 Task: Look for space in Cañada de Gómez, Argentina from 1st August, 2023 to 5th August, 2023 for 3 adults, 1 child in price range Rs.13000 to Rs.20000. Place can be entire place with 2 bedrooms having 3 beds and 2 bathrooms. Amenities needed are: heating, . Booking option can be shelf check-in. Required host language is English.
Action: Mouse moved to (502, 97)
Screenshot: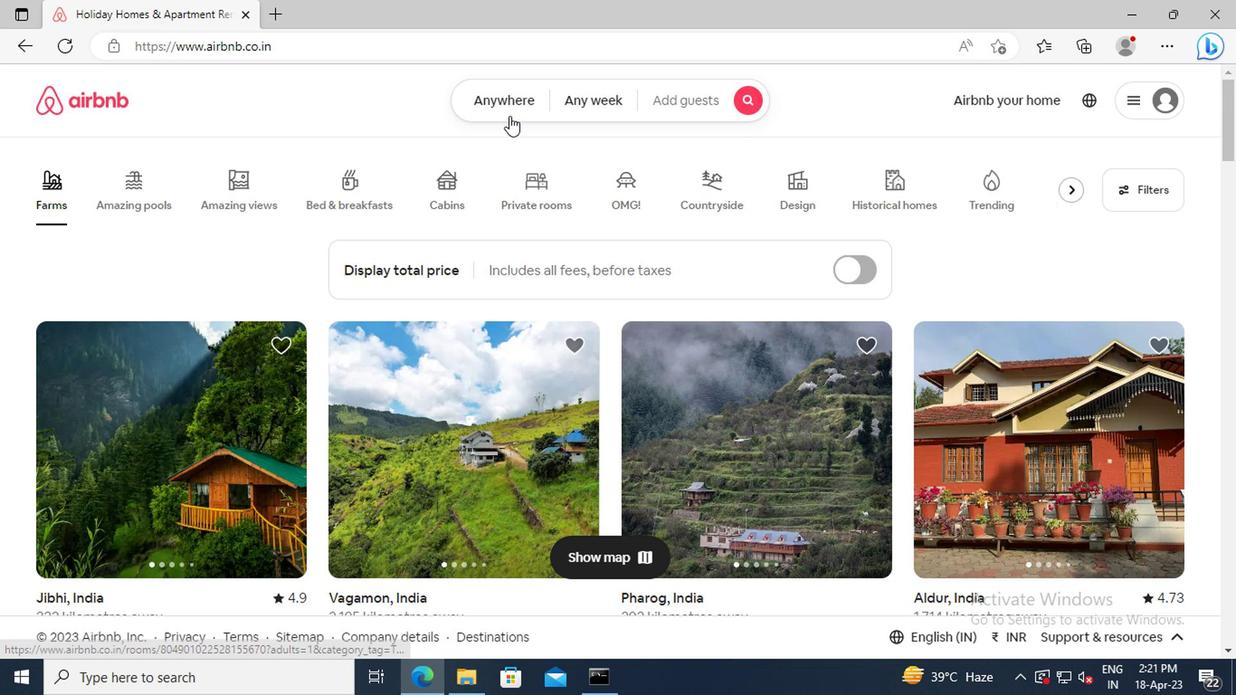 
Action: Mouse pressed left at (502, 97)
Screenshot: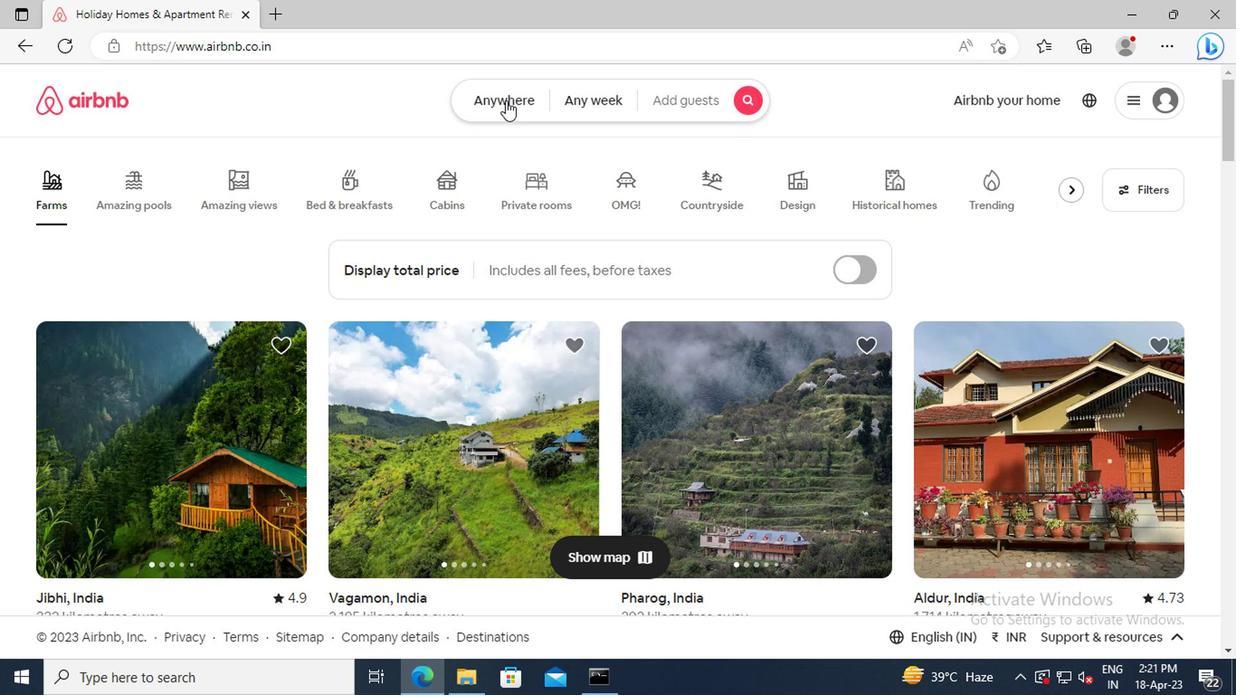 
Action: Mouse moved to (338, 173)
Screenshot: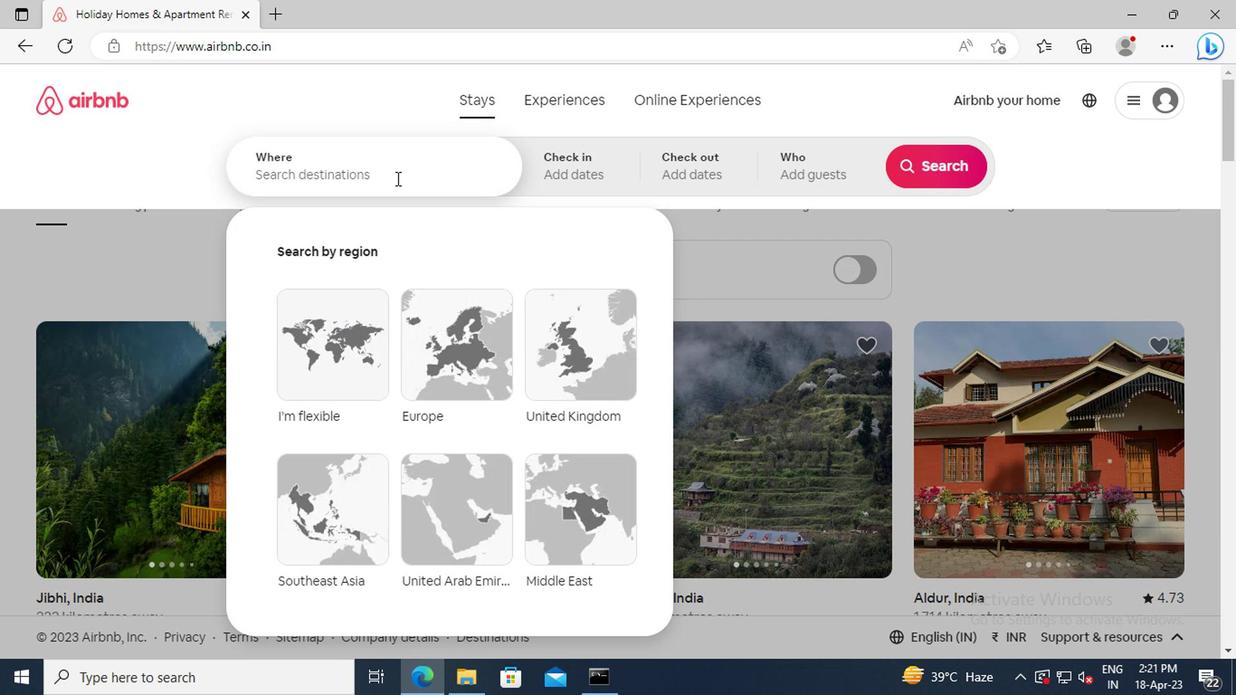 
Action: Mouse pressed left at (338, 173)
Screenshot: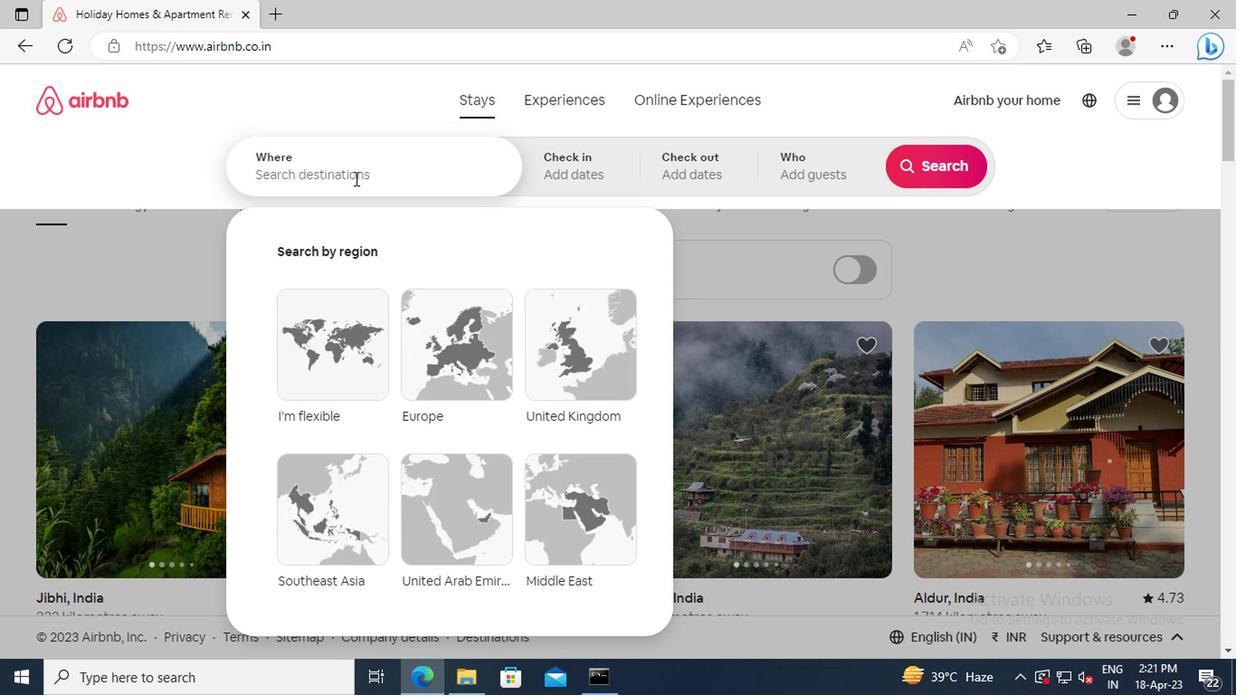 
Action: Key pressed <Key.shift>CANADA<Key.space>DE<Key.space><Key.shift>GOMEZ,<Key.space><Key.shift_r><Key.shift_r>ARGENTINA<Key.enter>
Screenshot: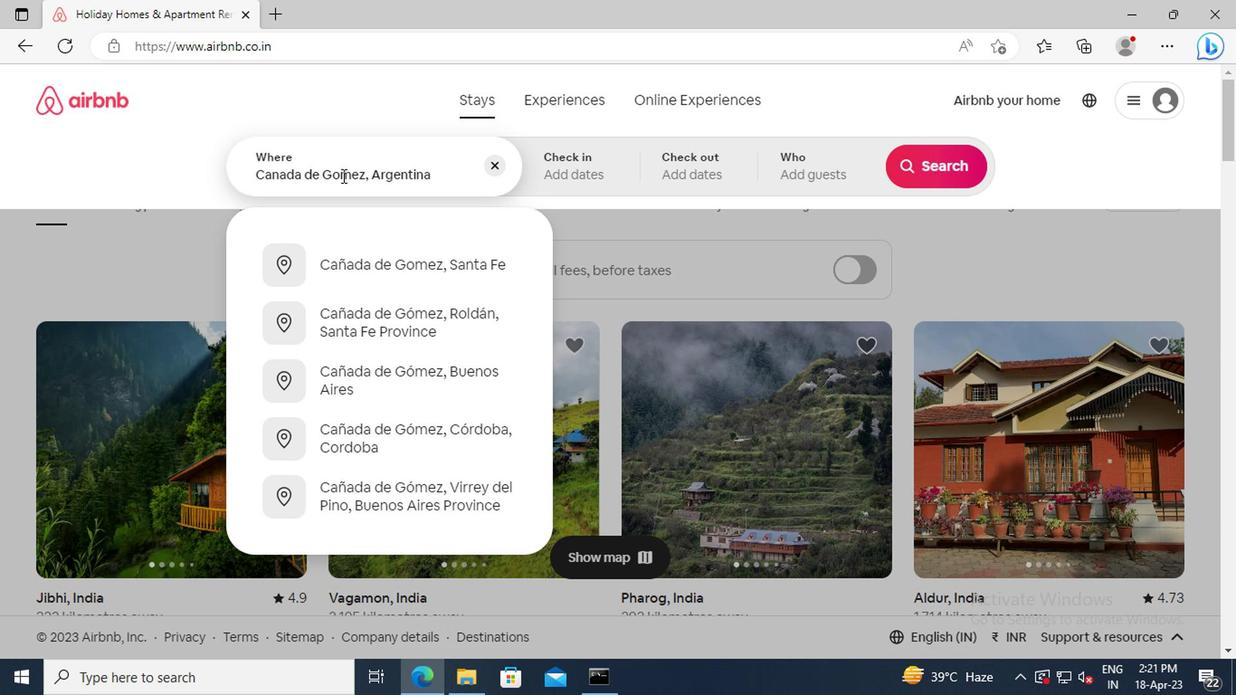 
Action: Mouse moved to (923, 314)
Screenshot: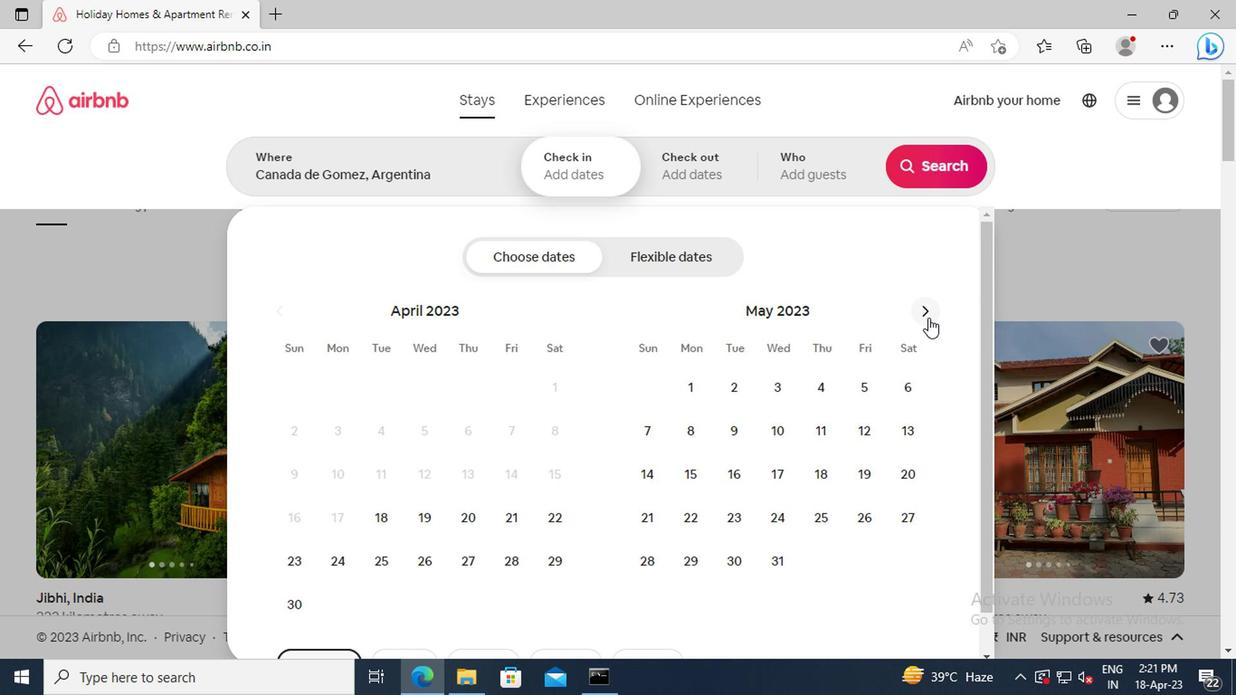 
Action: Mouse pressed left at (923, 314)
Screenshot: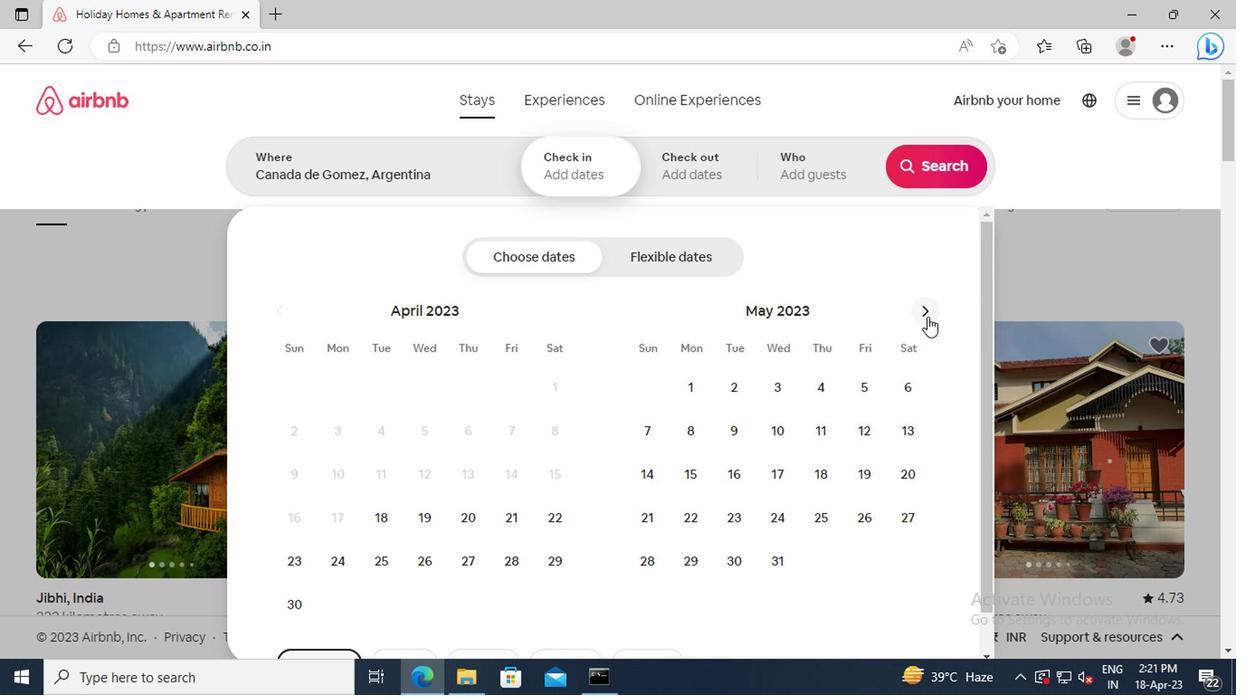 
Action: Mouse pressed left at (923, 314)
Screenshot: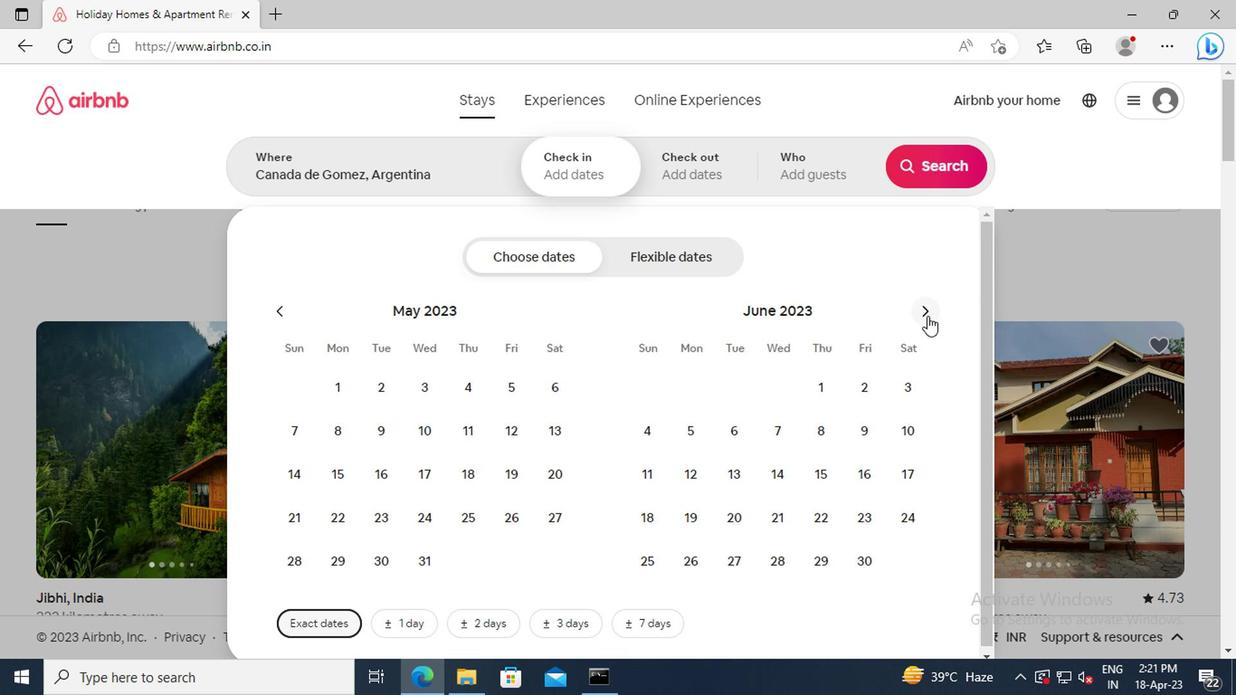 
Action: Mouse pressed left at (923, 314)
Screenshot: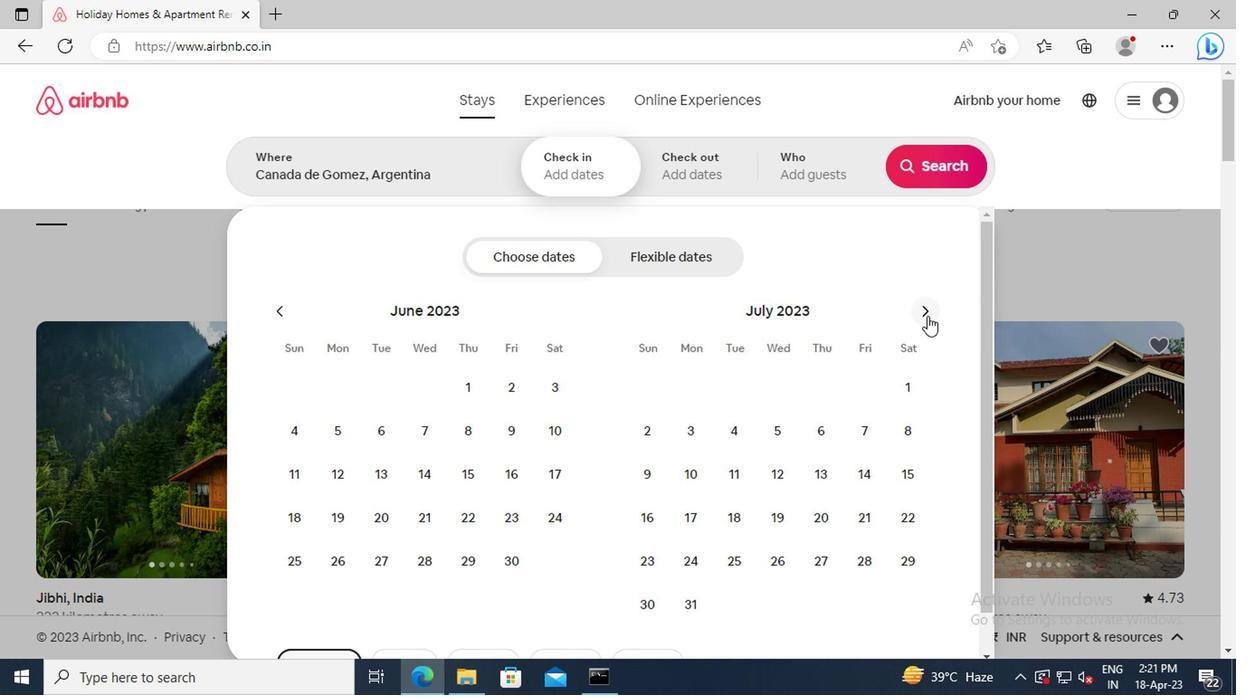 
Action: Mouse moved to (734, 379)
Screenshot: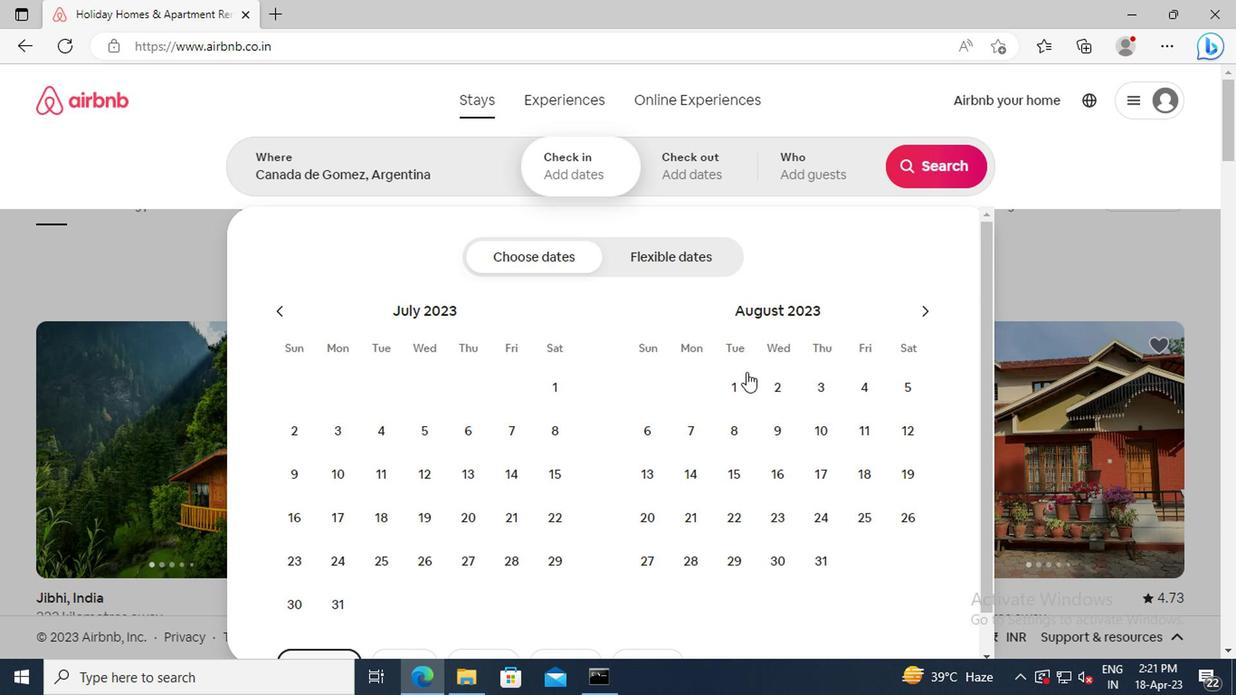
Action: Mouse pressed left at (734, 379)
Screenshot: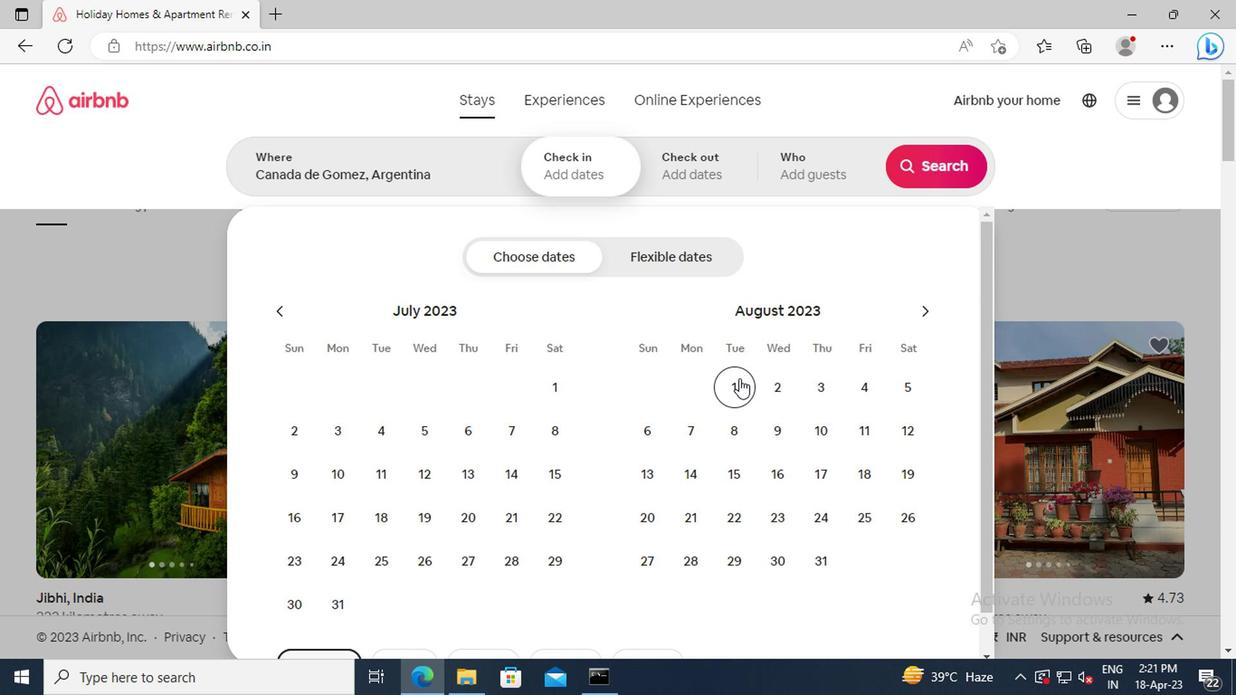 
Action: Mouse moved to (895, 381)
Screenshot: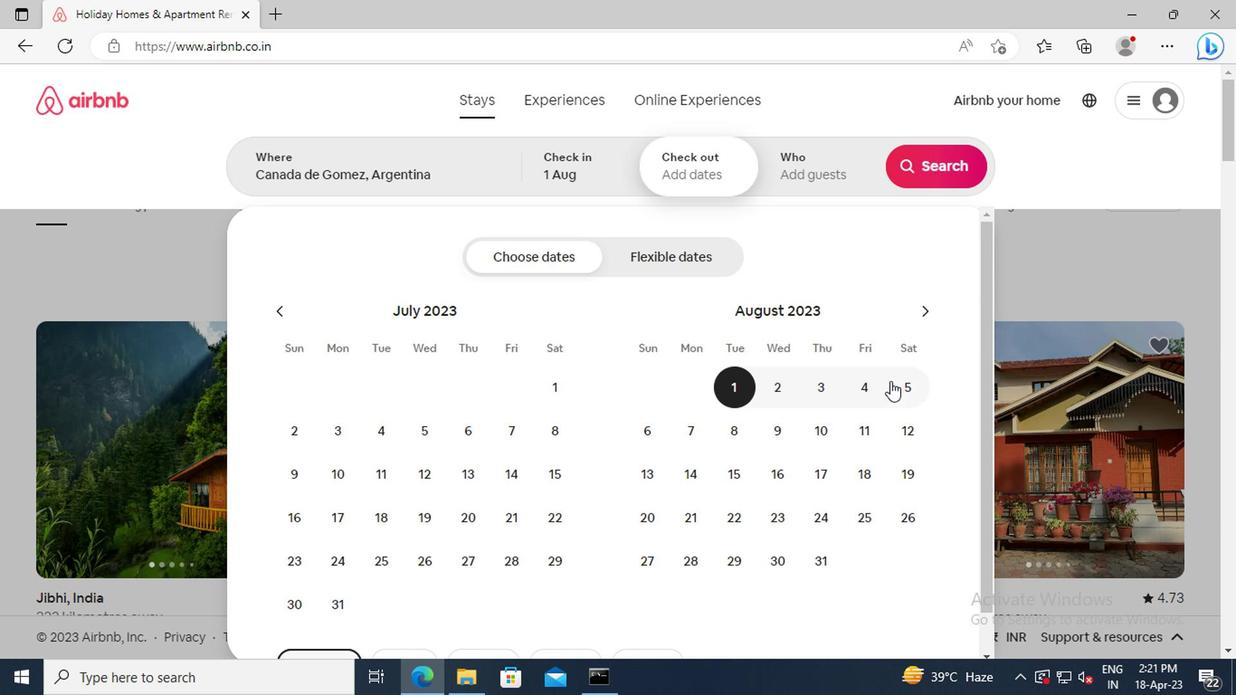 
Action: Mouse pressed left at (895, 381)
Screenshot: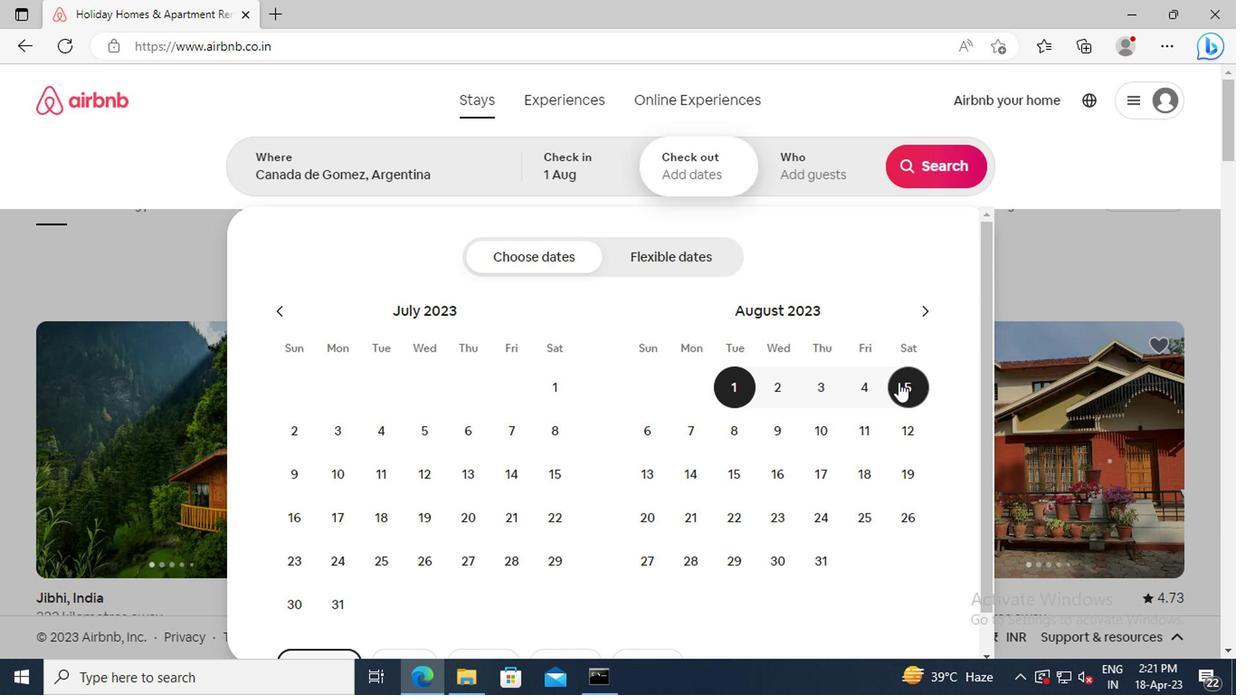 
Action: Mouse moved to (790, 160)
Screenshot: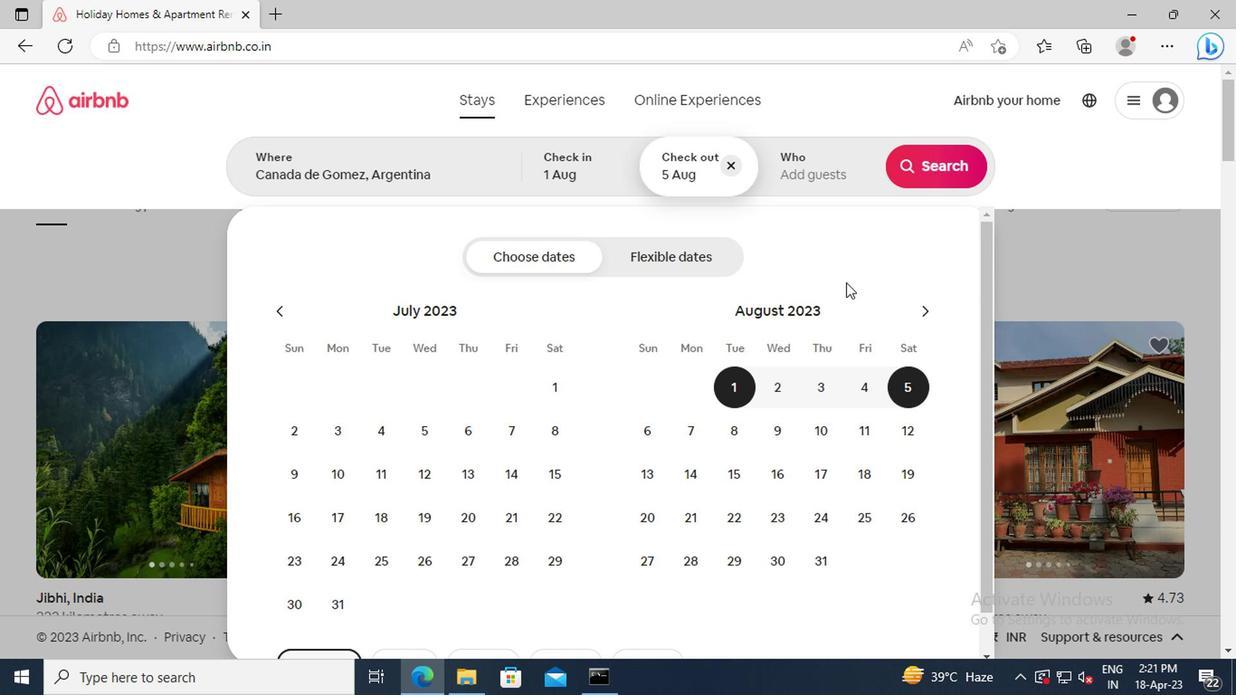 
Action: Mouse pressed left at (790, 160)
Screenshot: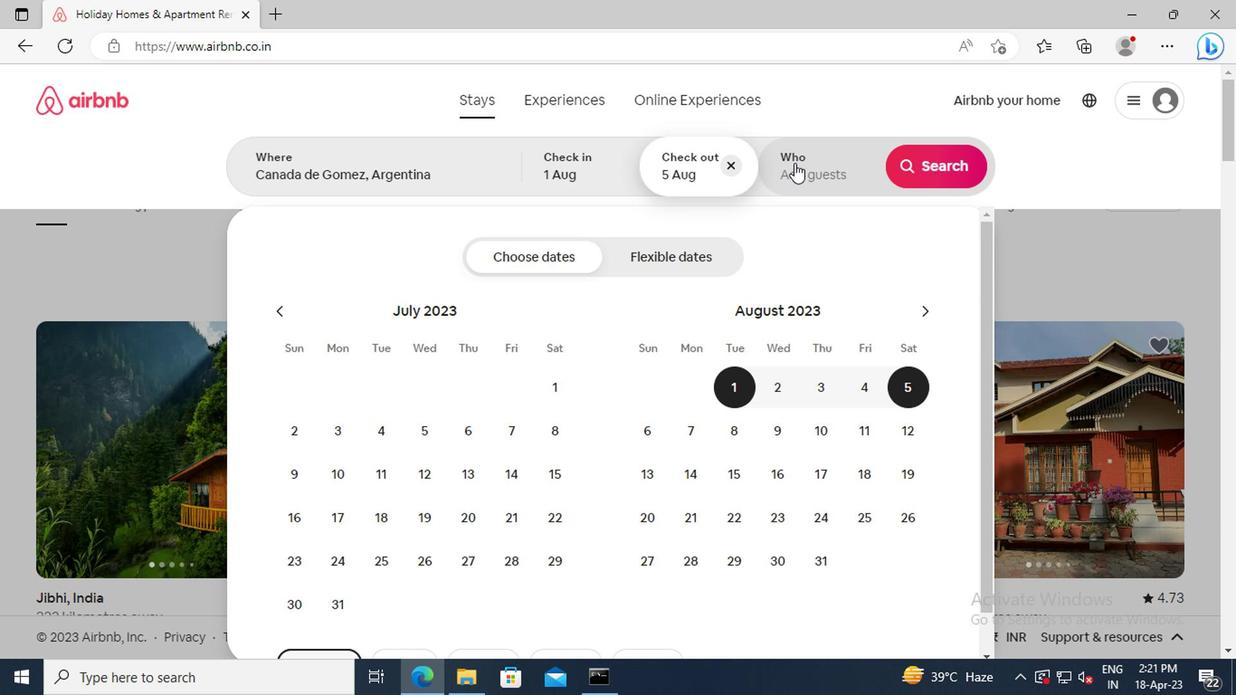 
Action: Mouse moved to (933, 264)
Screenshot: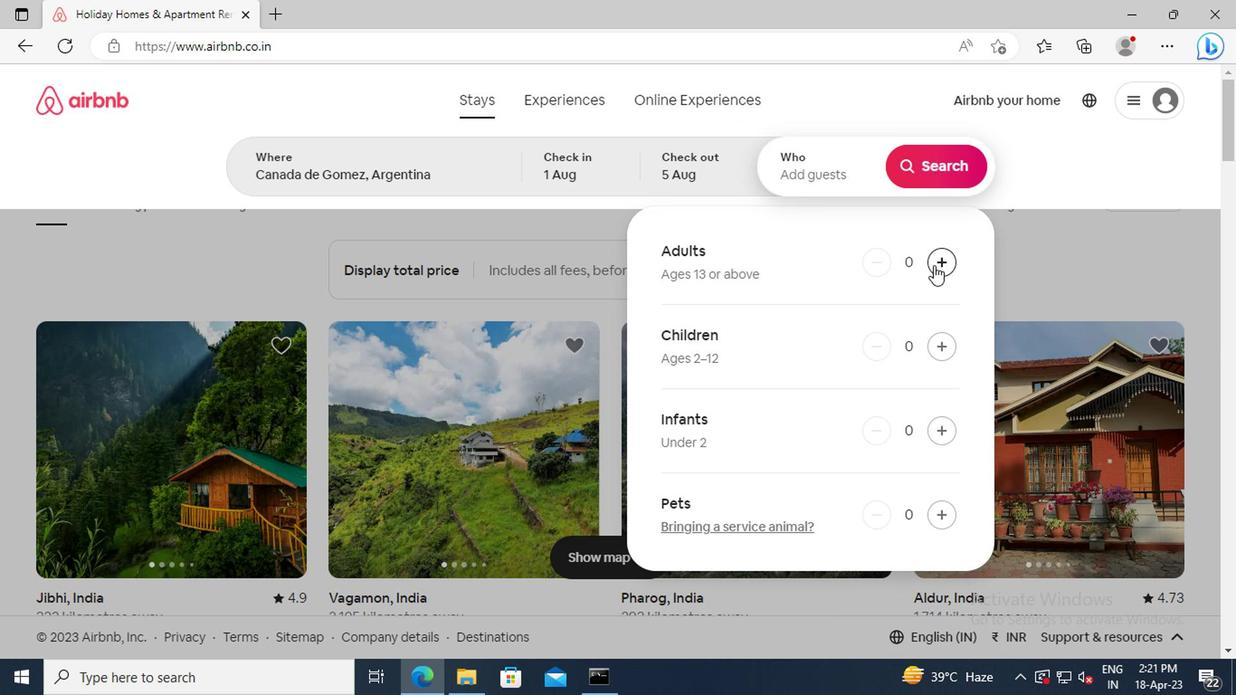 
Action: Mouse pressed left at (933, 264)
Screenshot: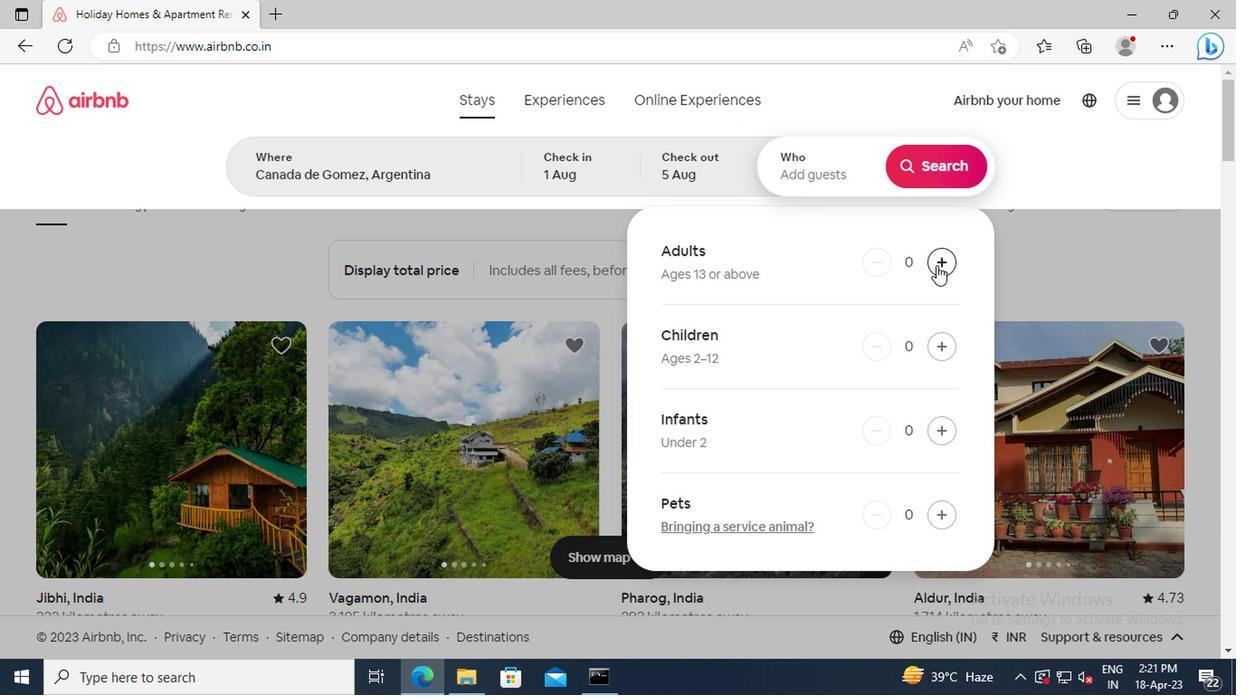 
Action: Mouse pressed left at (933, 264)
Screenshot: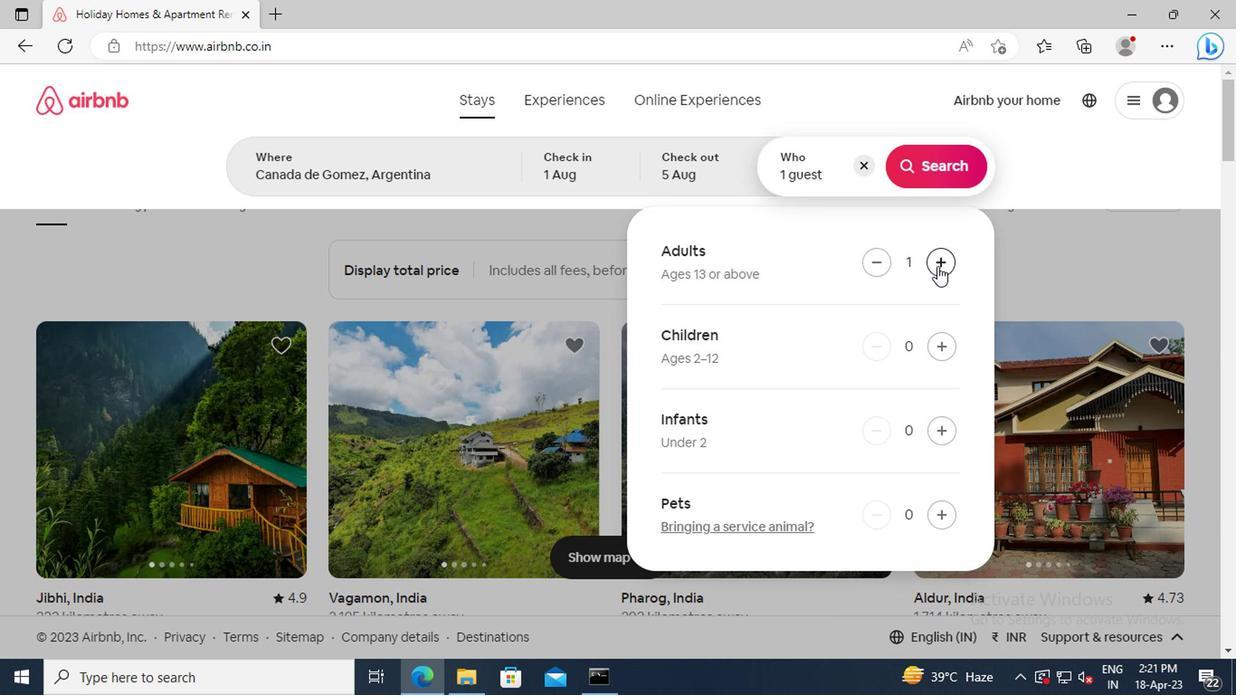 
Action: Mouse pressed left at (933, 264)
Screenshot: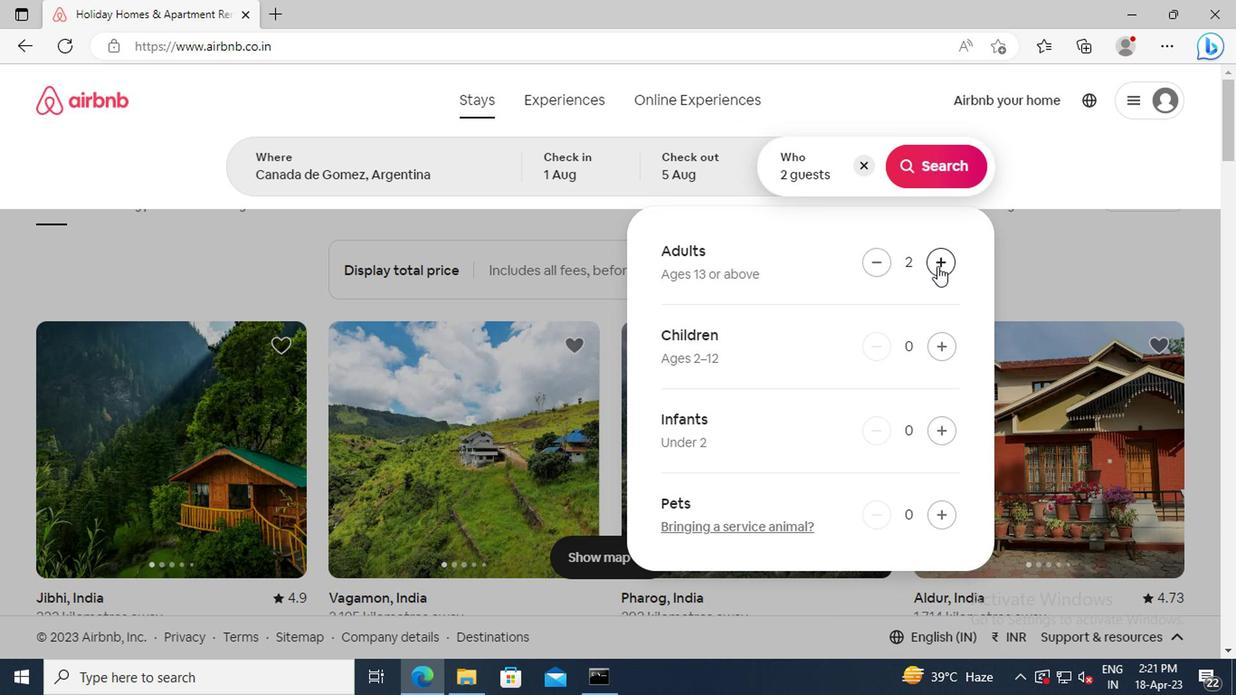 
Action: Mouse moved to (939, 350)
Screenshot: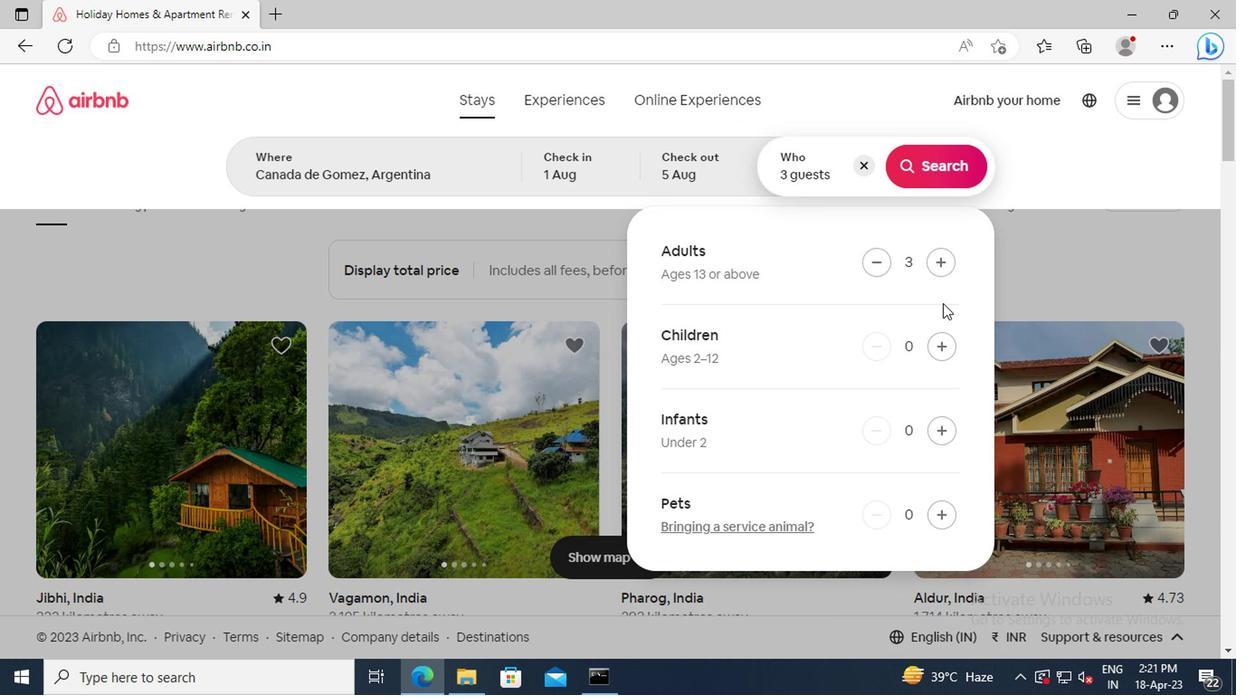 
Action: Mouse pressed left at (939, 350)
Screenshot: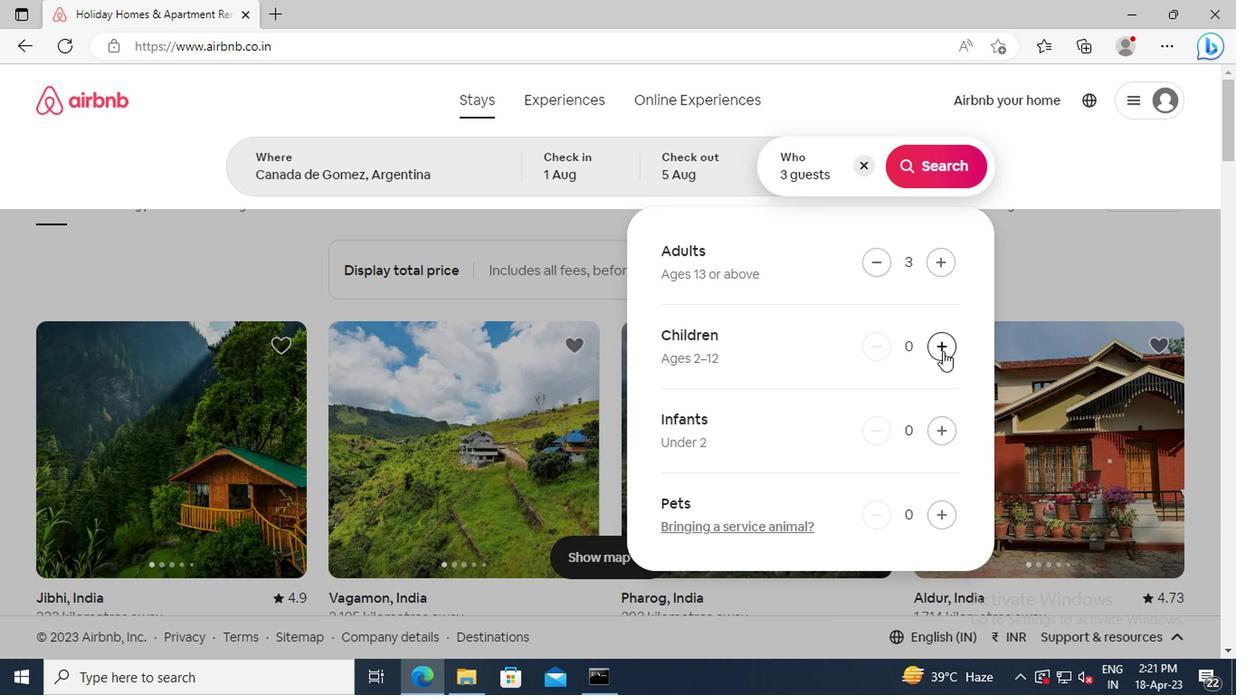 
Action: Mouse moved to (939, 171)
Screenshot: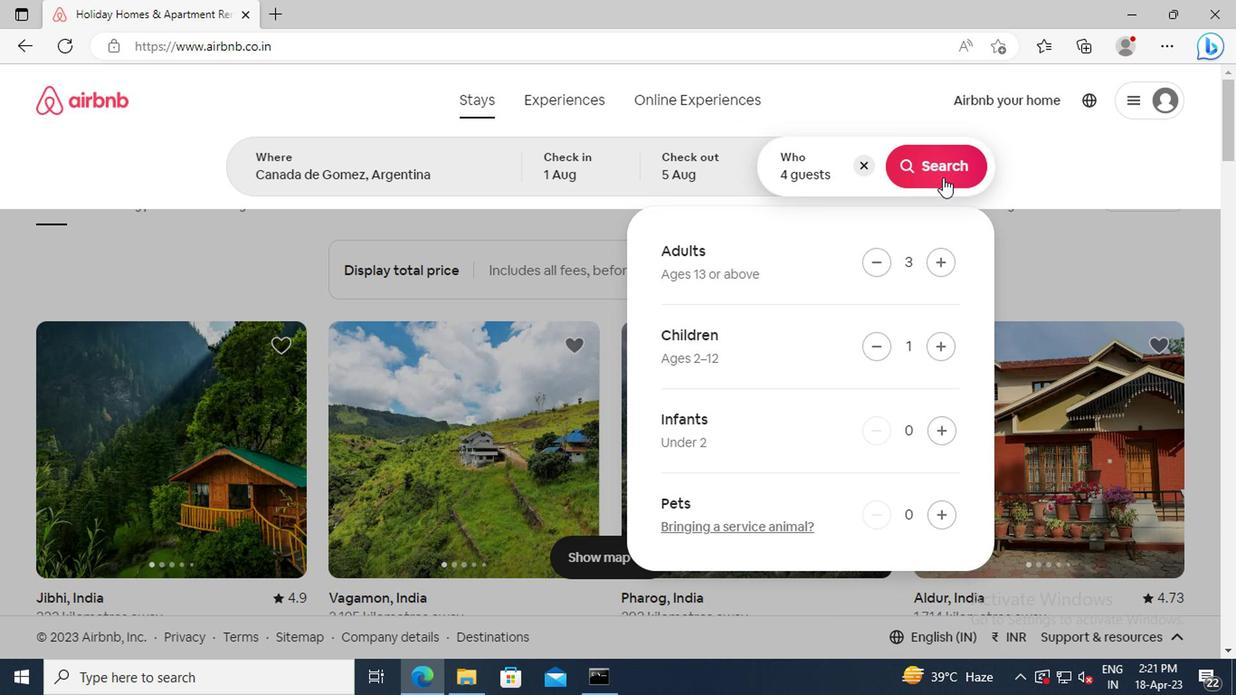 
Action: Mouse pressed left at (939, 171)
Screenshot: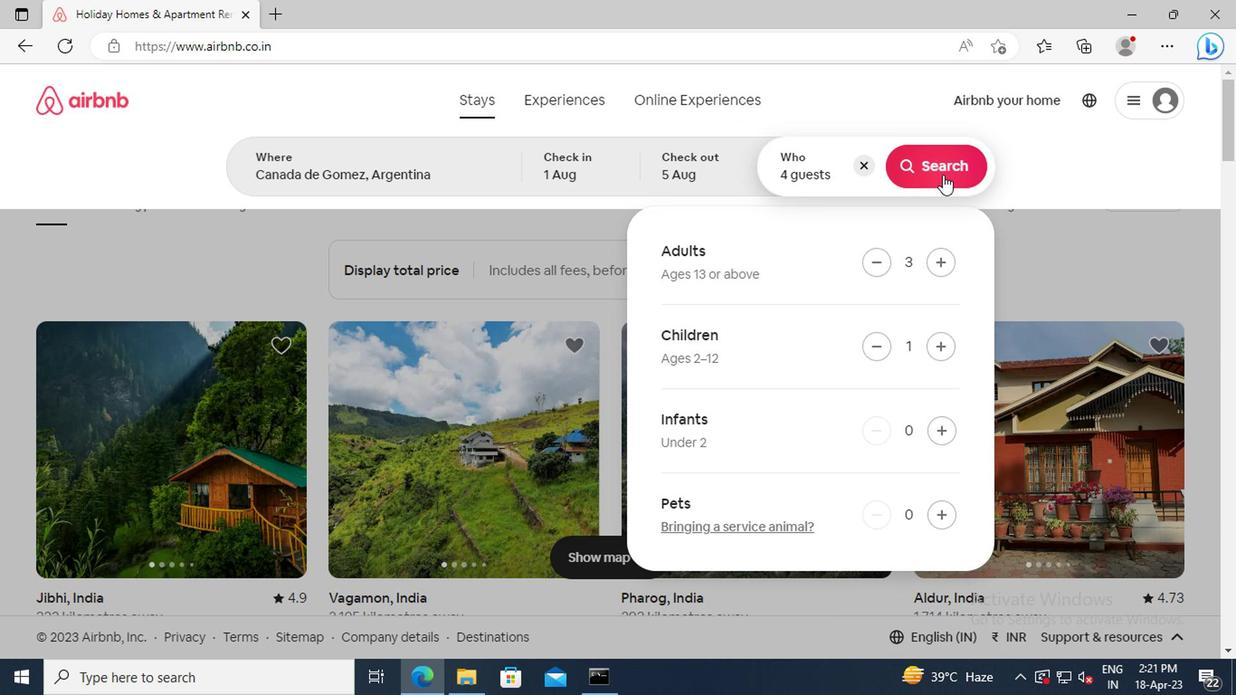 
Action: Mouse moved to (1152, 173)
Screenshot: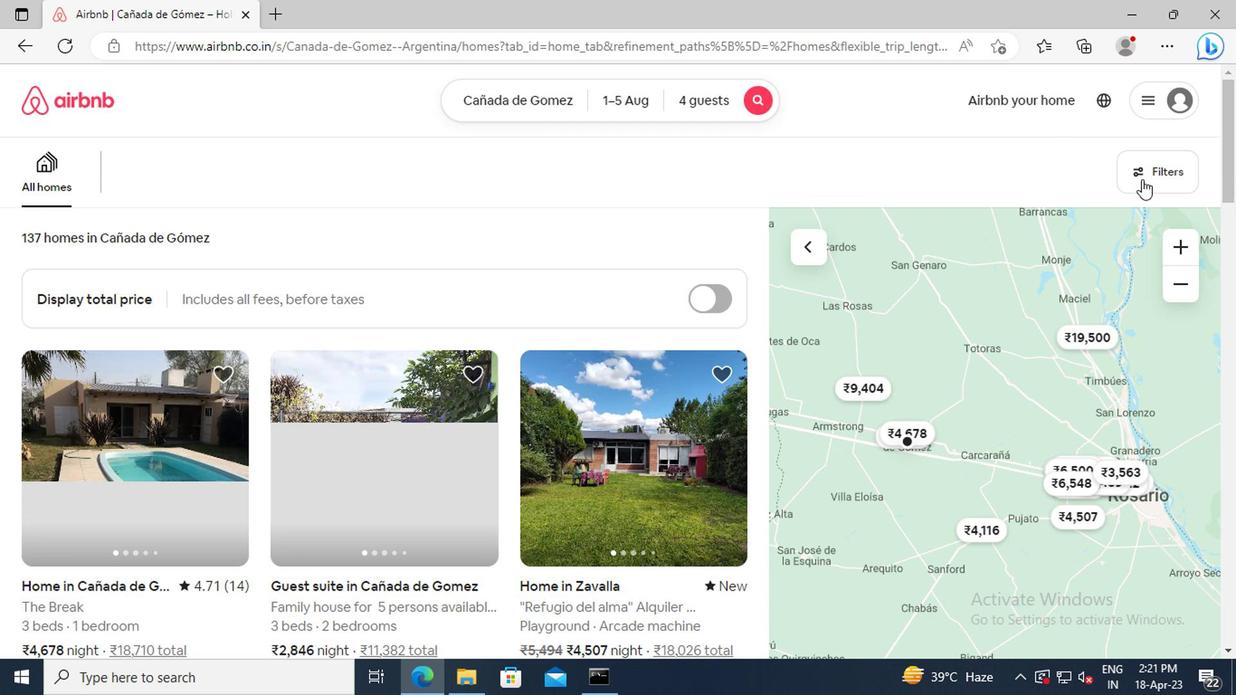 
Action: Mouse pressed left at (1152, 173)
Screenshot: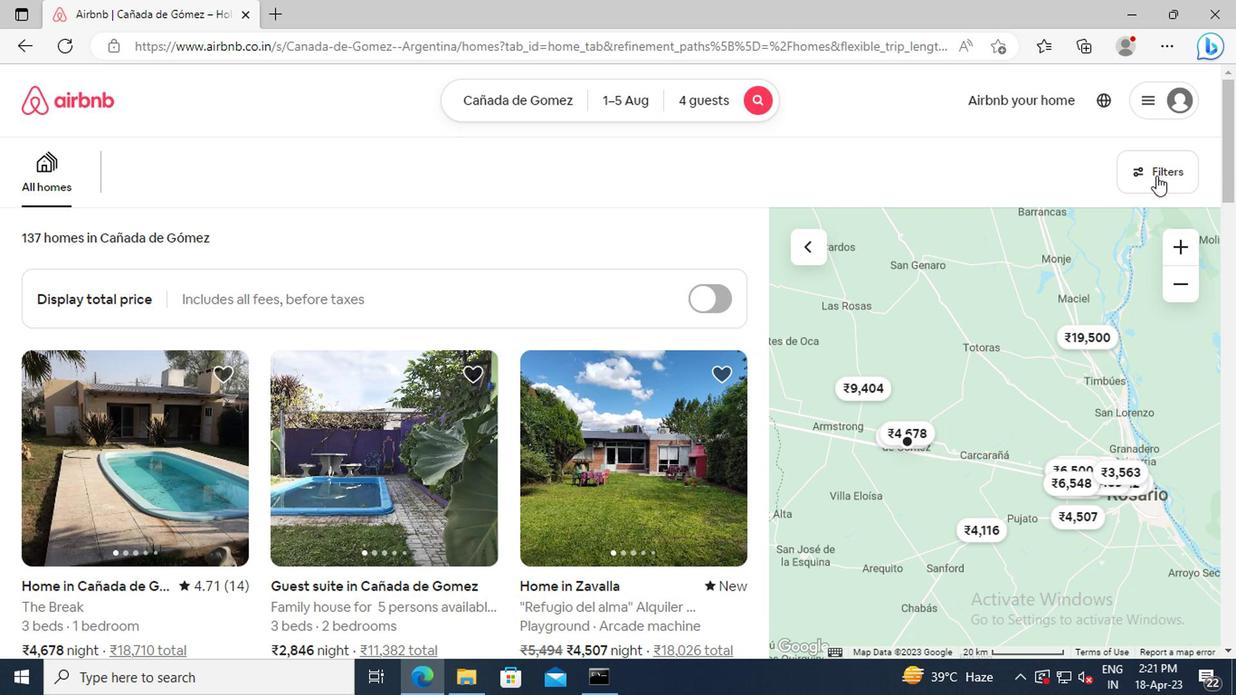 
Action: Mouse moved to (411, 401)
Screenshot: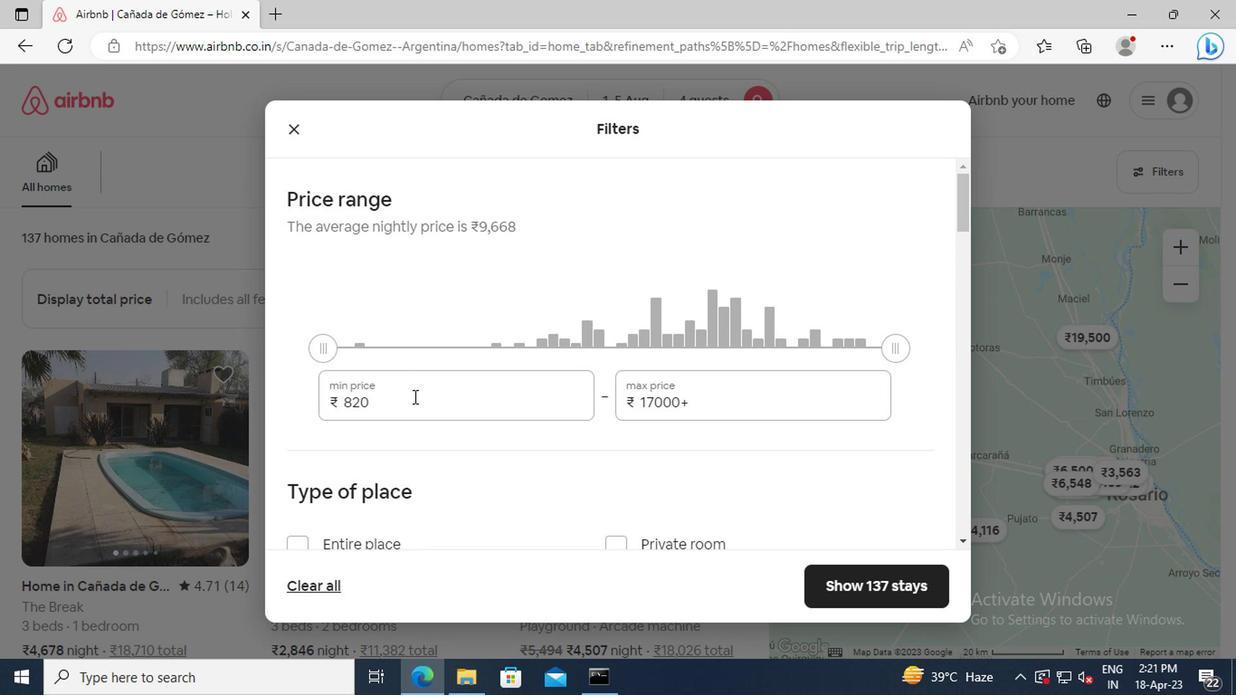 
Action: Mouse pressed left at (411, 401)
Screenshot: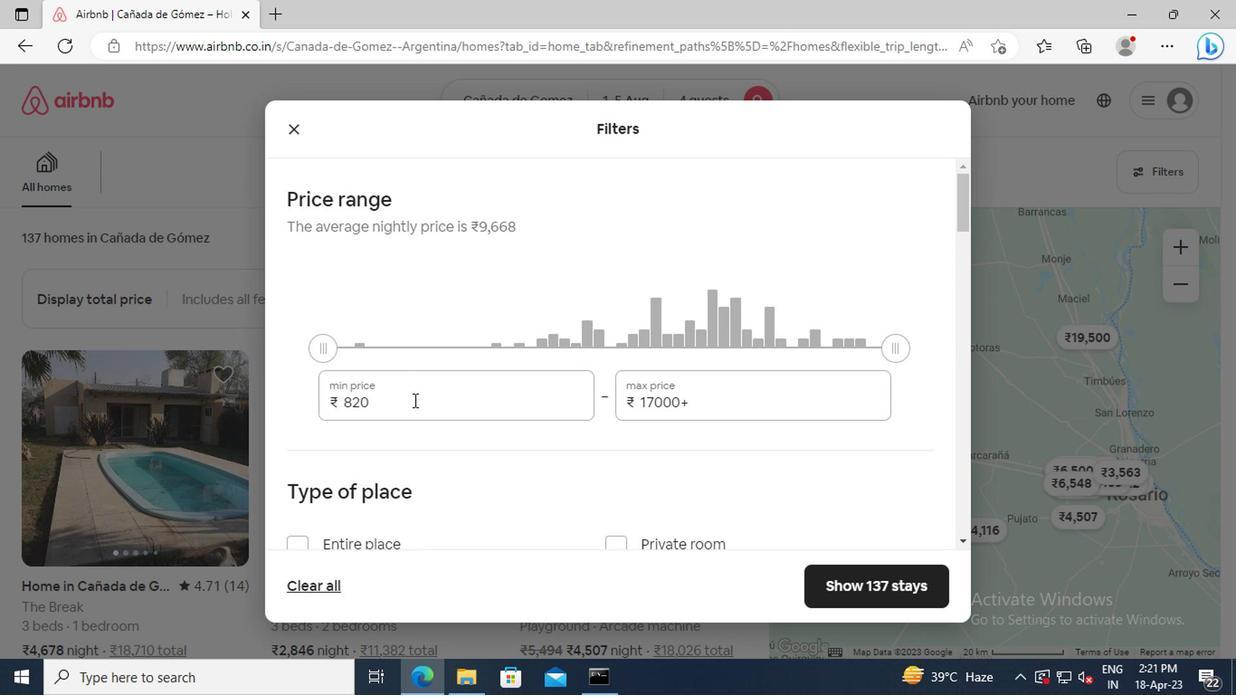 
Action: Key pressed <Key.backspace><Key.backspace><Key.backspace>13000<Key.tab><Key.delete>20000
Screenshot: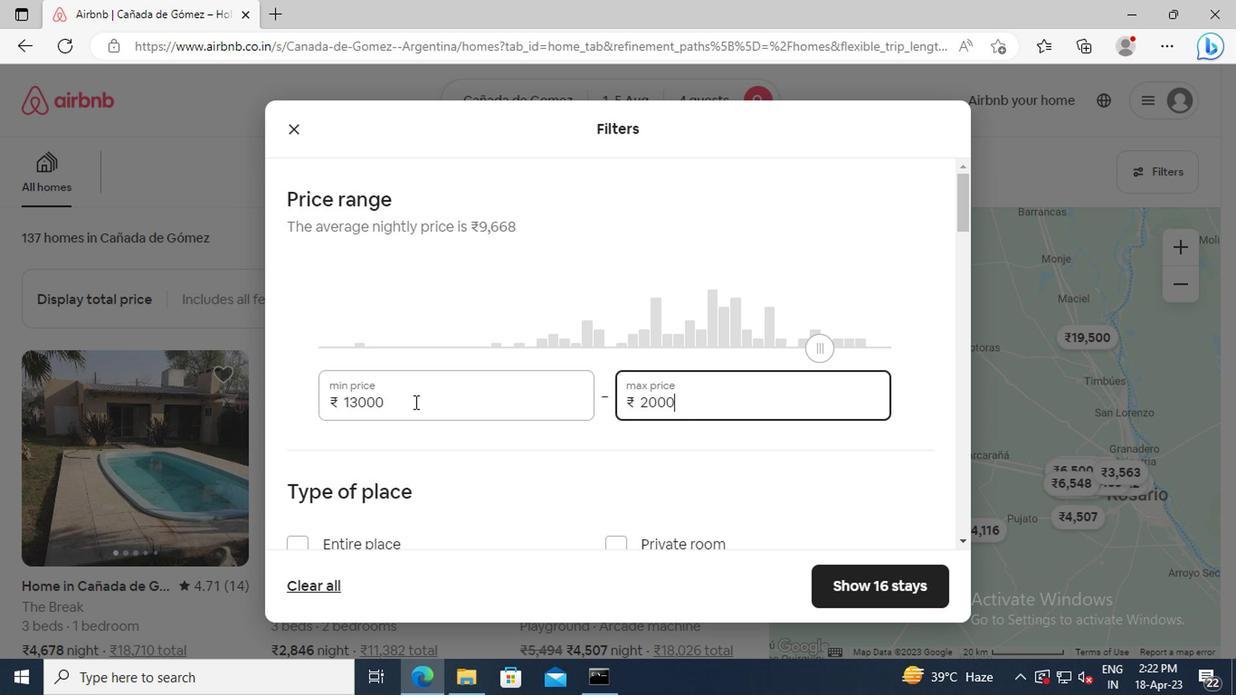 
Action: Mouse scrolled (411, 400) with delta (0, 0)
Screenshot: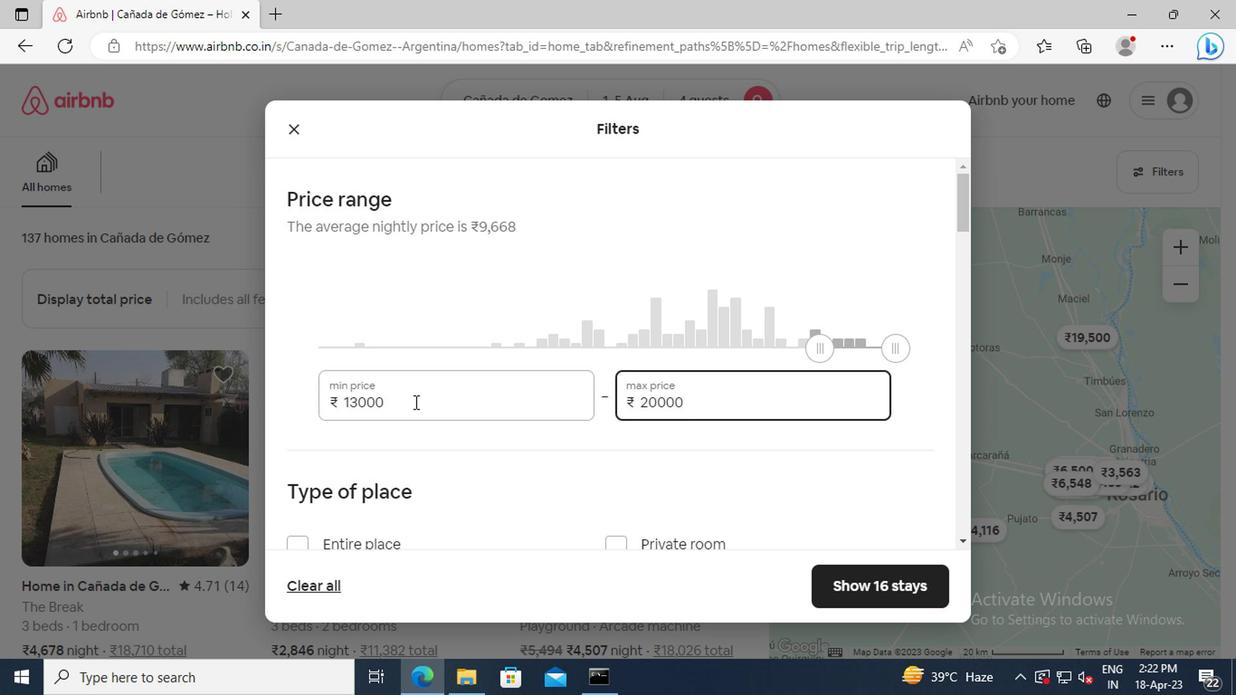 
Action: Mouse scrolled (411, 400) with delta (0, 0)
Screenshot: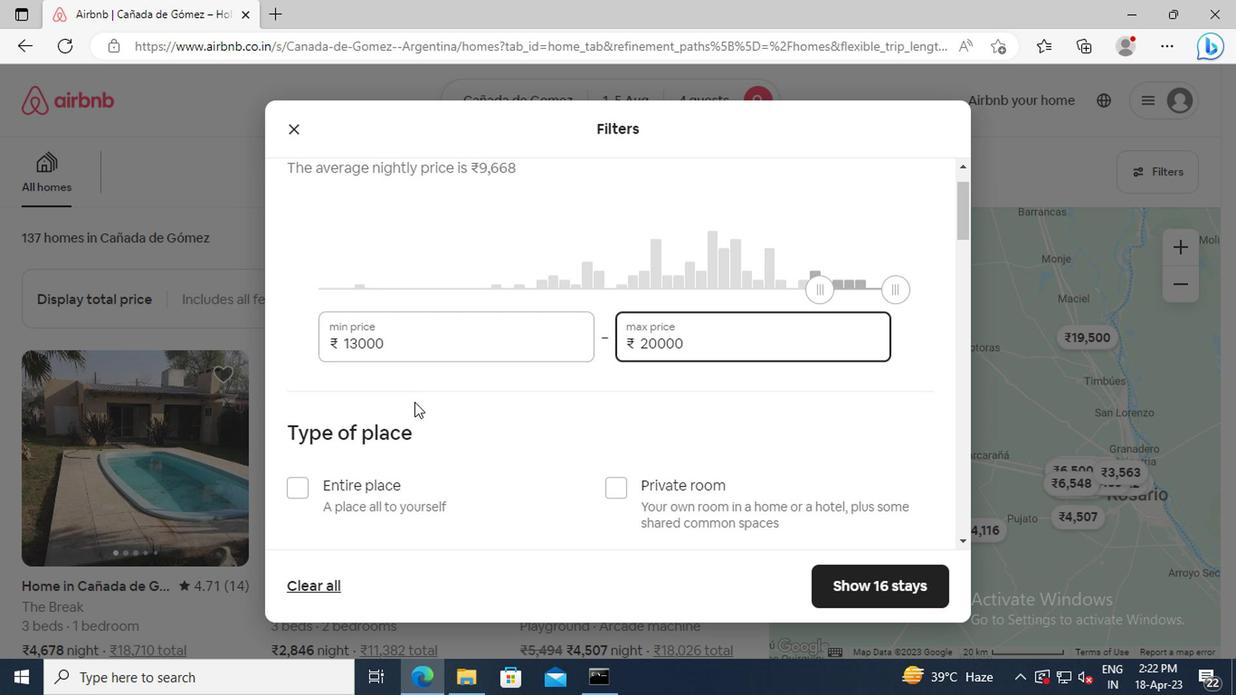 
Action: Mouse scrolled (411, 400) with delta (0, 0)
Screenshot: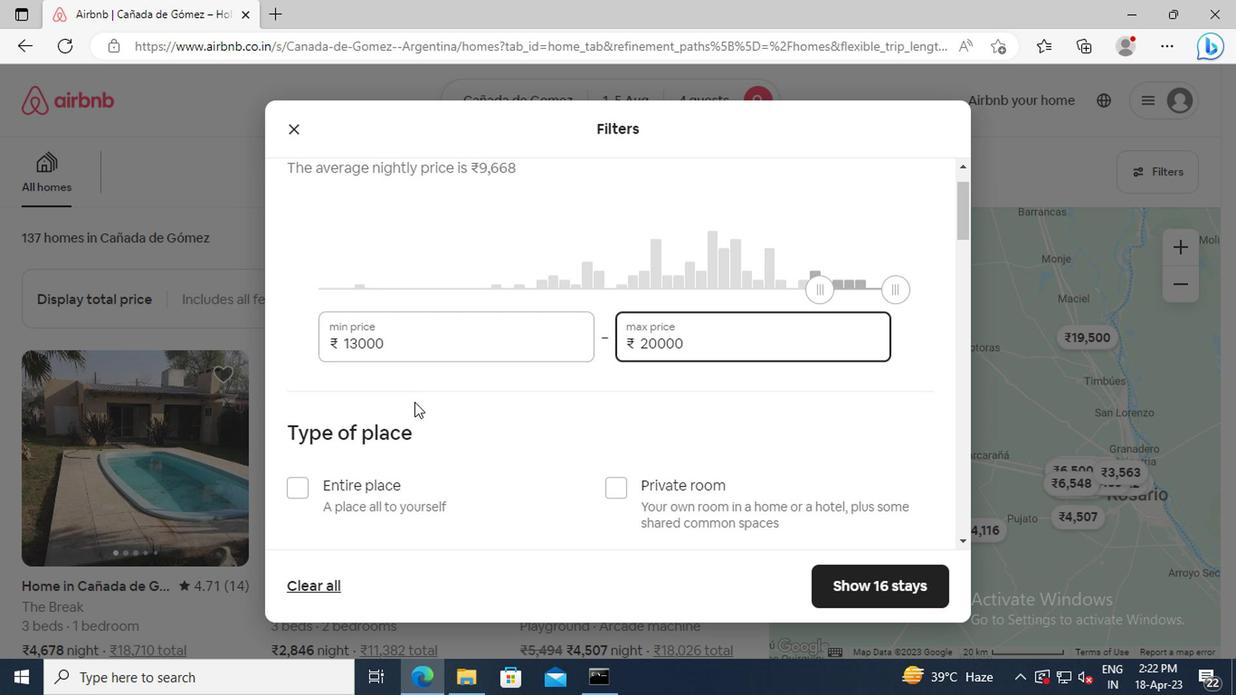 
Action: Mouse moved to (298, 371)
Screenshot: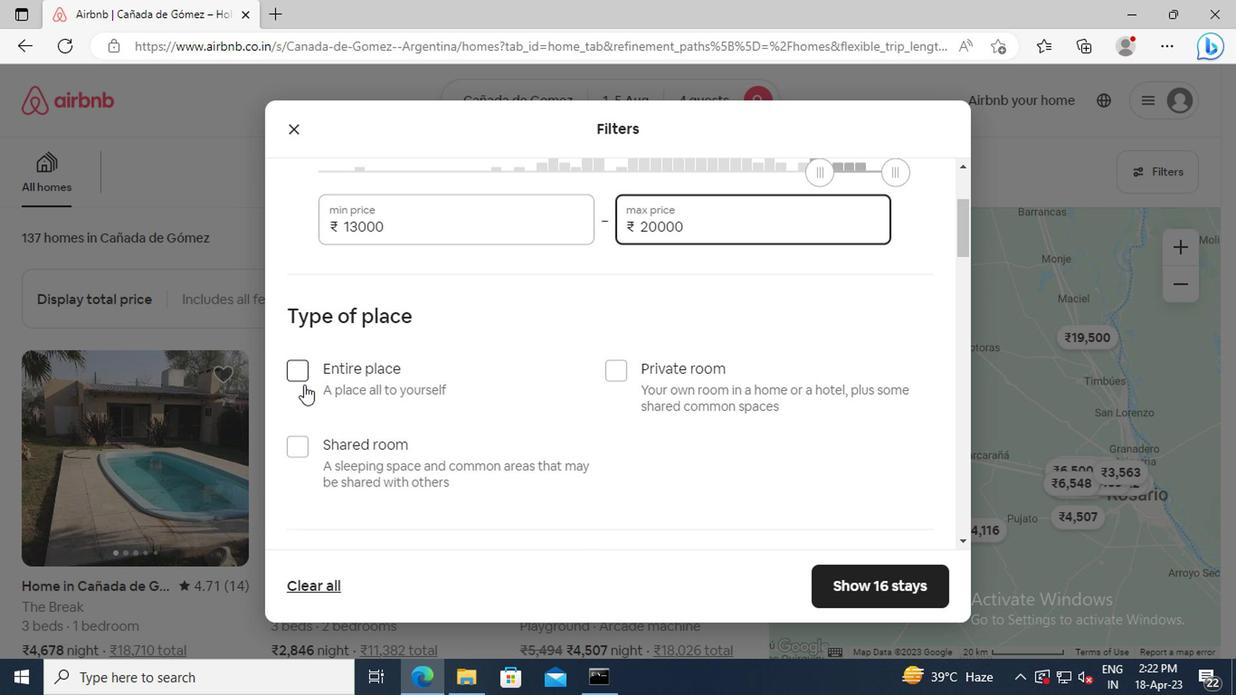 
Action: Mouse pressed left at (298, 371)
Screenshot: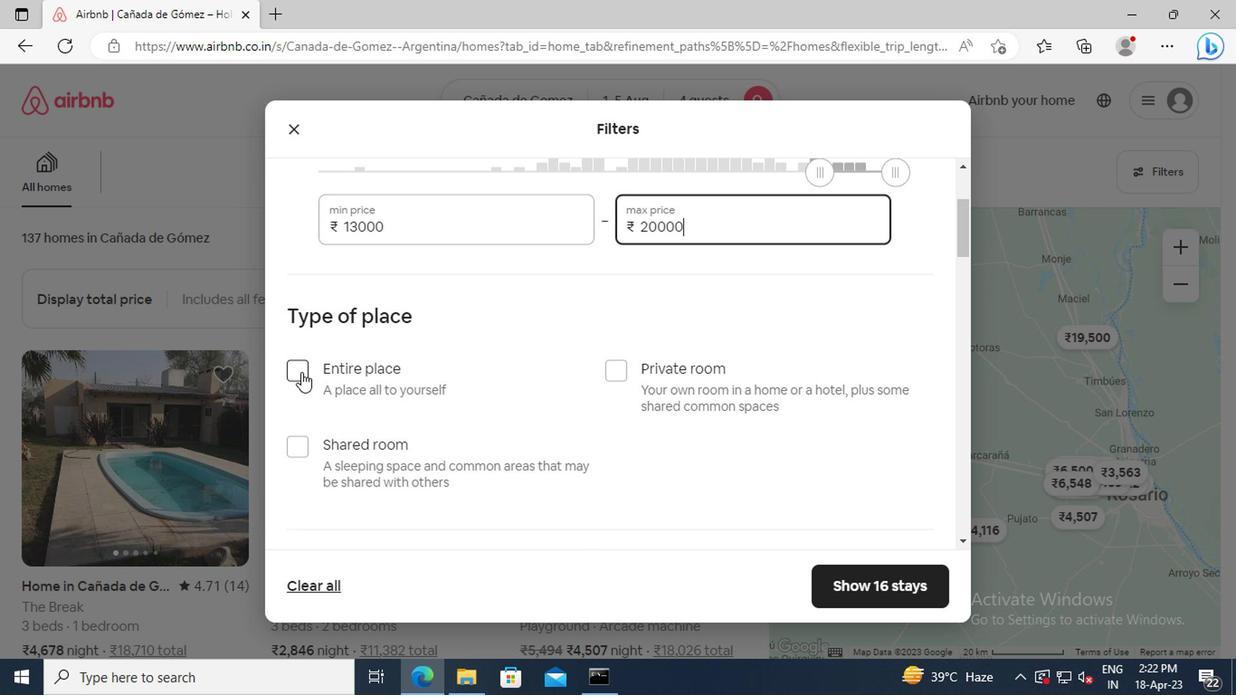 
Action: Mouse moved to (493, 374)
Screenshot: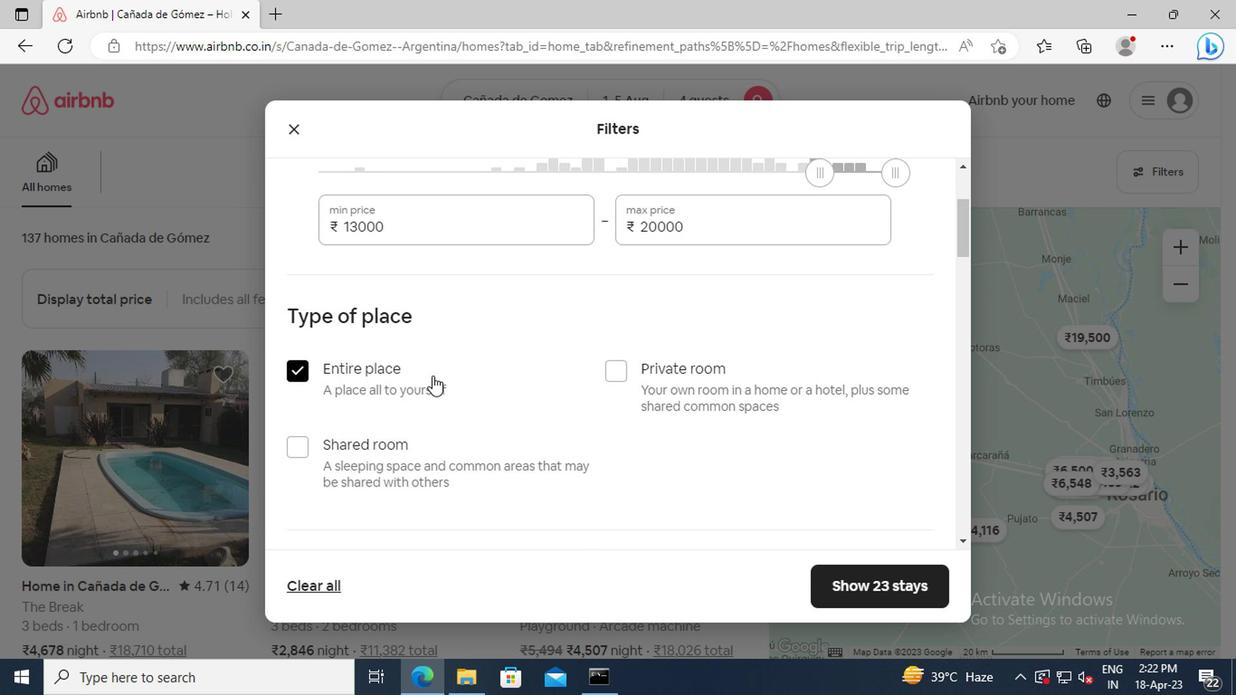 
Action: Mouse scrolled (493, 374) with delta (0, 0)
Screenshot: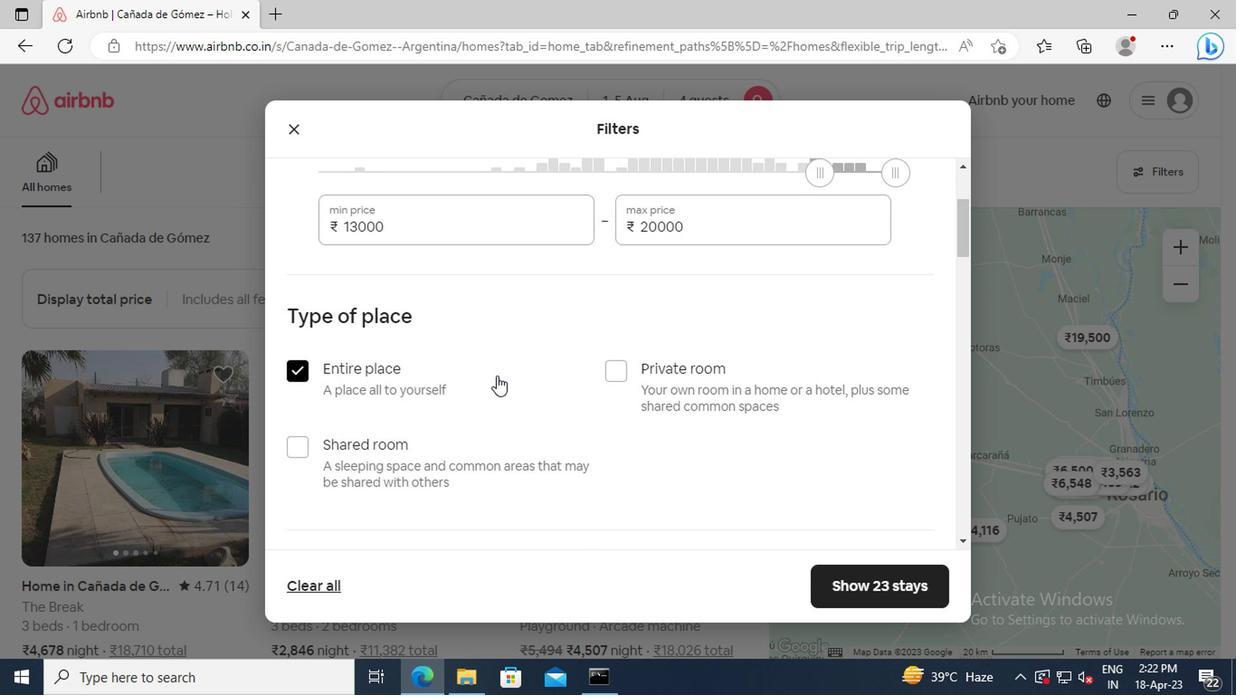 
Action: Mouse scrolled (493, 374) with delta (0, 0)
Screenshot: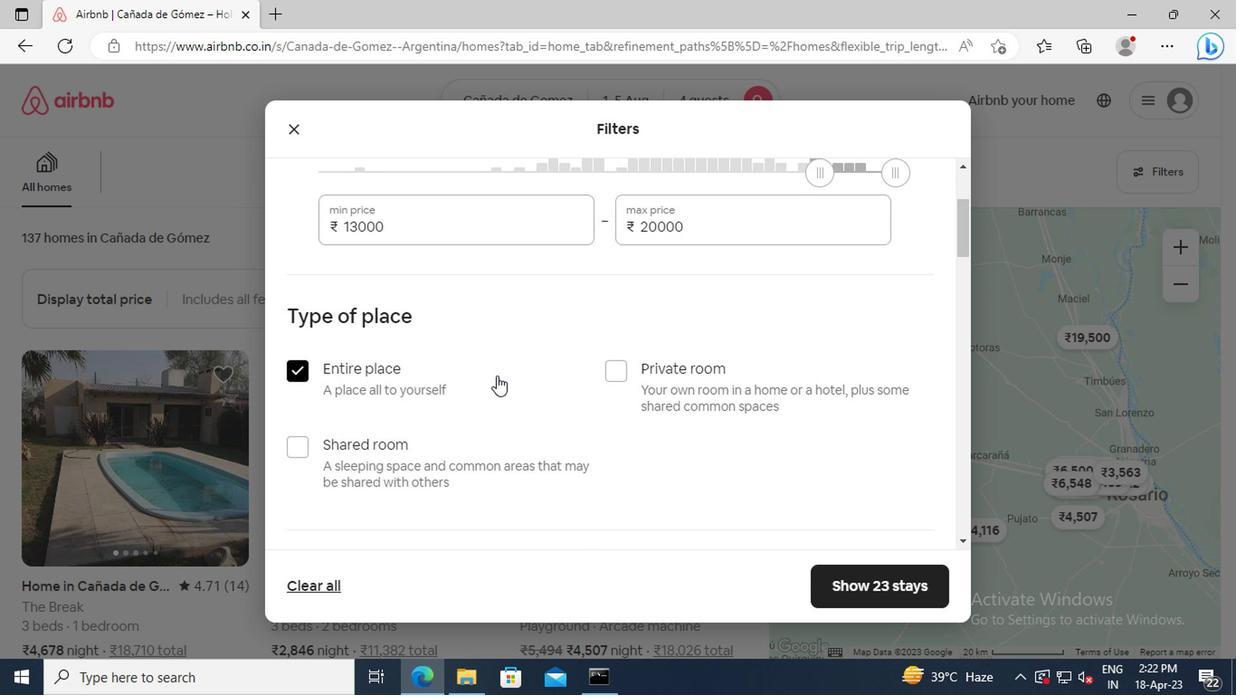 
Action: Mouse scrolled (493, 374) with delta (0, 0)
Screenshot: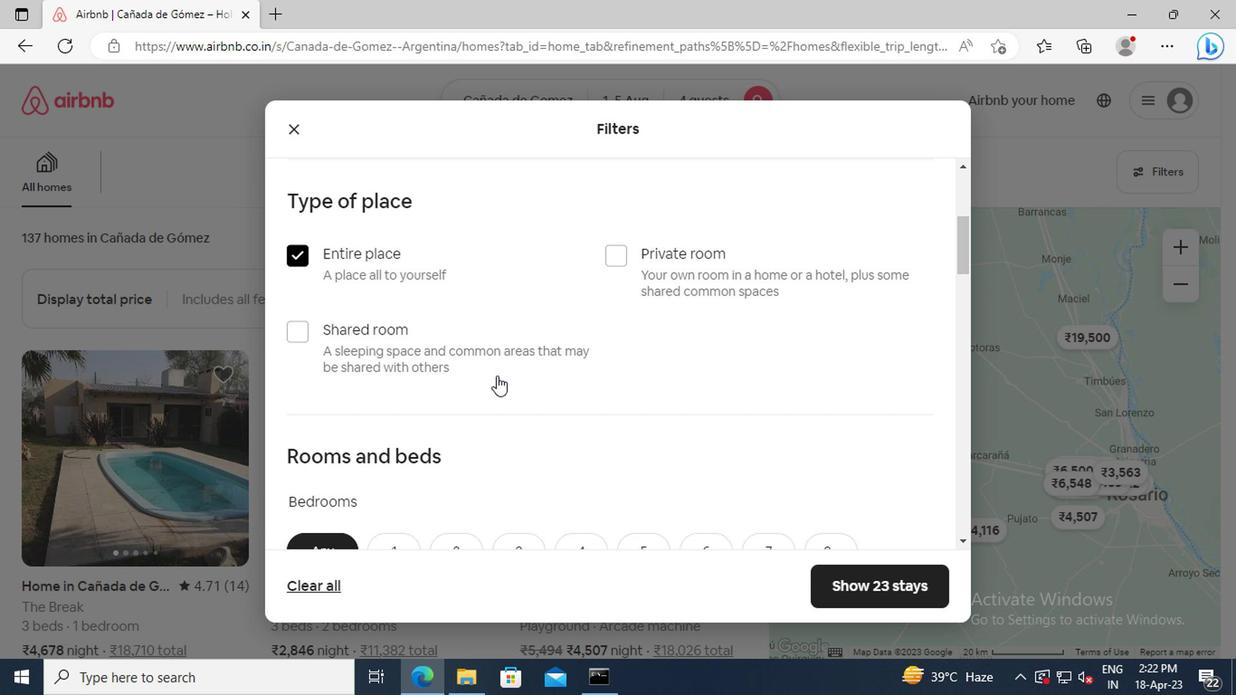 
Action: Mouse scrolled (493, 374) with delta (0, 0)
Screenshot: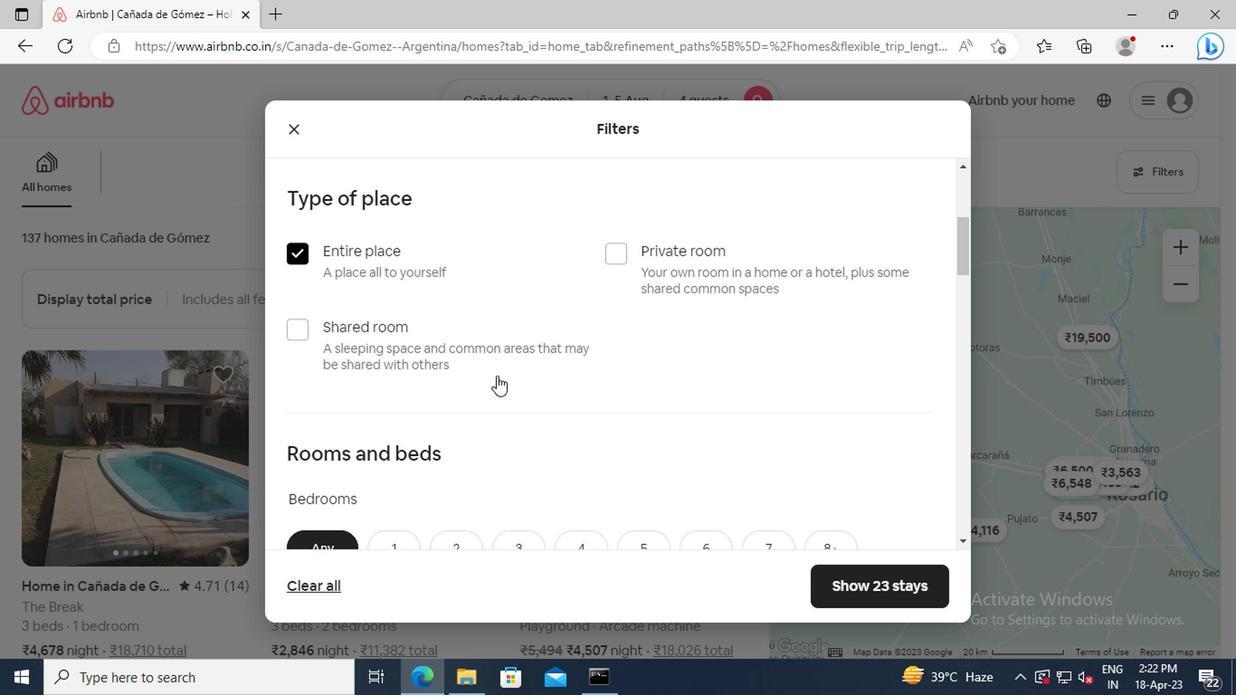 
Action: Mouse scrolled (493, 374) with delta (0, 0)
Screenshot: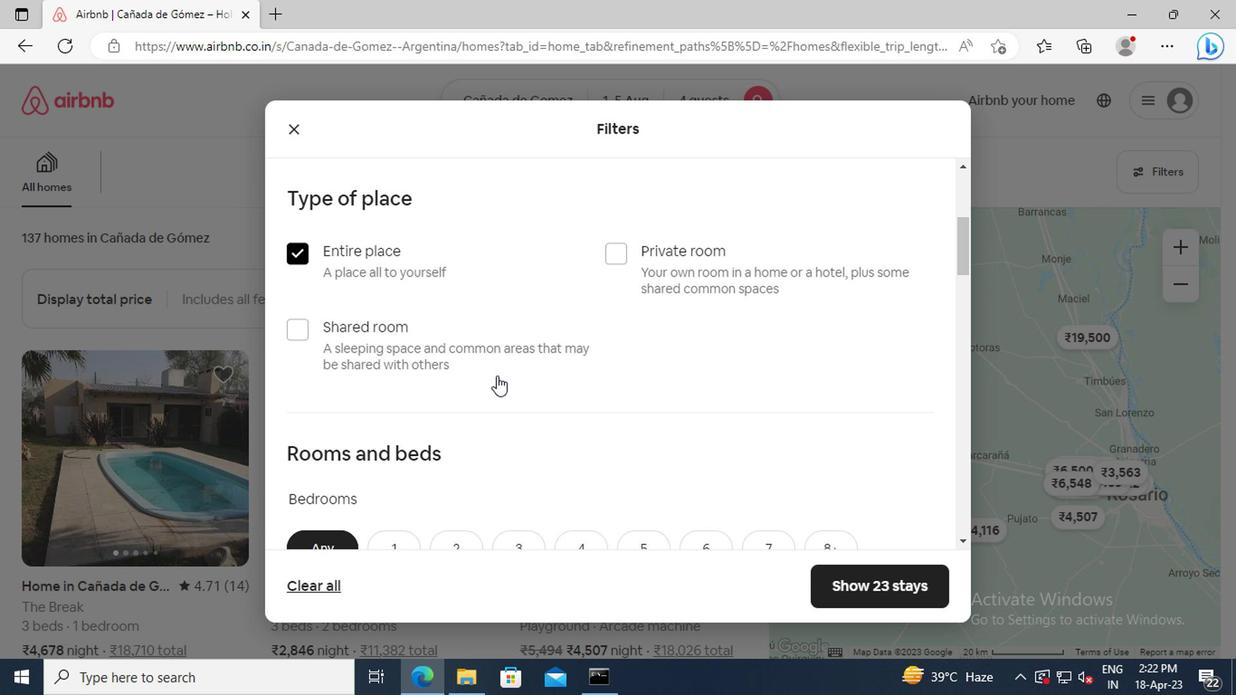 
Action: Mouse moved to (452, 376)
Screenshot: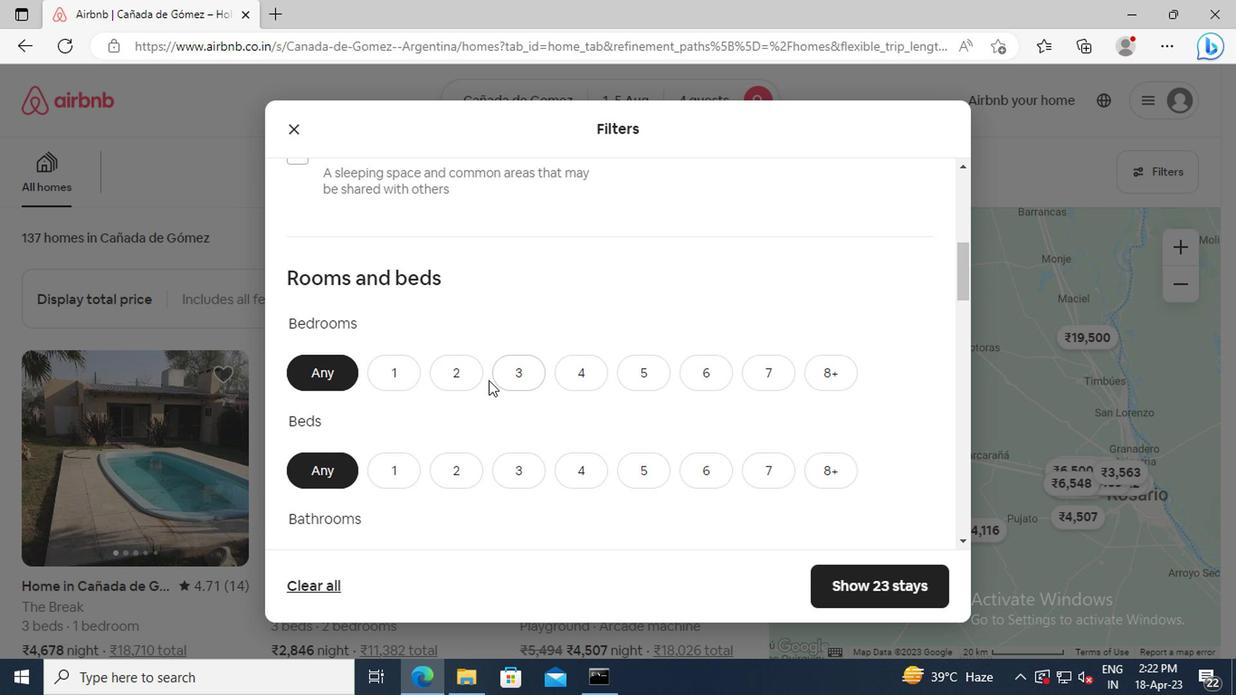 
Action: Mouse pressed left at (452, 376)
Screenshot: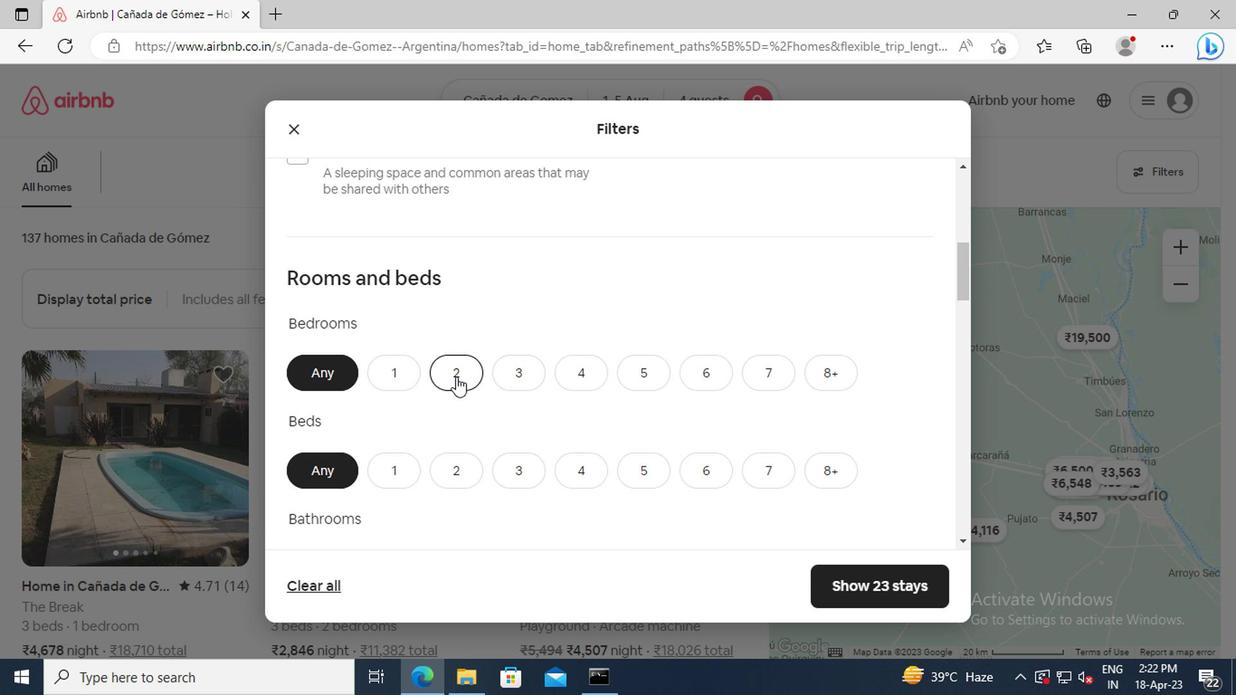 
Action: Mouse scrolled (452, 374) with delta (0, -1)
Screenshot: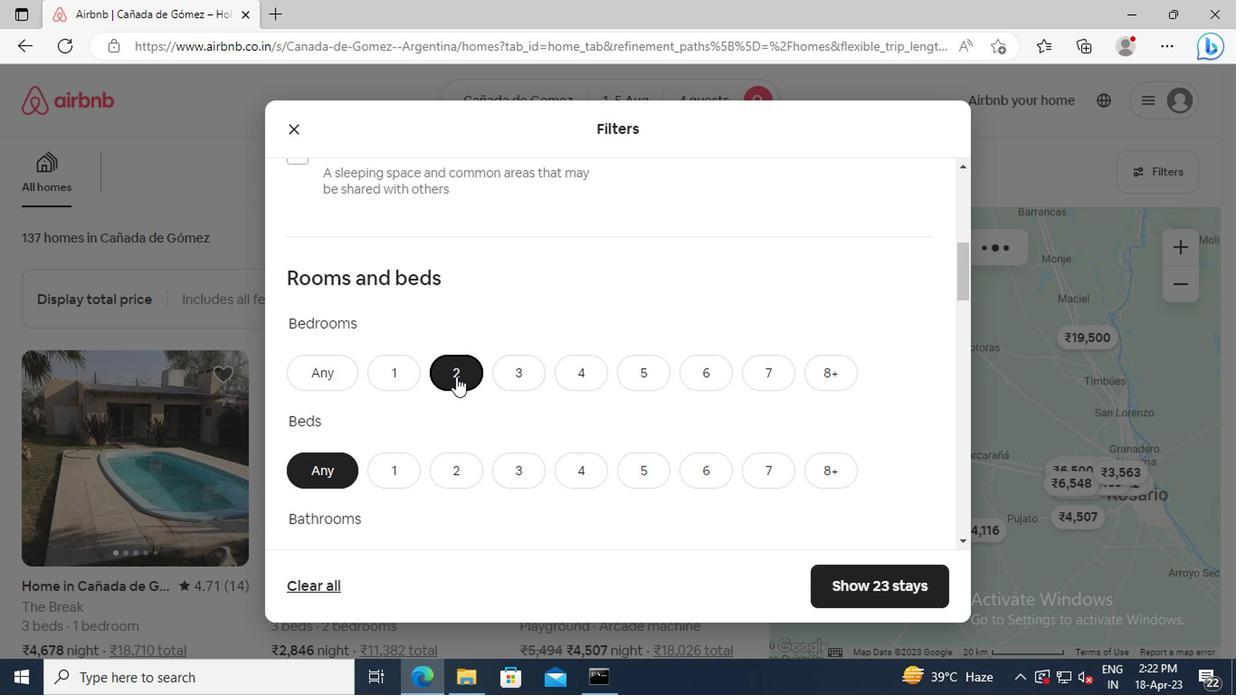 
Action: Mouse scrolled (452, 374) with delta (0, -1)
Screenshot: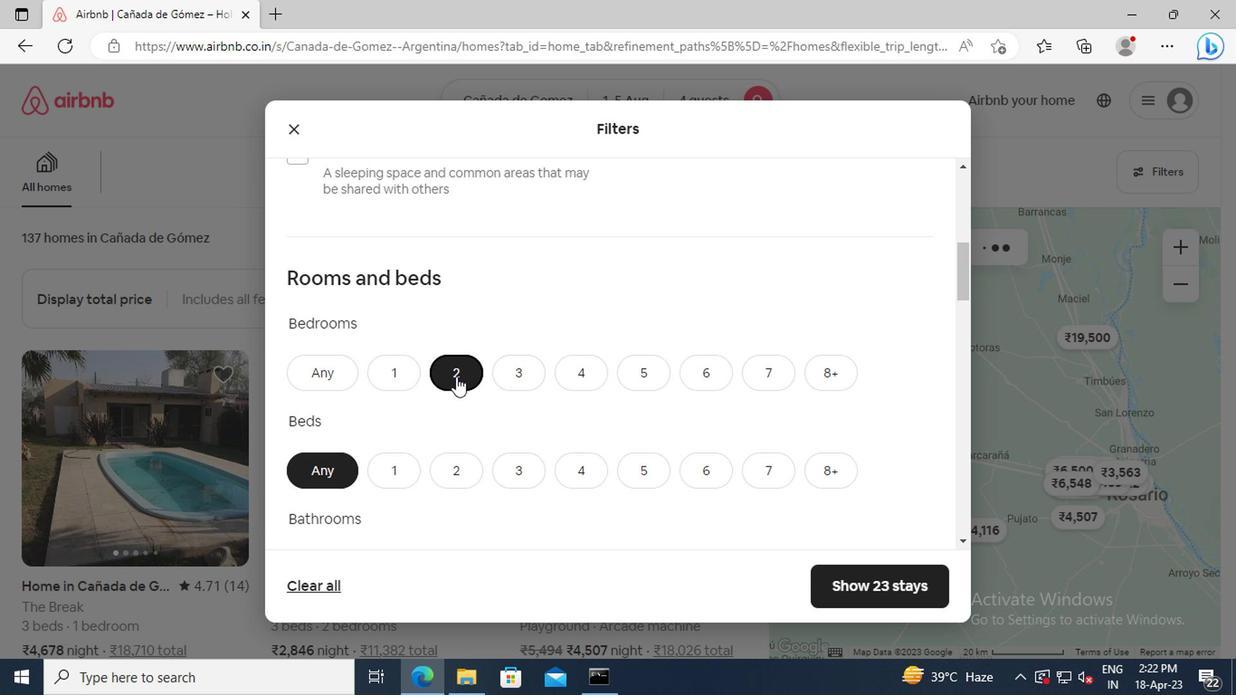 
Action: Mouse moved to (511, 356)
Screenshot: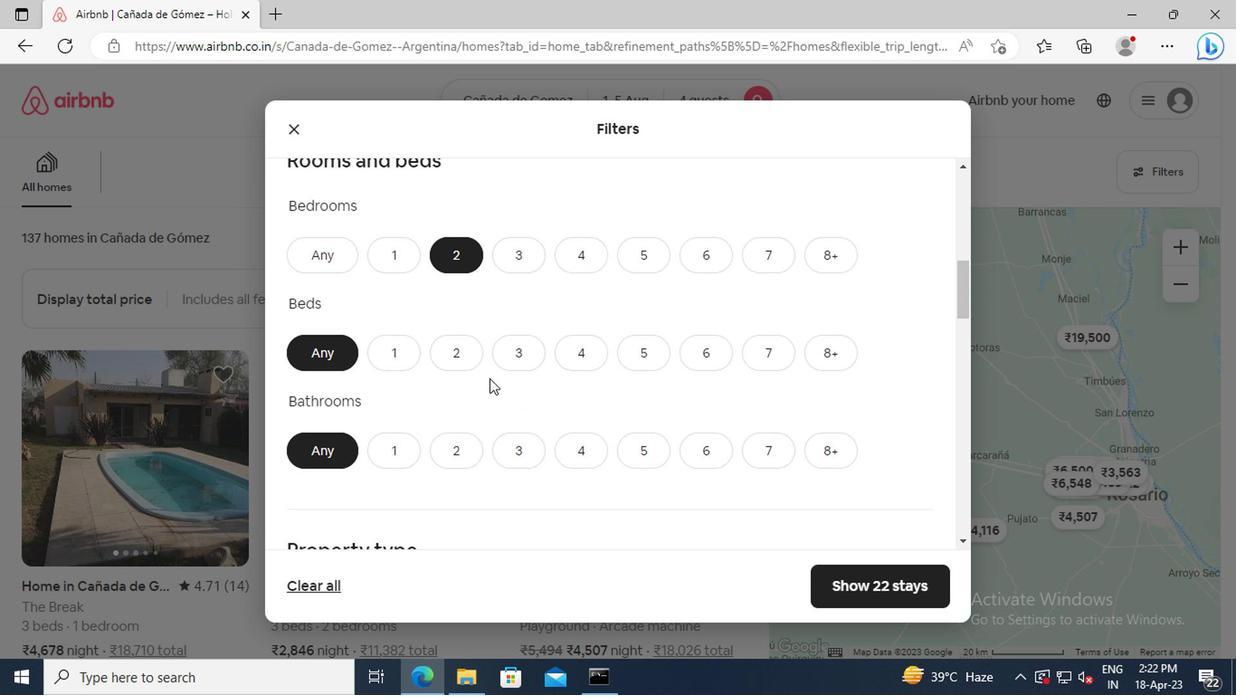 
Action: Mouse pressed left at (511, 356)
Screenshot: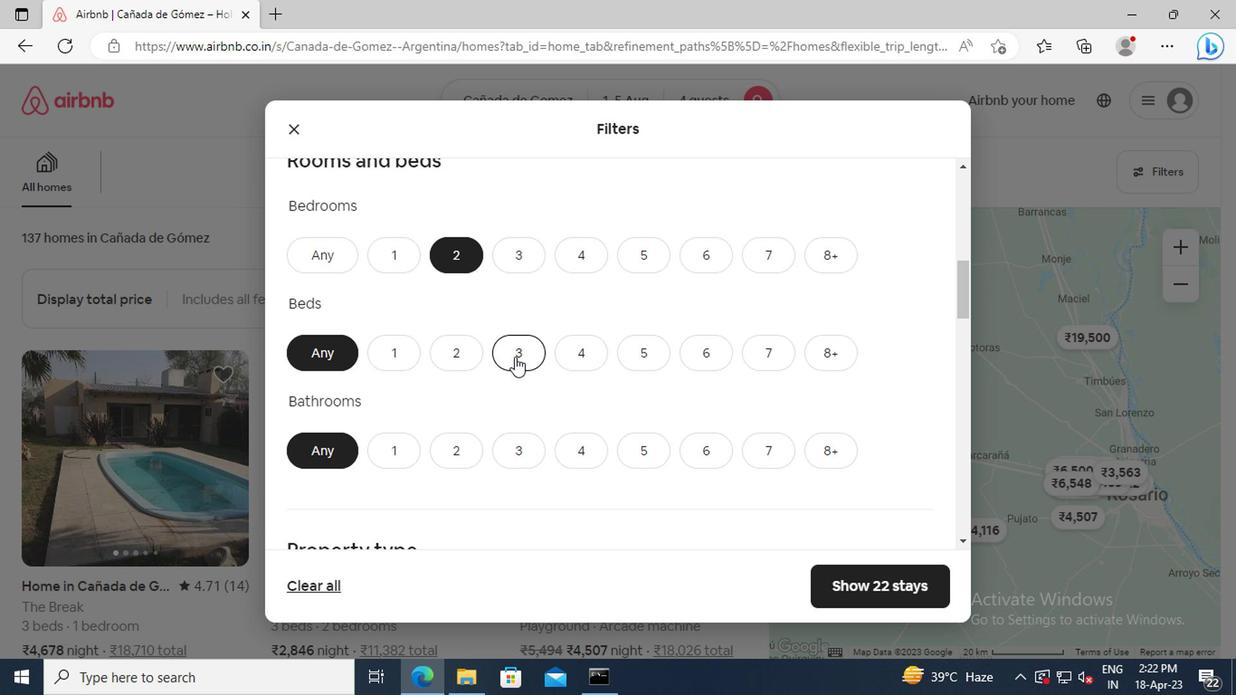 
Action: Mouse scrolled (511, 354) with delta (0, -1)
Screenshot: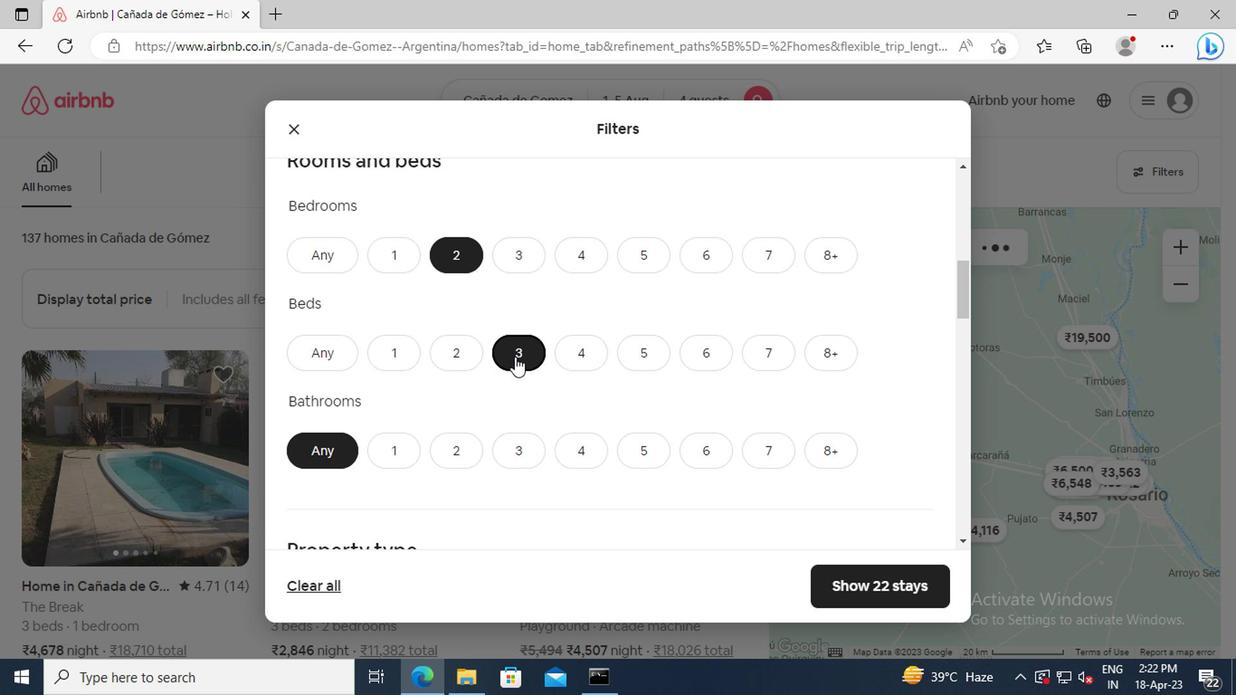 
Action: Mouse scrolled (511, 354) with delta (0, -1)
Screenshot: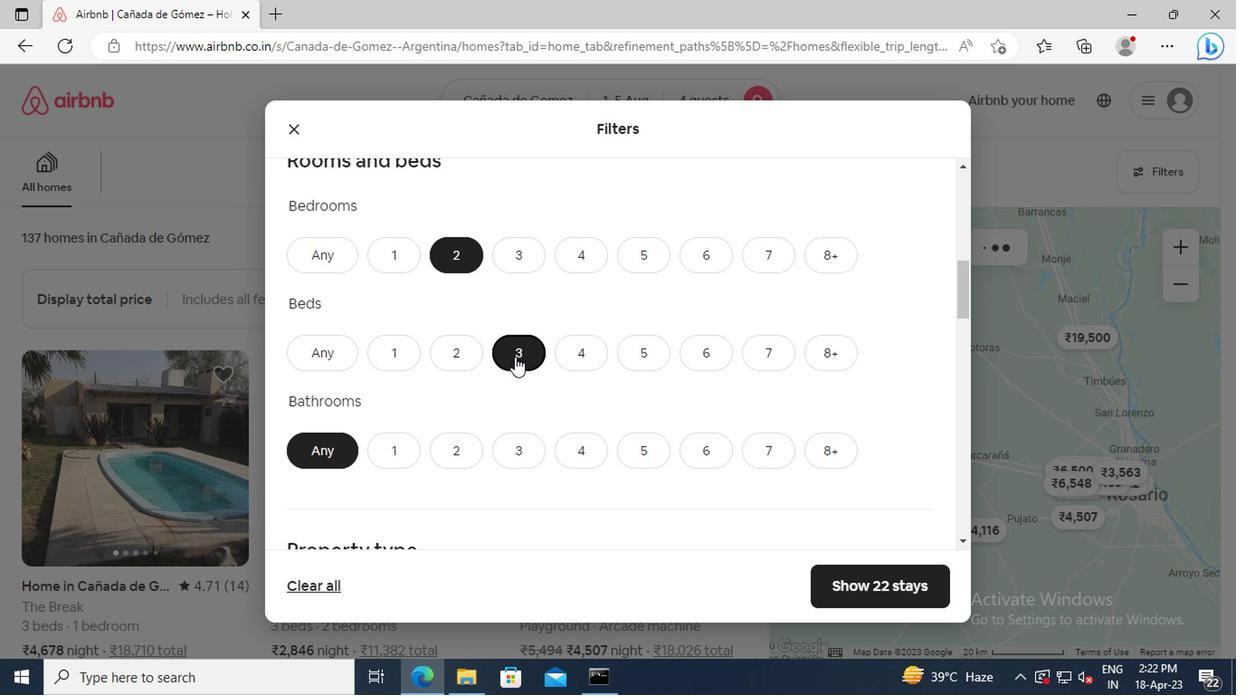 
Action: Mouse moved to (459, 335)
Screenshot: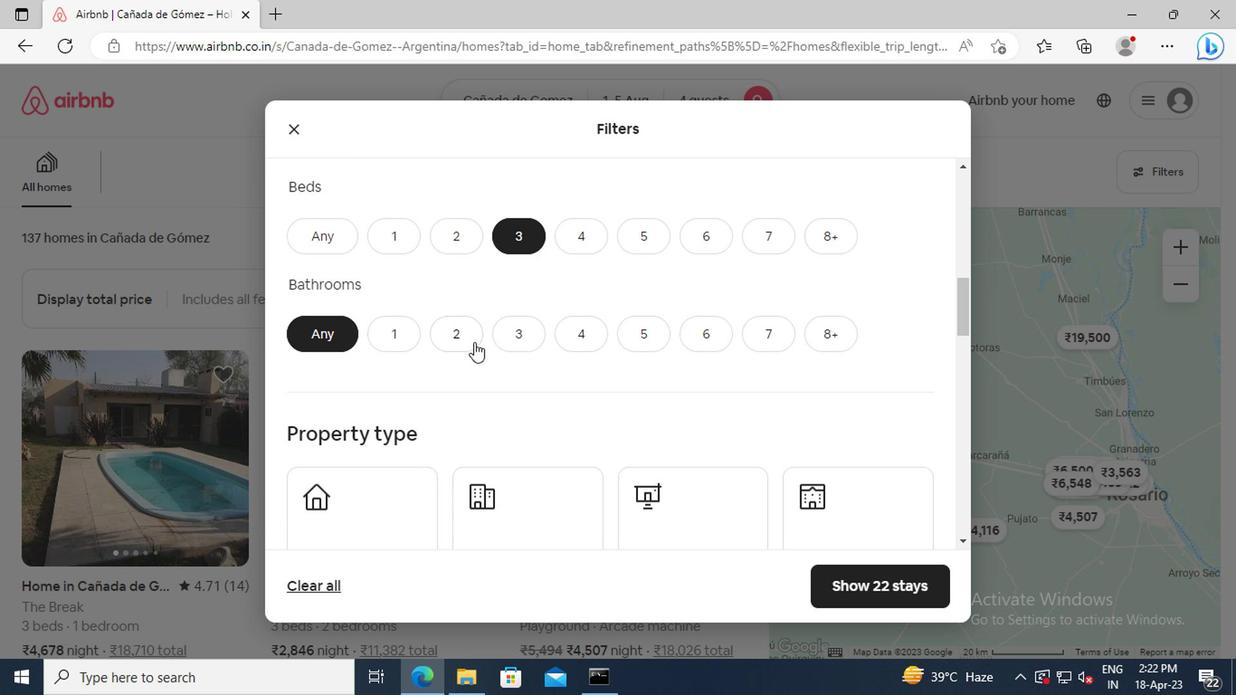 
Action: Mouse pressed left at (459, 335)
Screenshot: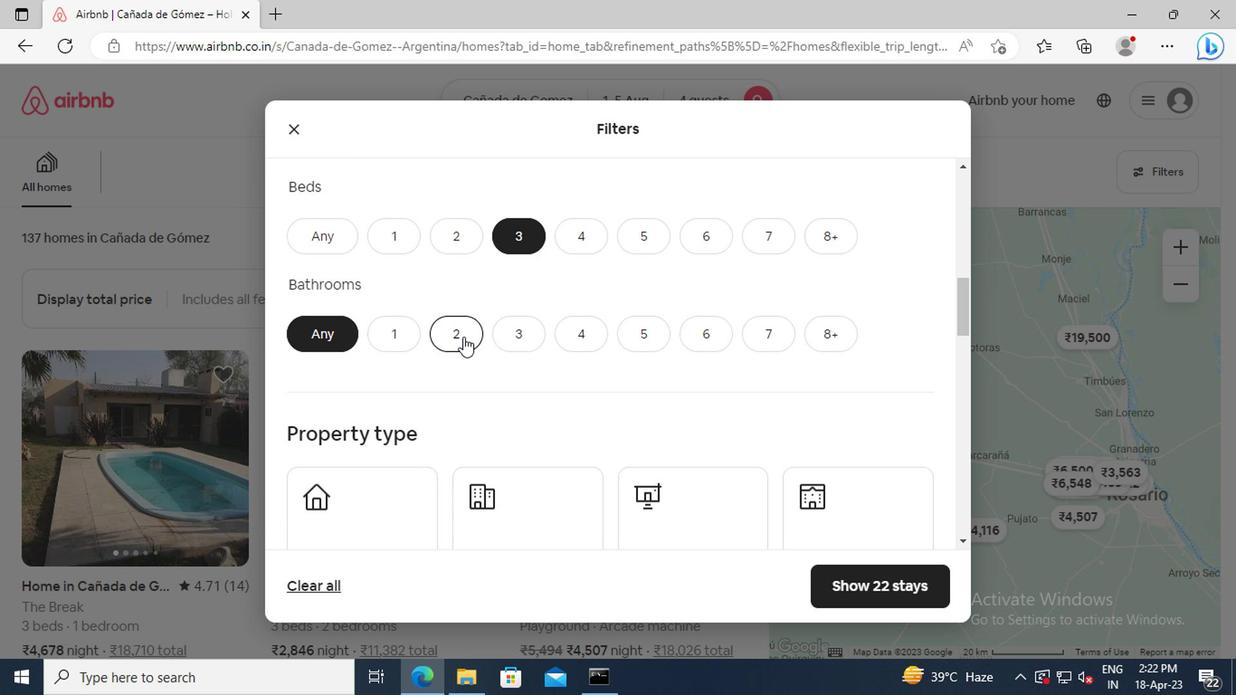 
Action: Mouse scrolled (459, 334) with delta (0, 0)
Screenshot: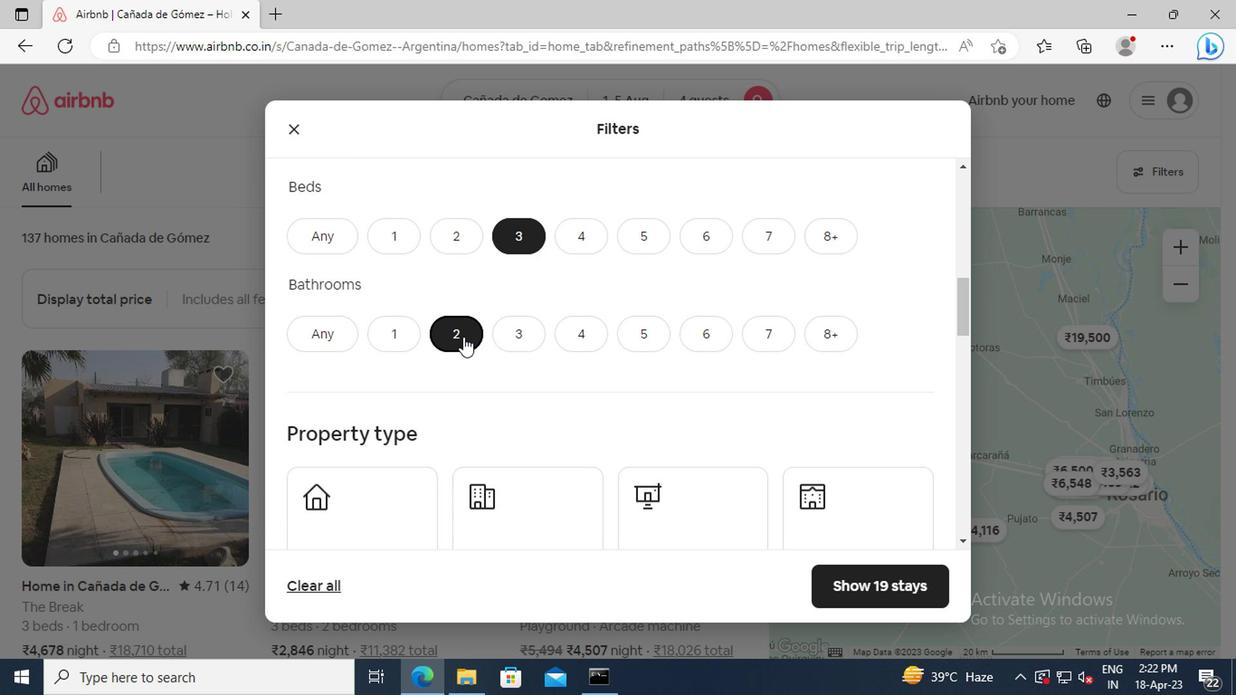 
Action: Mouse scrolled (459, 334) with delta (0, 0)
Screenshot: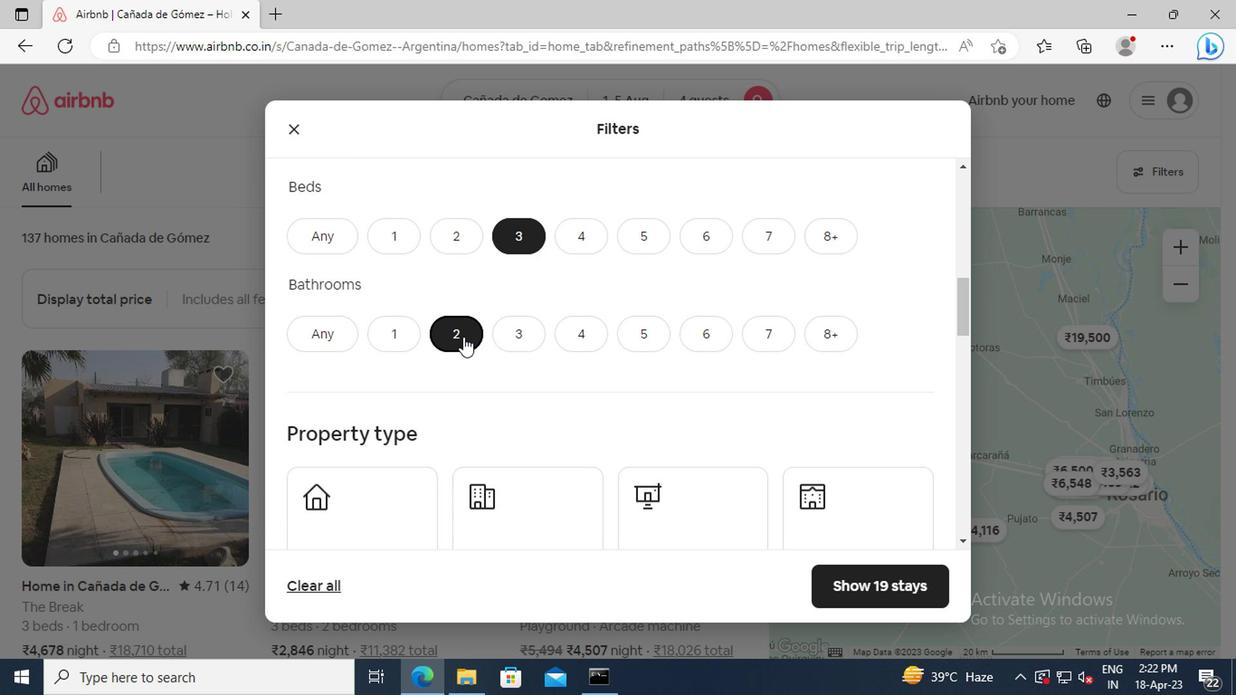 
Action: Mouse scrolled (459, 334) with delta (0, 0)
Screenshot: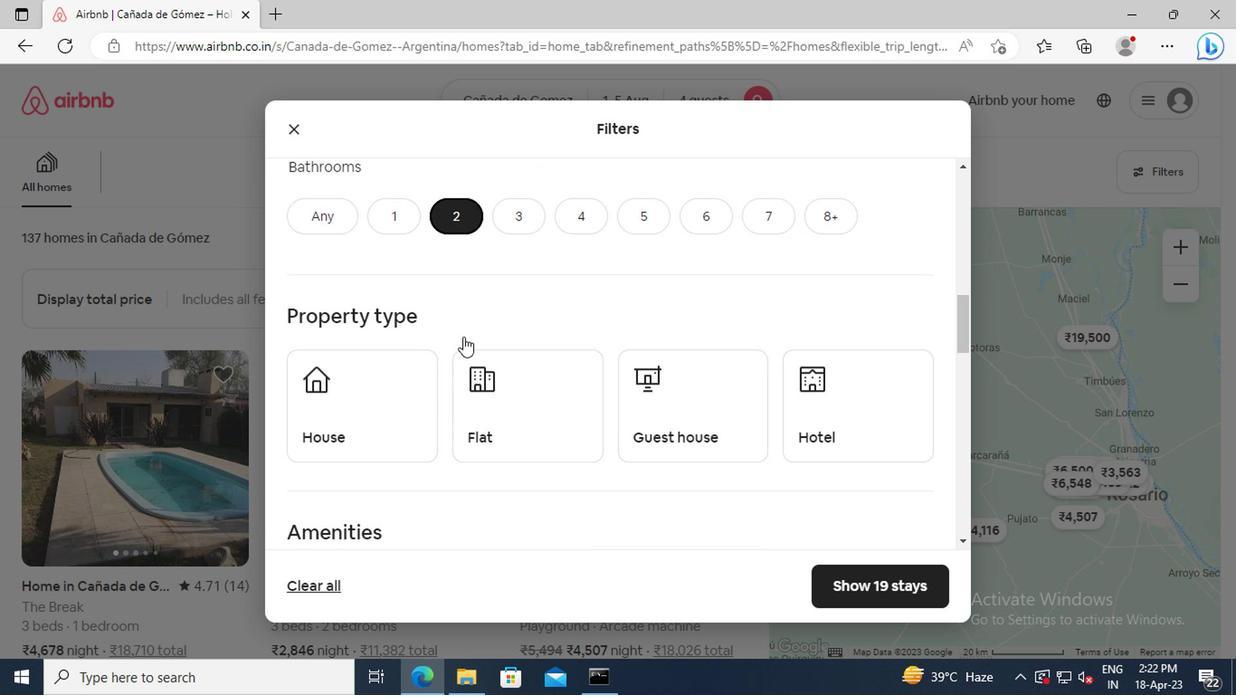 
Action: Mouse scrolled (459, 334) with delta (0, 0)
Screenshot: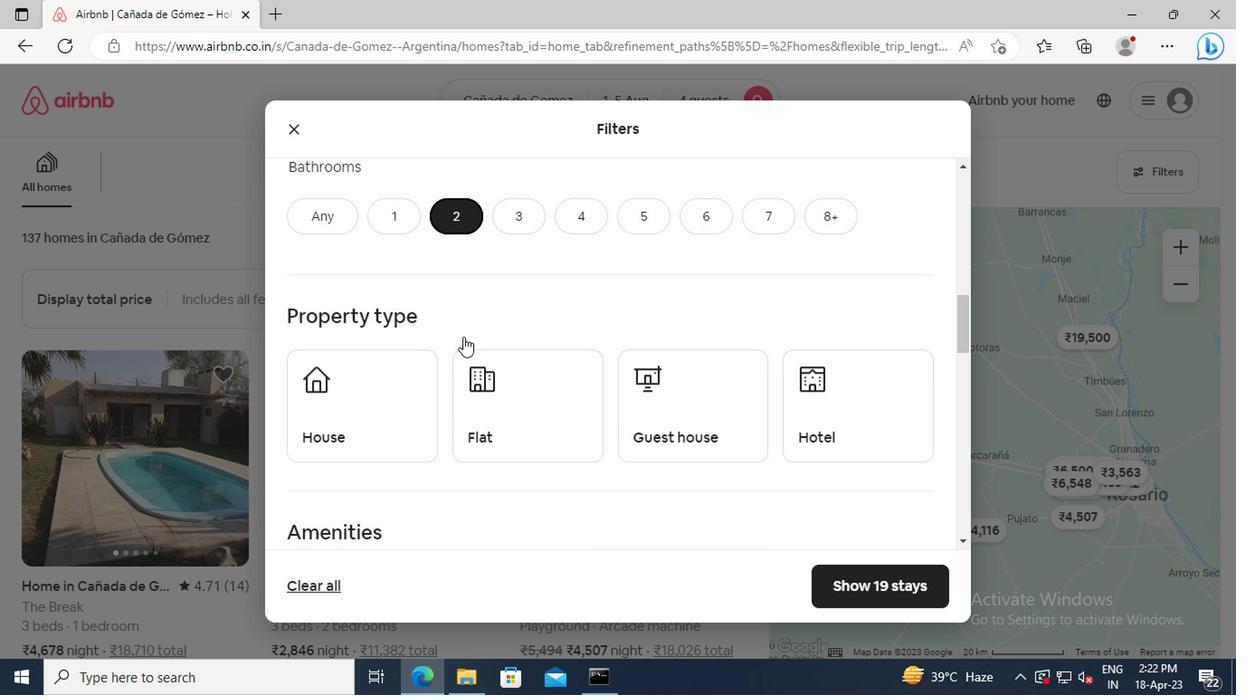 
Action: Mouse scrolled (459, 334) with delta (0, 0)
Screenshot: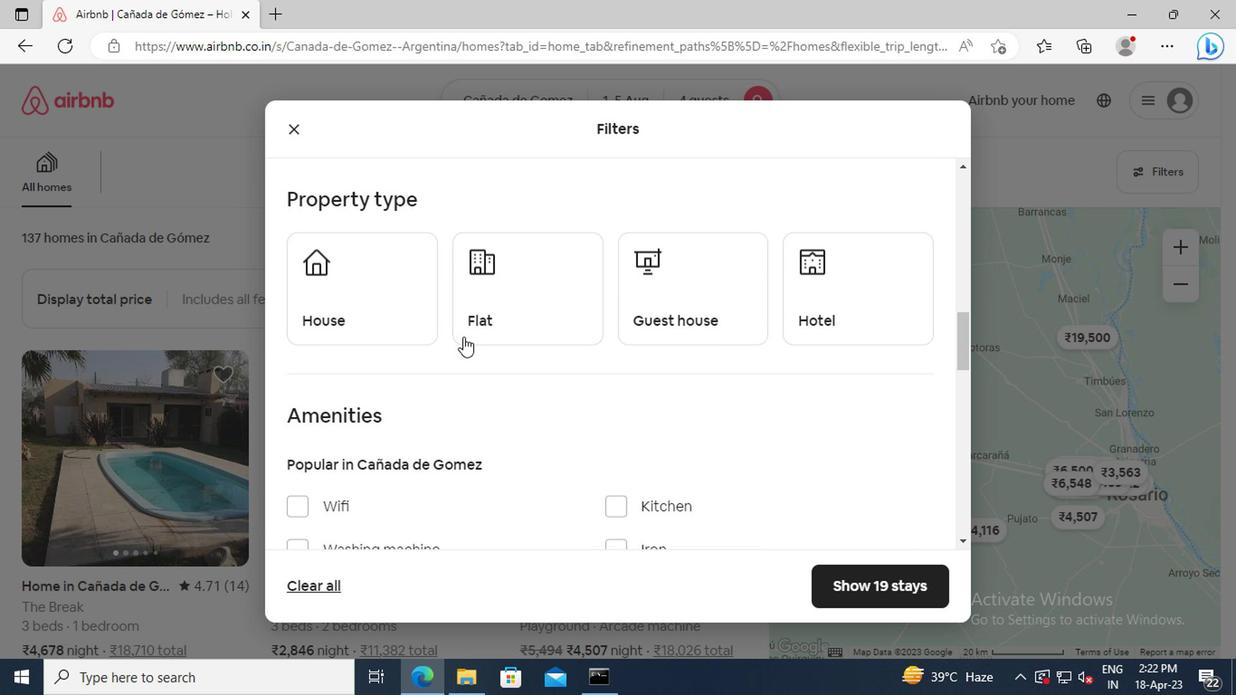 
Action: Mouse scrolled (459, 334) with delta (0, 0)
Screenshot: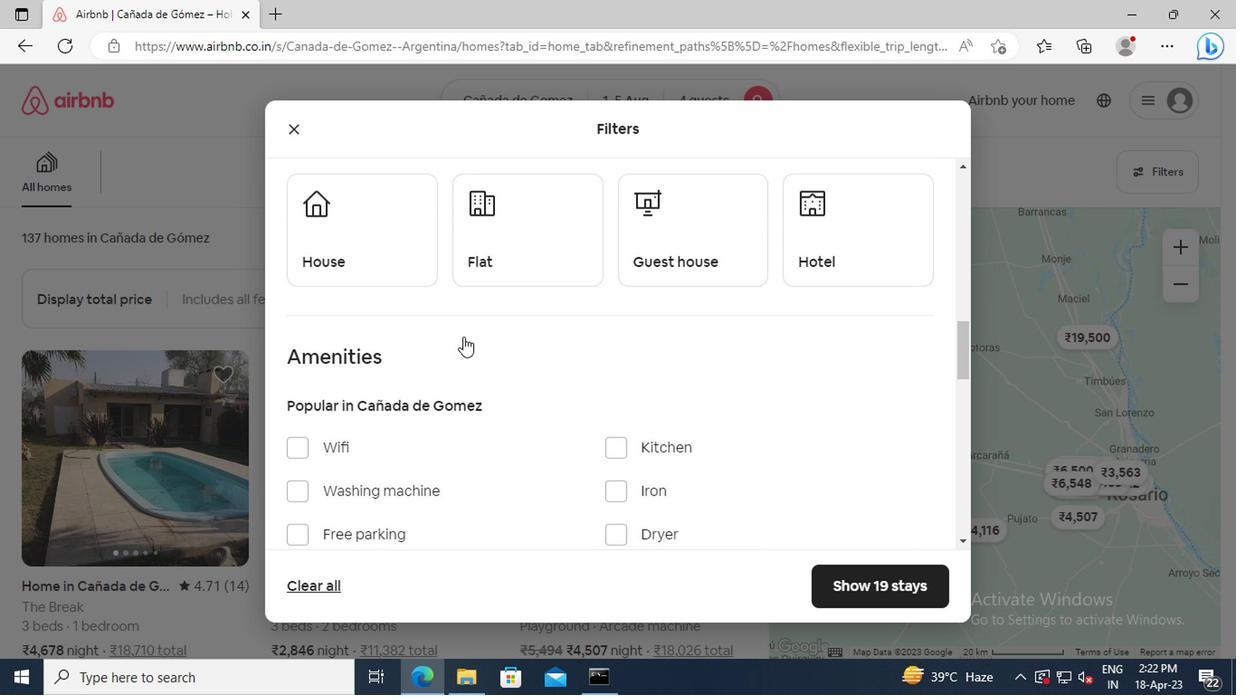 
Action: Mouse scrolled (459, 334) with delta (0, 0)
Screenshot: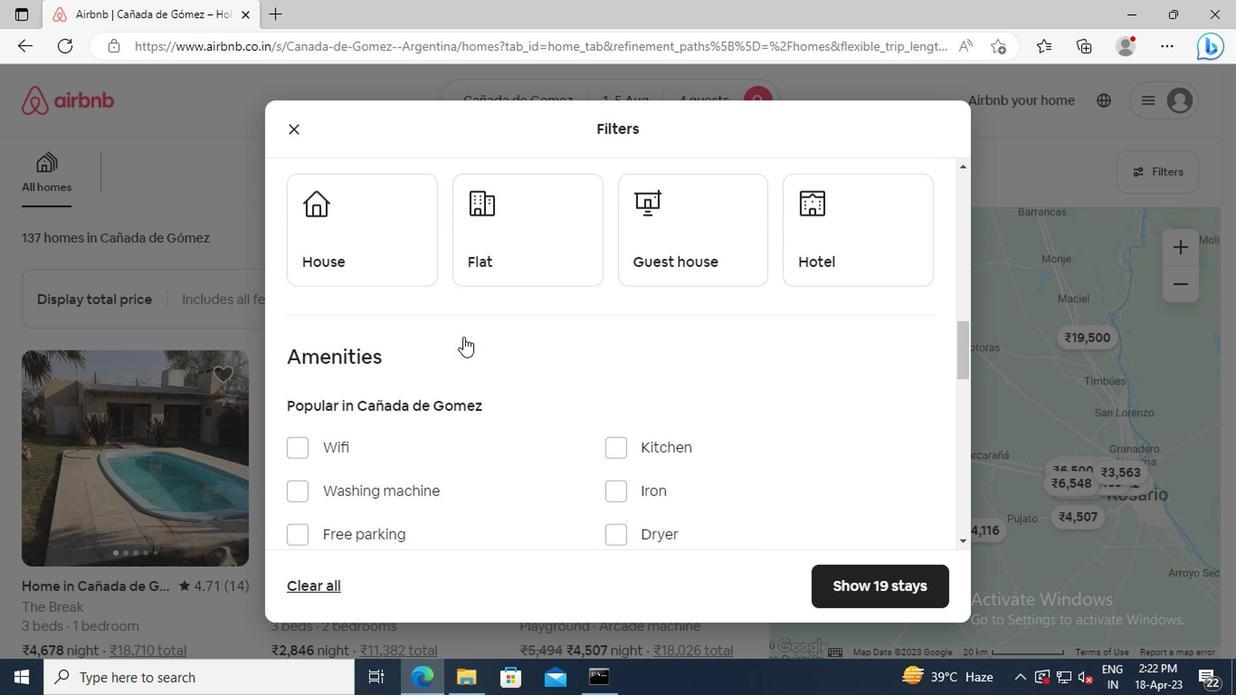 
Action: Mouse scrolled (459, 334) with delta (0, 0)
Screenshot: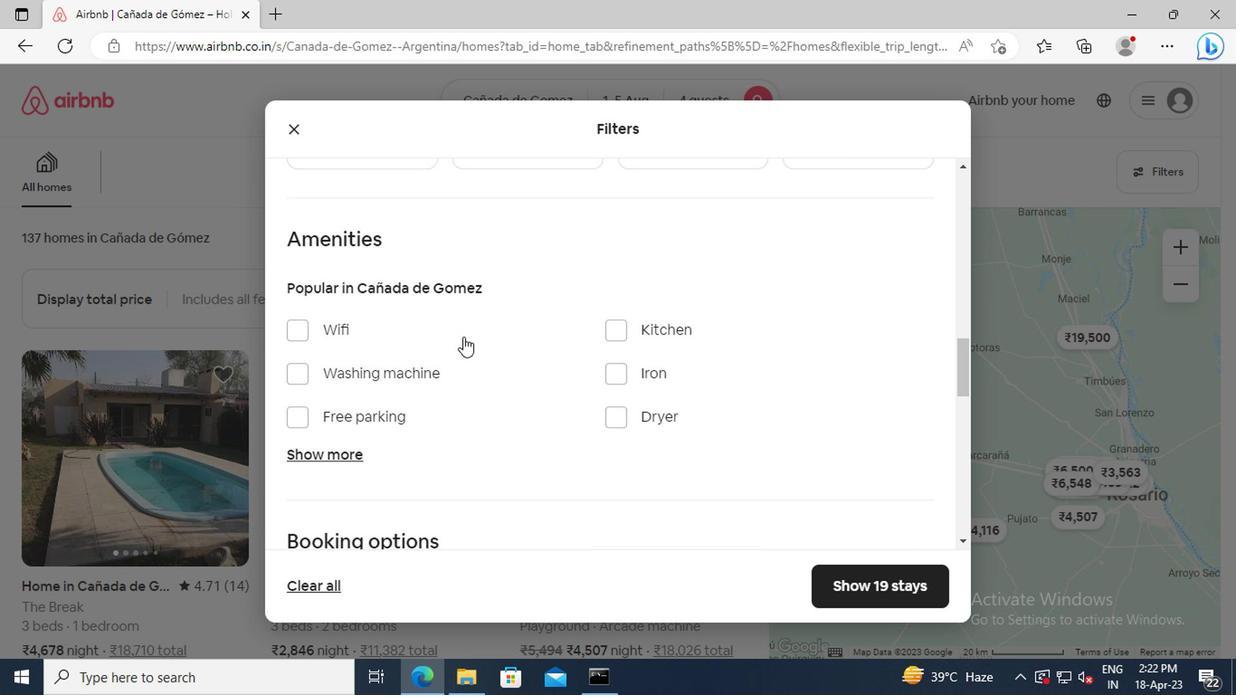 
Action: Mouse moved to (351, 399)
Screenshot: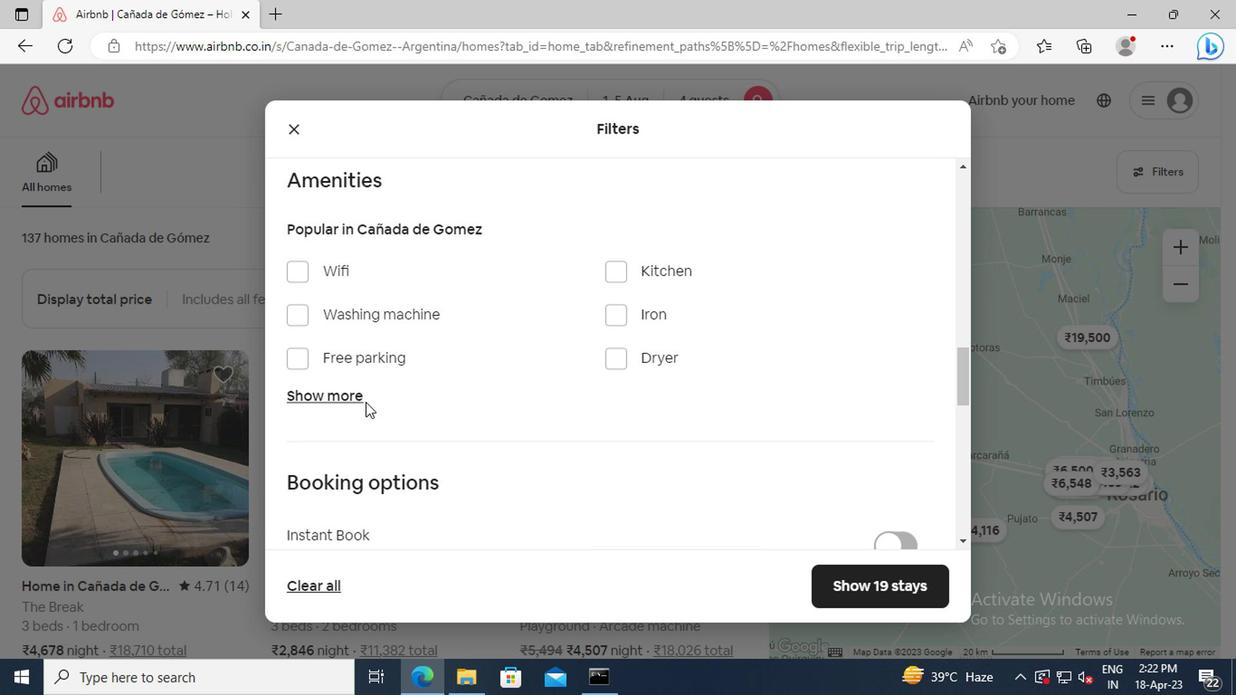
Action: Mouse pressed left at (351, 399)
Screenshot: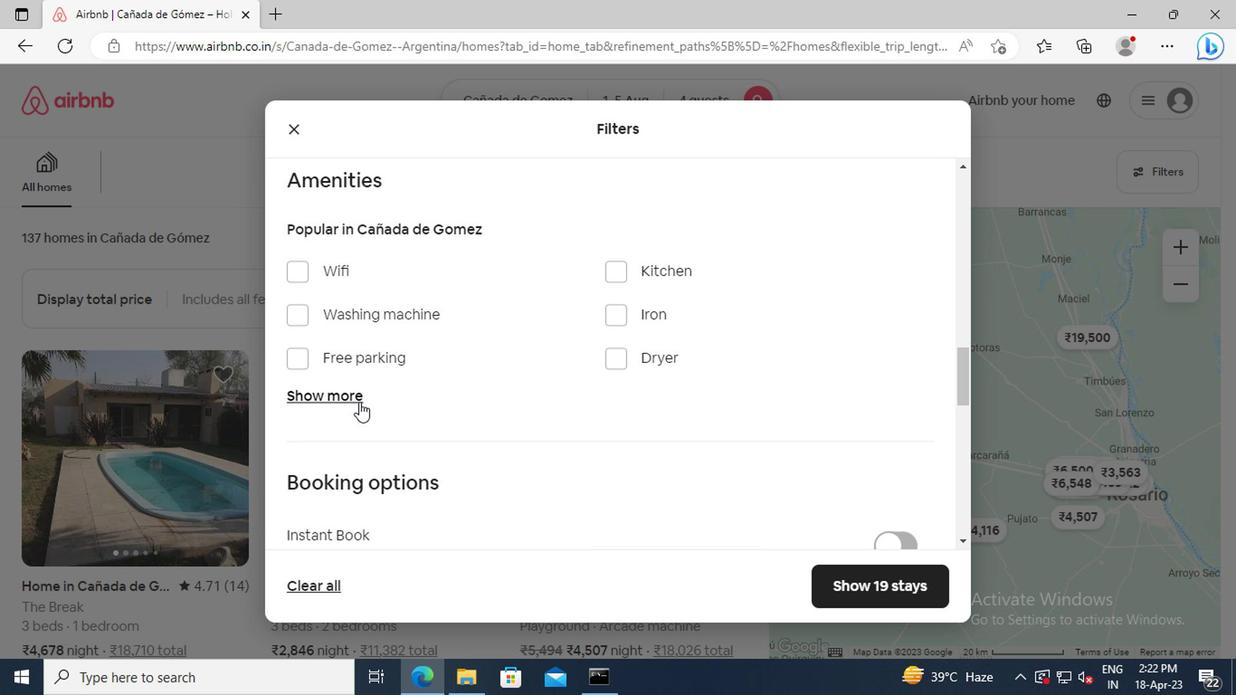 
Action: Mouse scrolled (351, 398) with delta (0, -1)
Screenshot: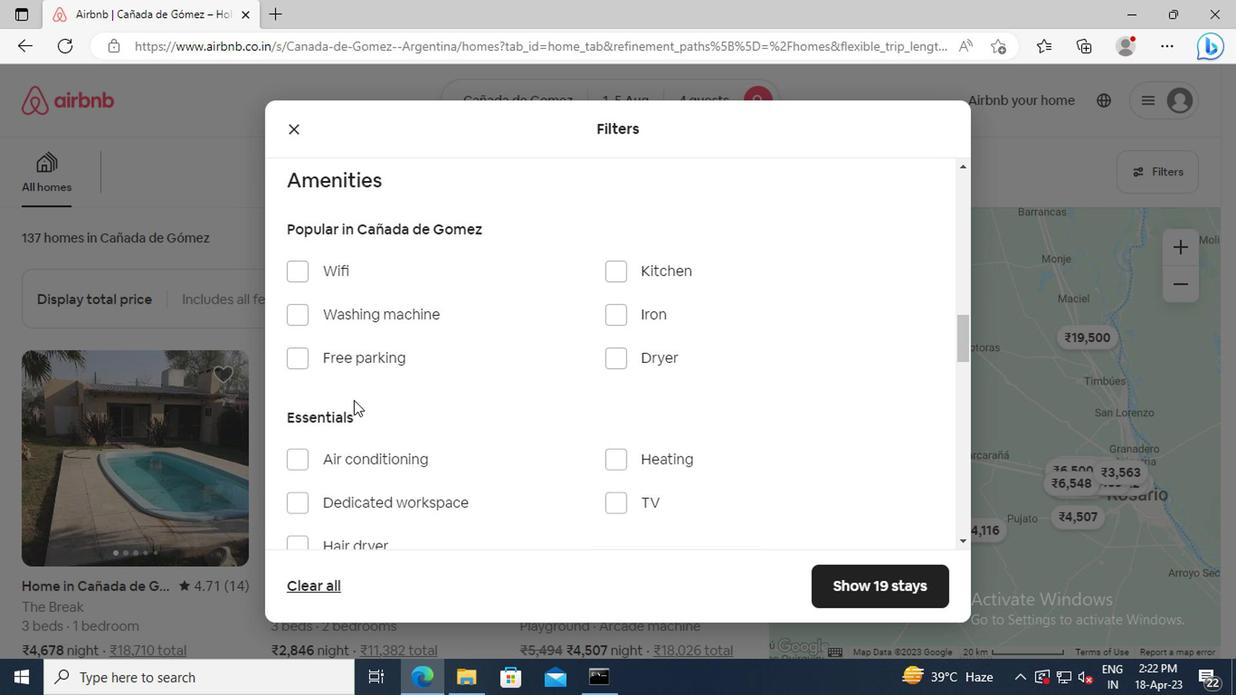 
Action: Mouse moved to (604, 399)
Screenshot: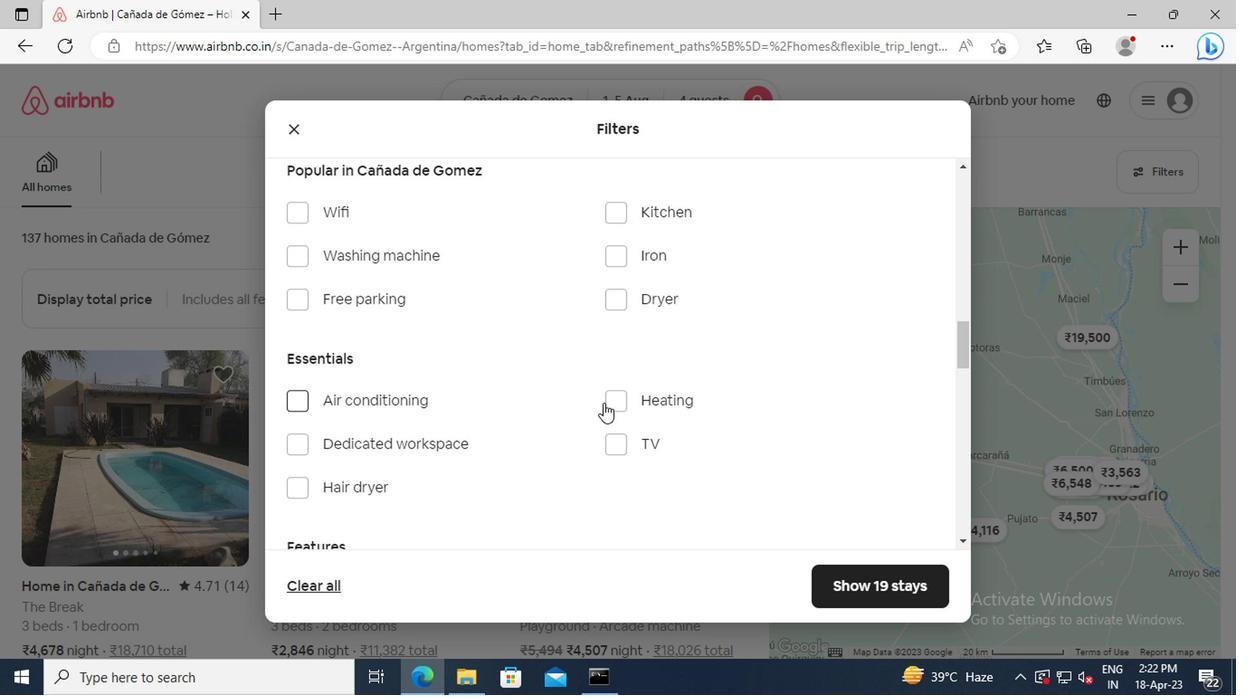 
Action: Mouse pressed left at (604, 399)
Screenshot: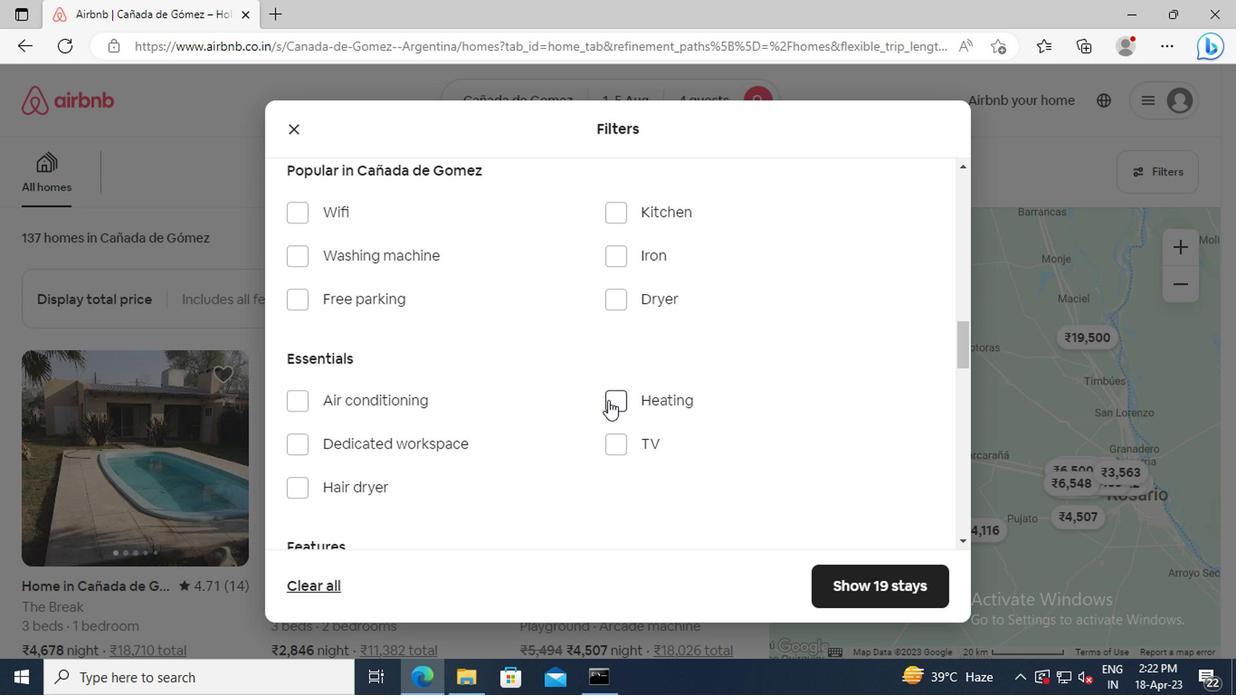 
Action: Mouse moved to (443, 376)
Screenshot: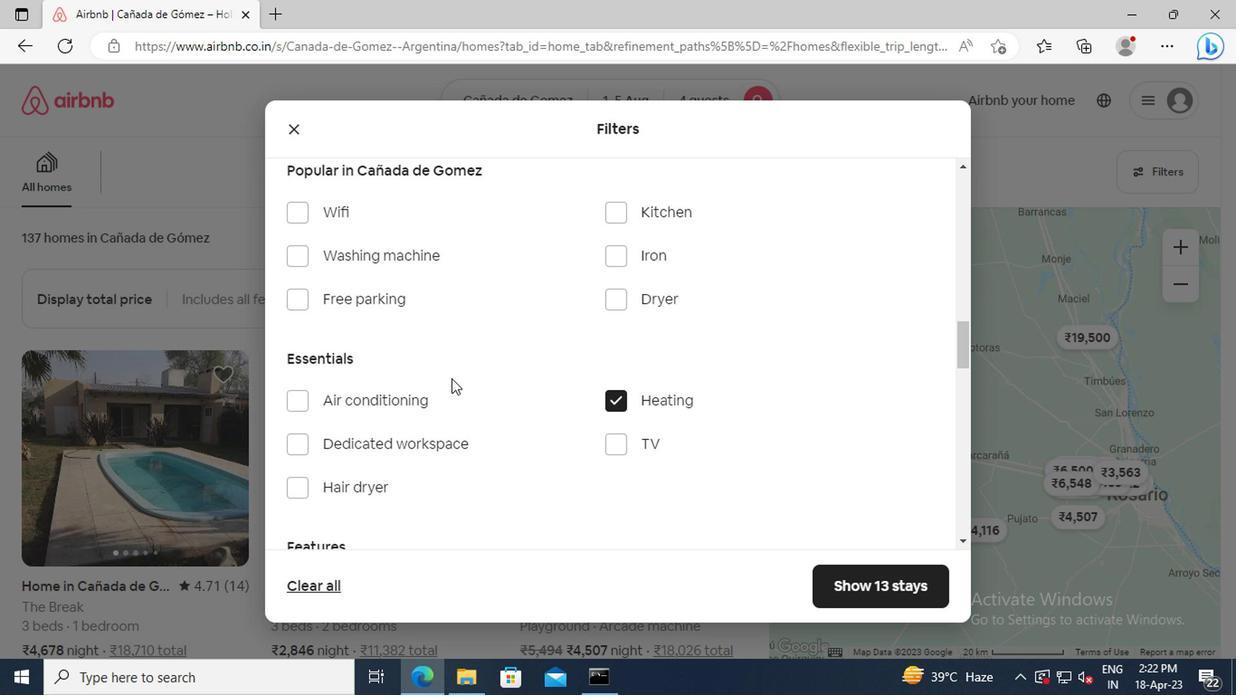 
Action: Mouse scrolled (443, 376) with delta (0, 0)
Screenshot: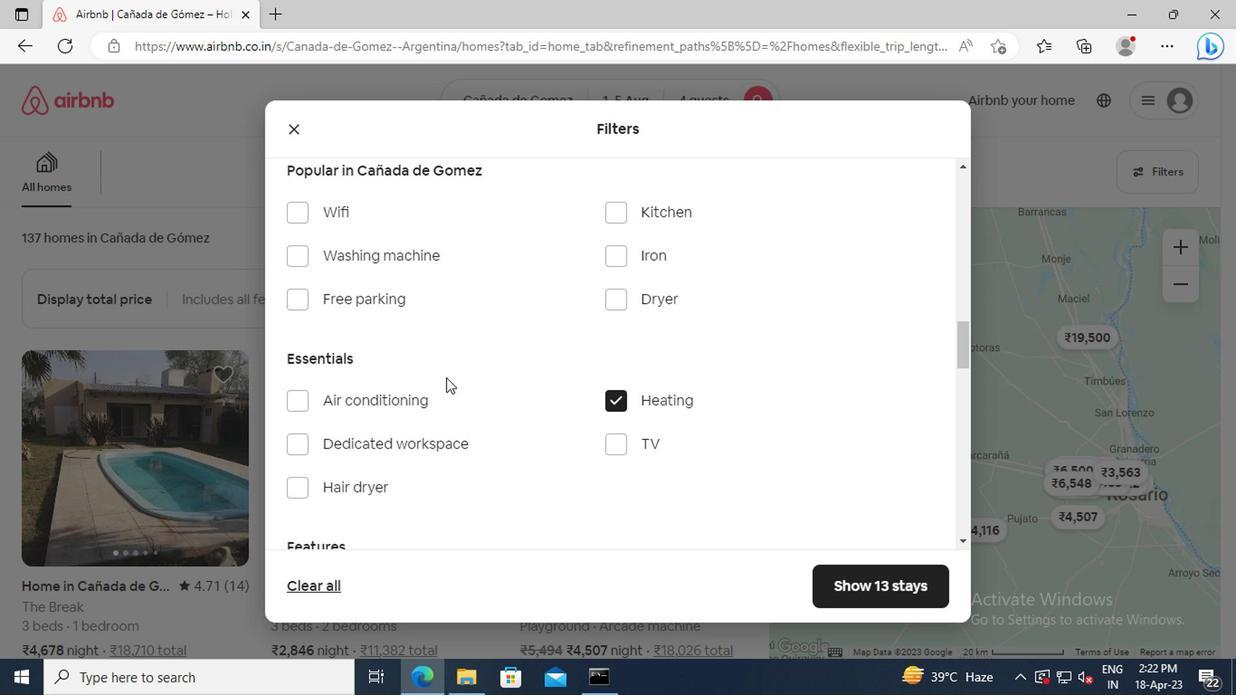 
Action: Mouse scrolled (443, 376) with delta (0, 0)
Screenshot: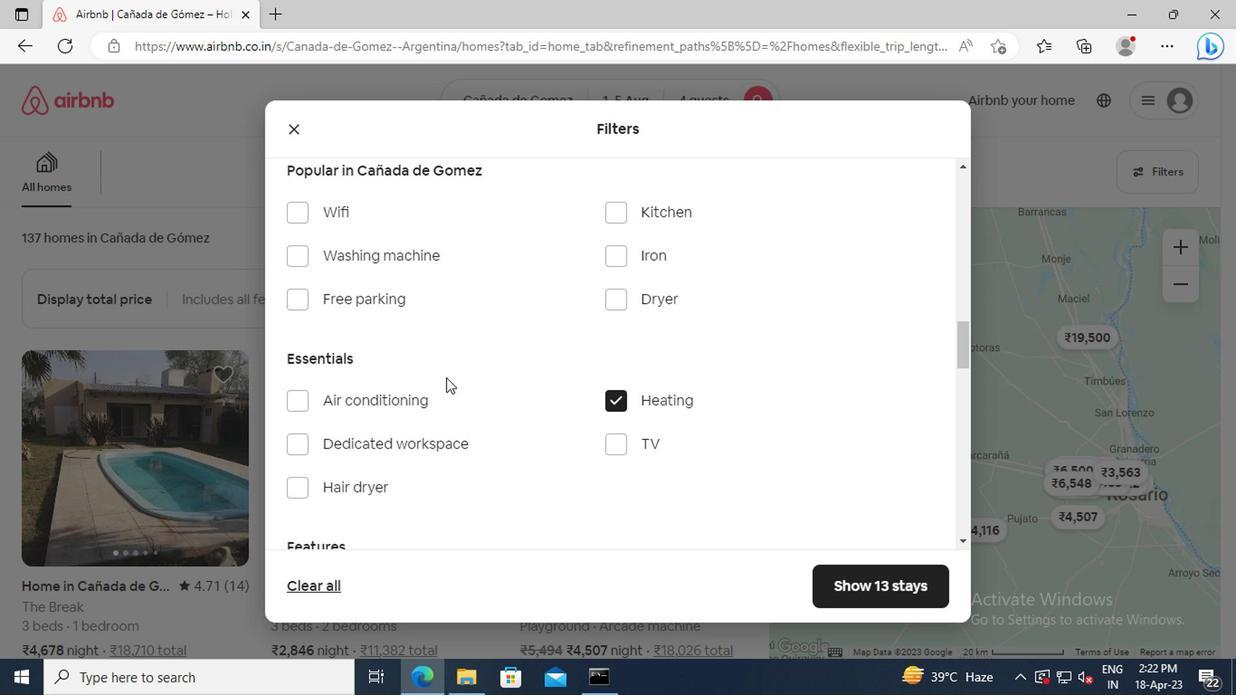 
Action: Mouse scrolled (443, 376) with delta (0, 0)
Screenshot: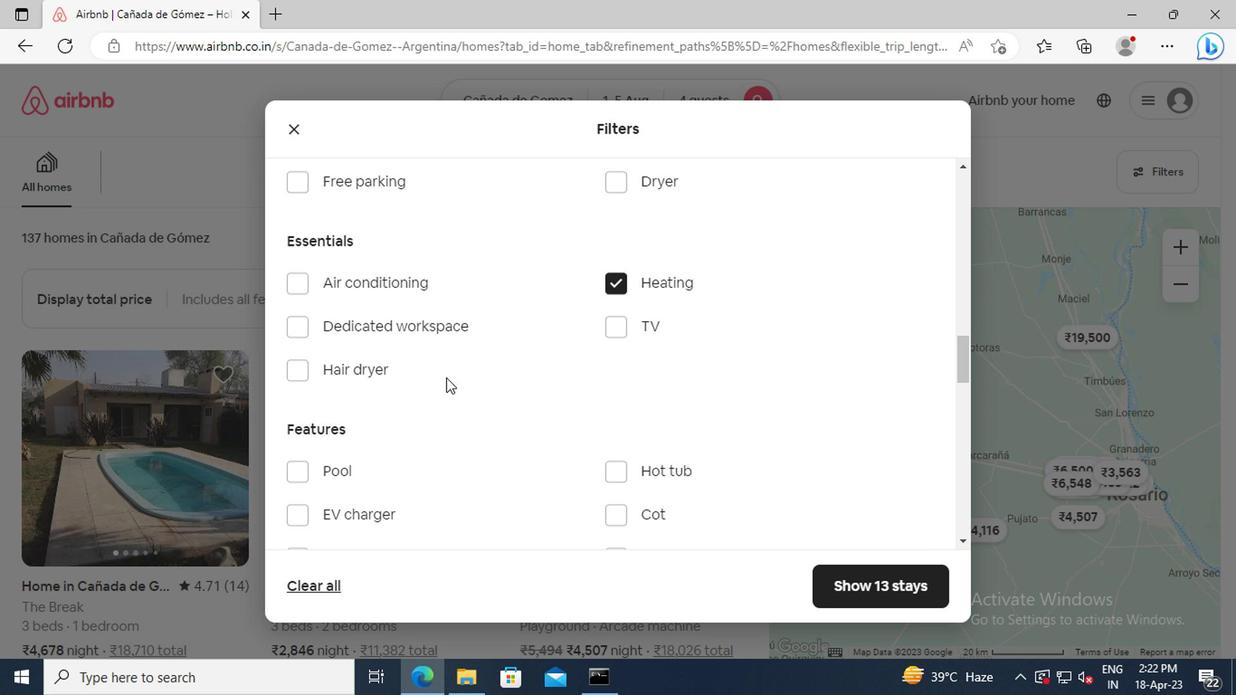 
Action: Mouse scrolled (443, 376) with delta (0, 0)
Screenshot: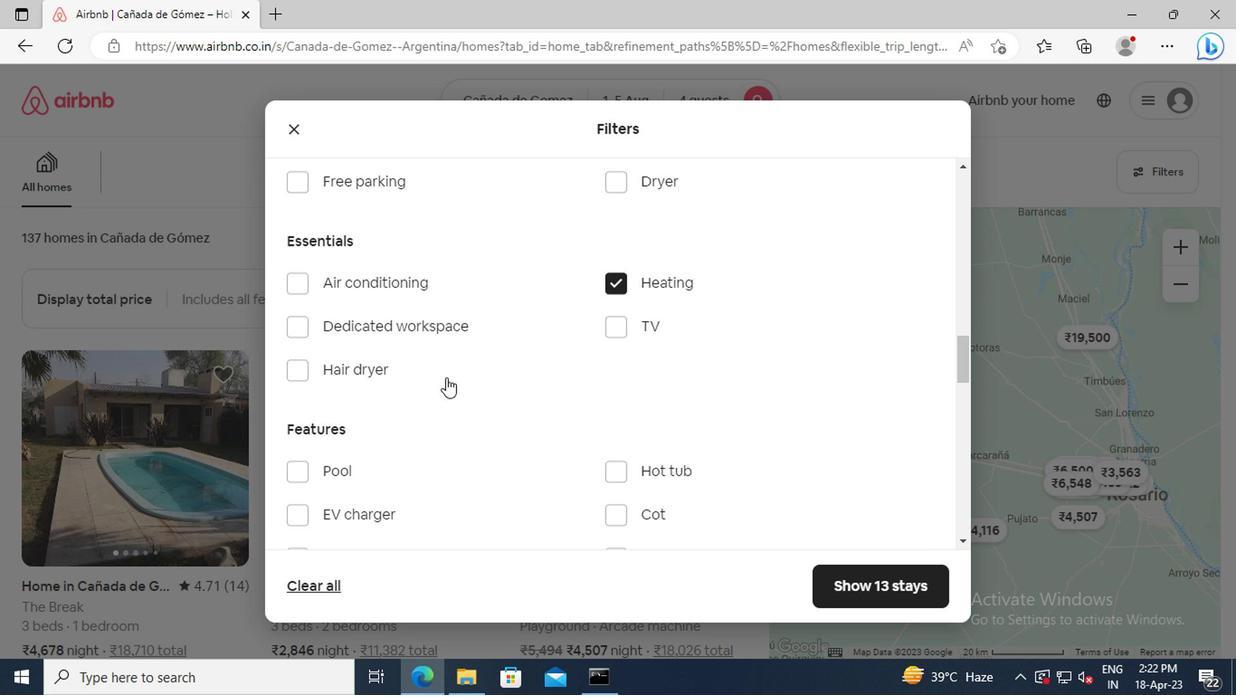 
Action: Mouse scrolled (443, 376) with delta (0, 0)
Screenshot: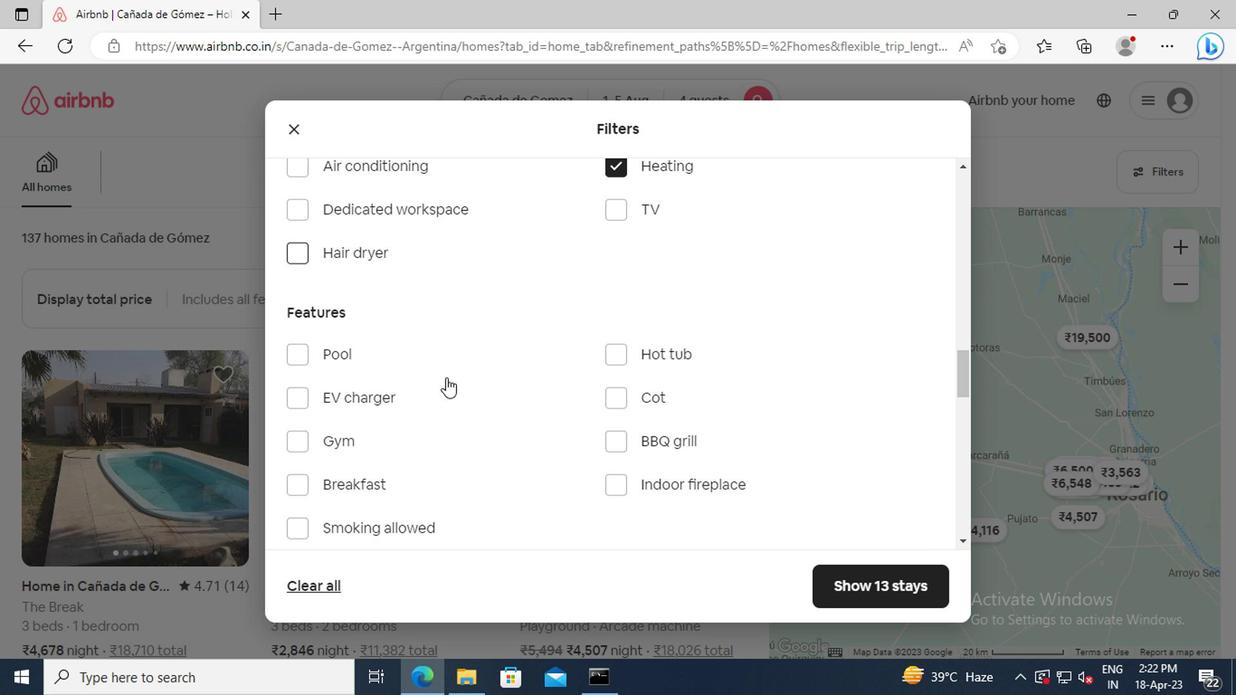 
Action: Mouse scrolled (443, 376) with delta (0, 0)
Screenshot: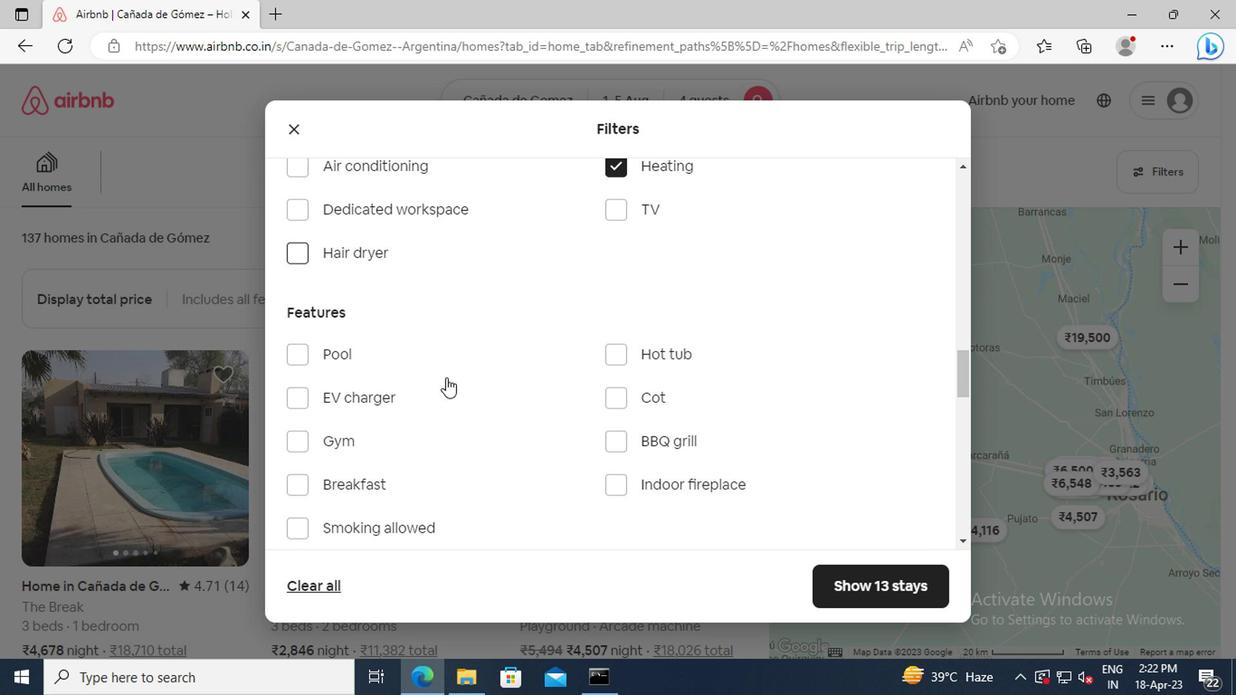 
Action: Mouse scrolled (443, 376) with delta (0, 0)
Screenshot: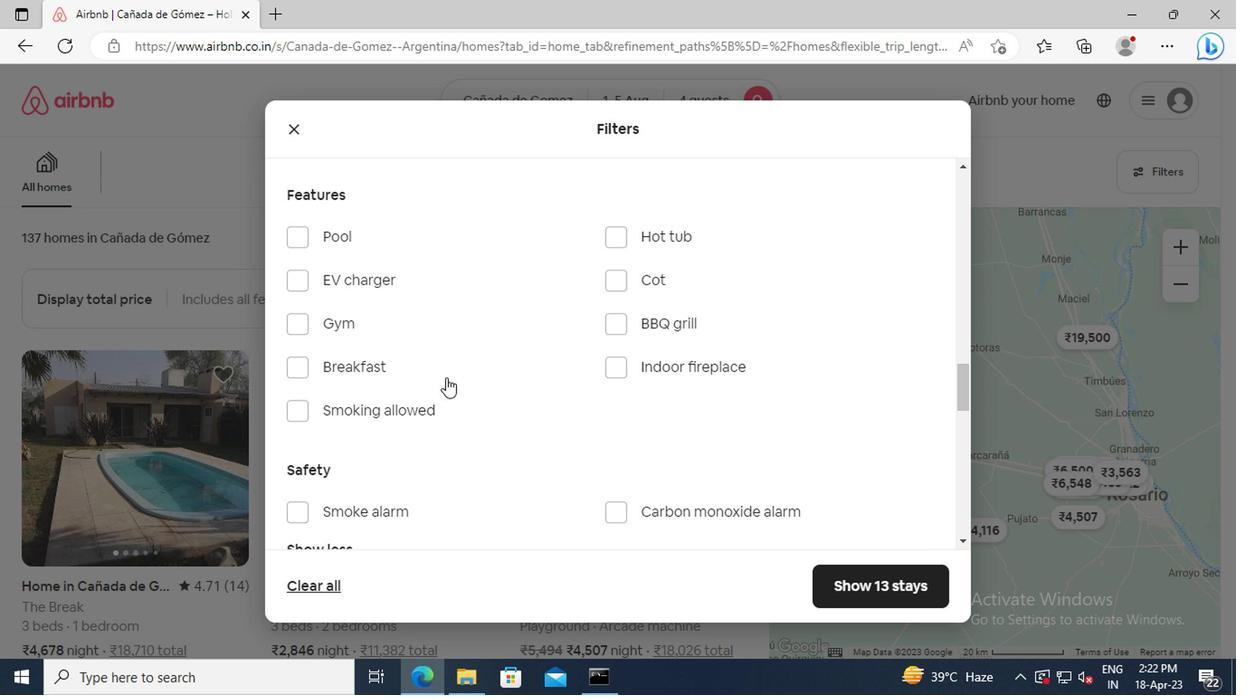 
Action: Mouse scrolled (443, 376) with delta (0, 0)
Screenshot: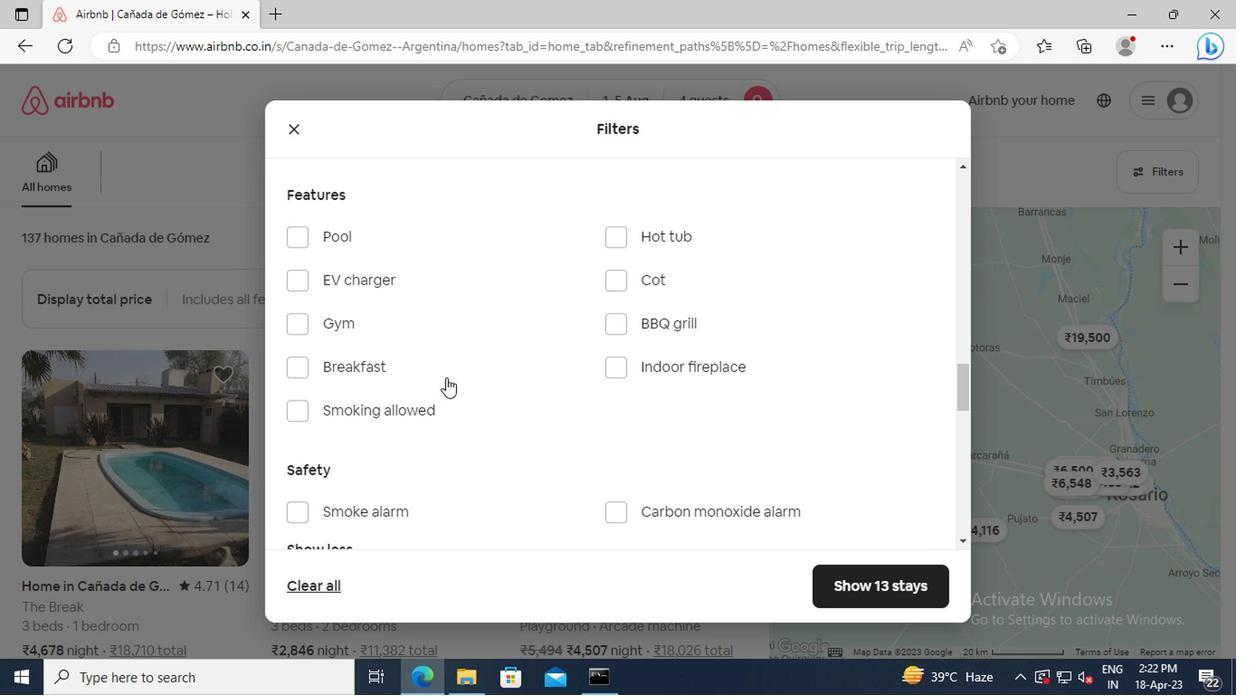 
Action: Mouse scrolled (443, 376) with delta (0, 0)
Screenshot: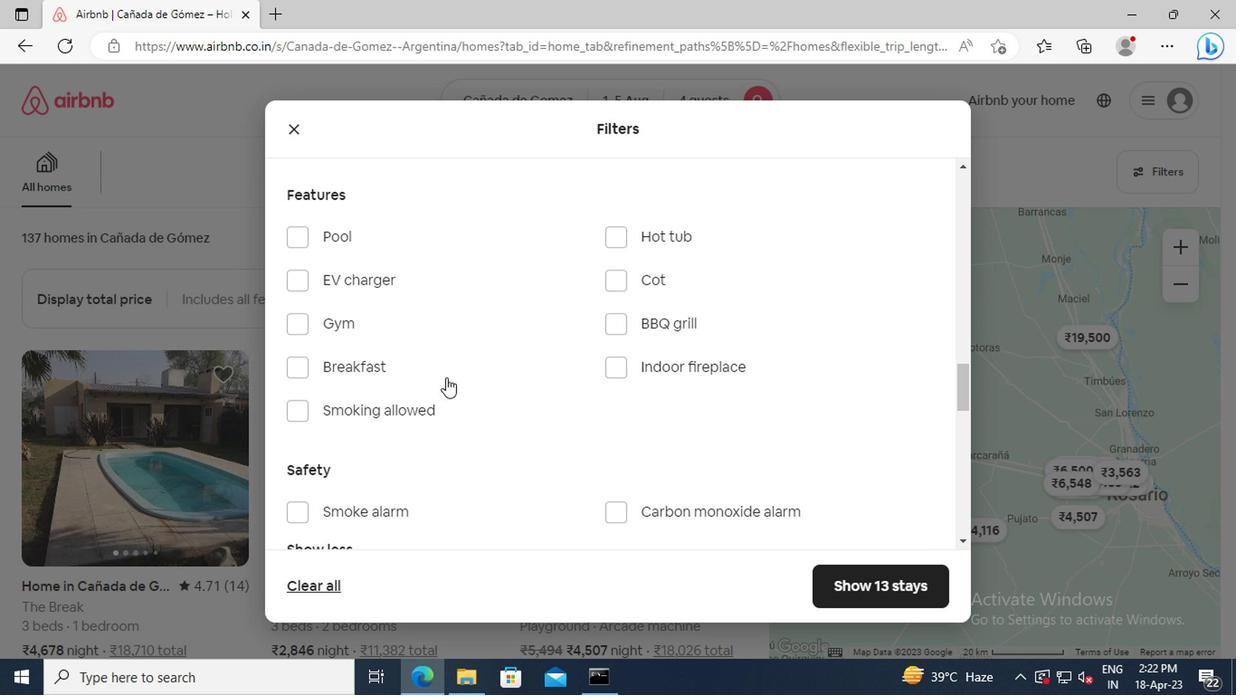 
Action: Mouse scrolled (443, 376) with delta (0, 0)
Screenshot: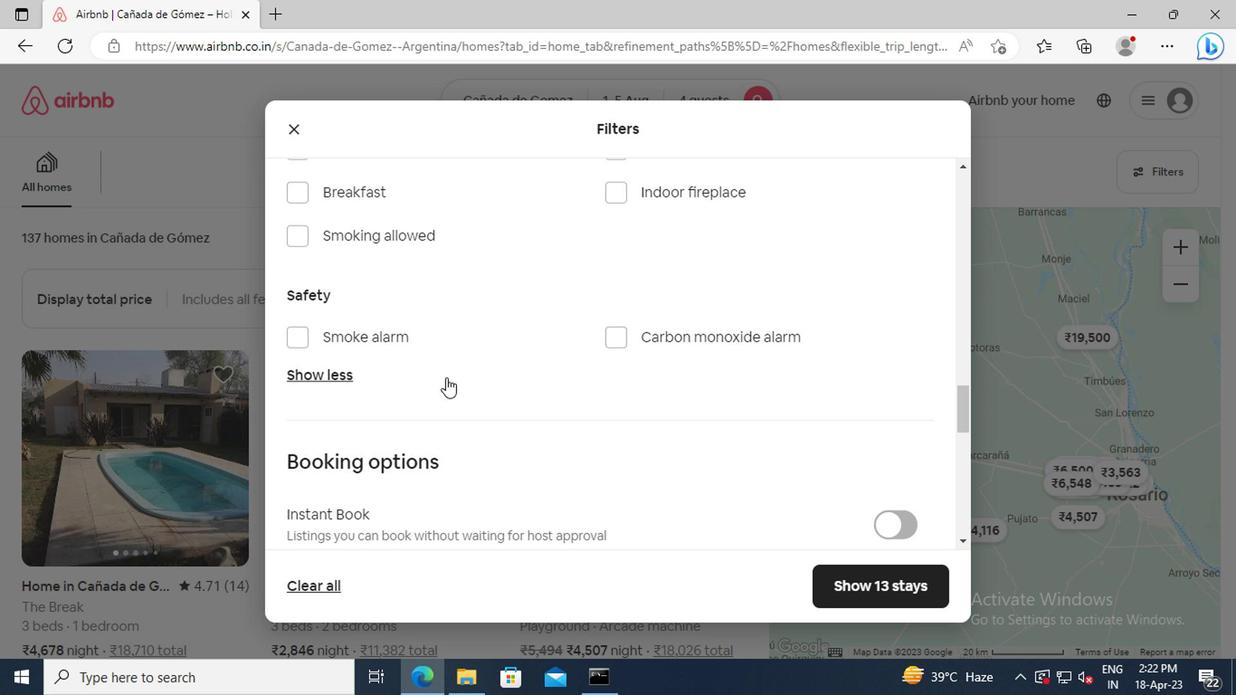 
Action: Mouse scrolled (443, 376) with delta (0, 0)
Screenshot: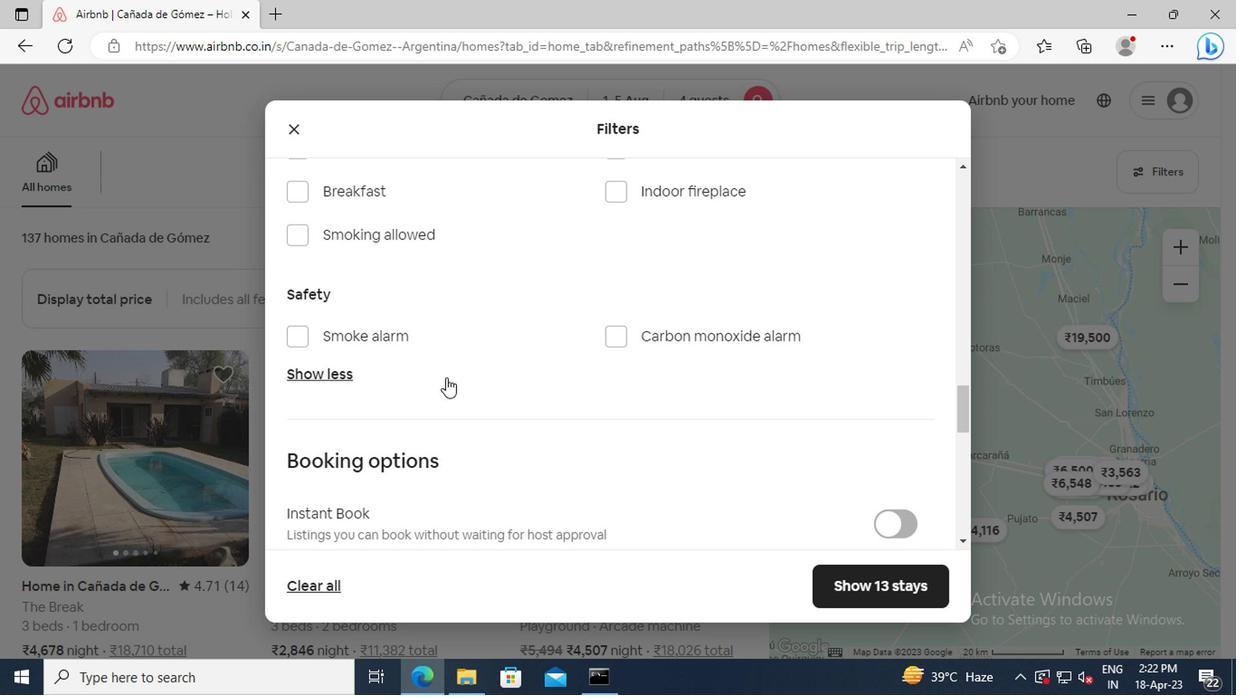 
Action: Mouse scrolled (443, 376) with delta (0, 0)
Screenshot: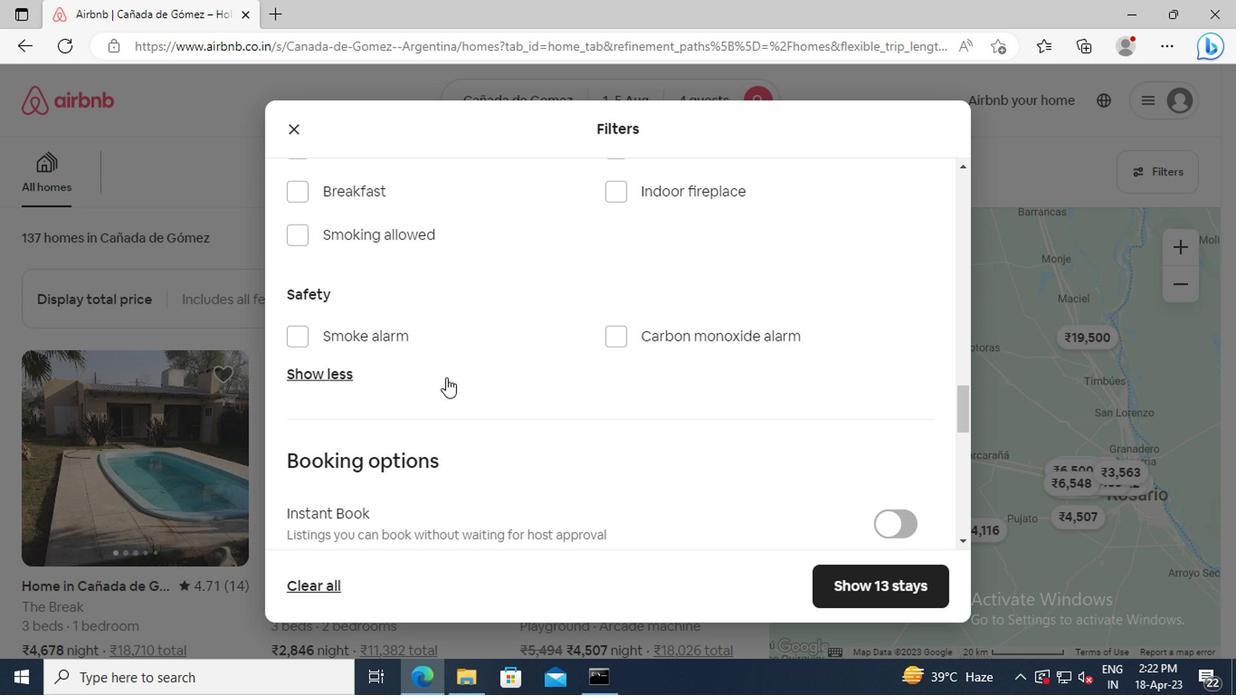 
Action: Mouse moved to (905, 407)
Screenshot: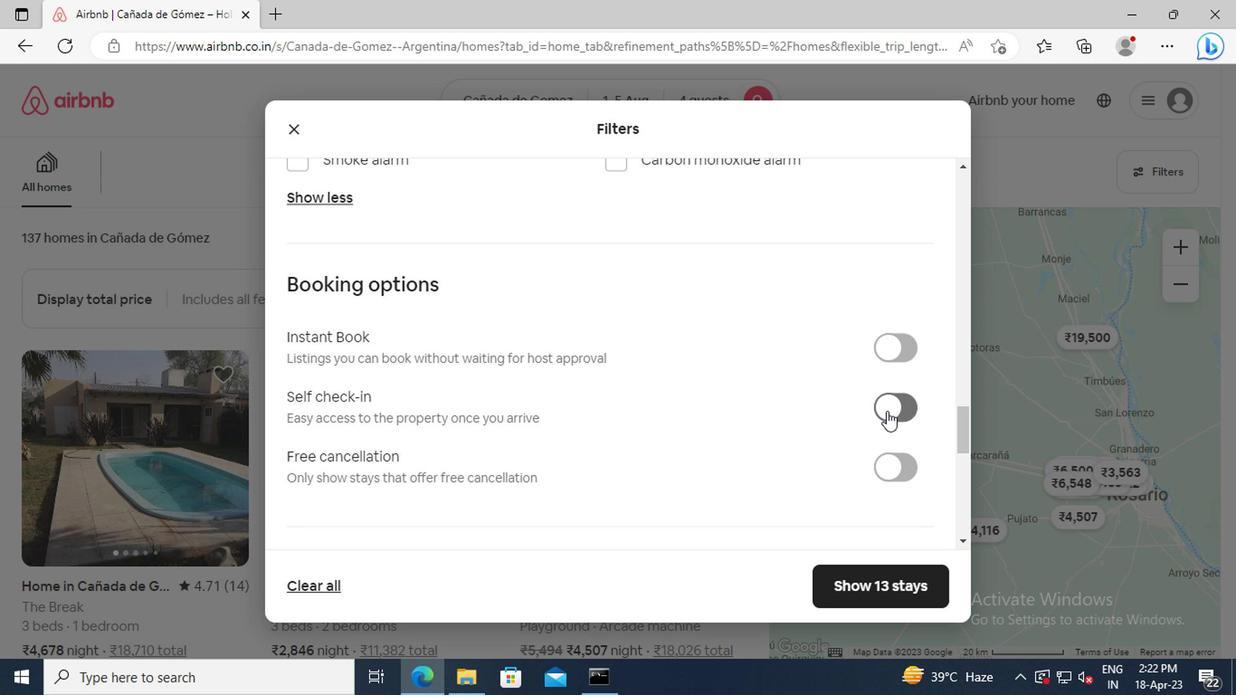 
Action: Mouse pressed left at (905, 407)
Screenshot: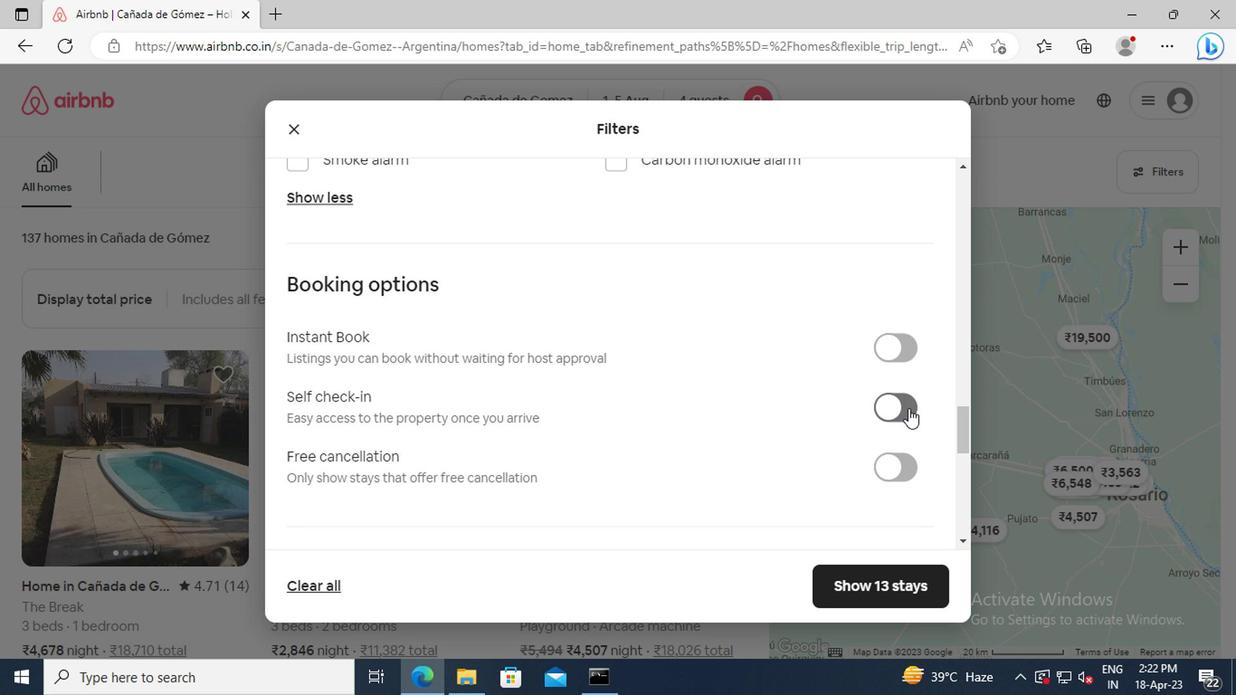 
Action: Mouse moved to (511, 378)
Screenshot: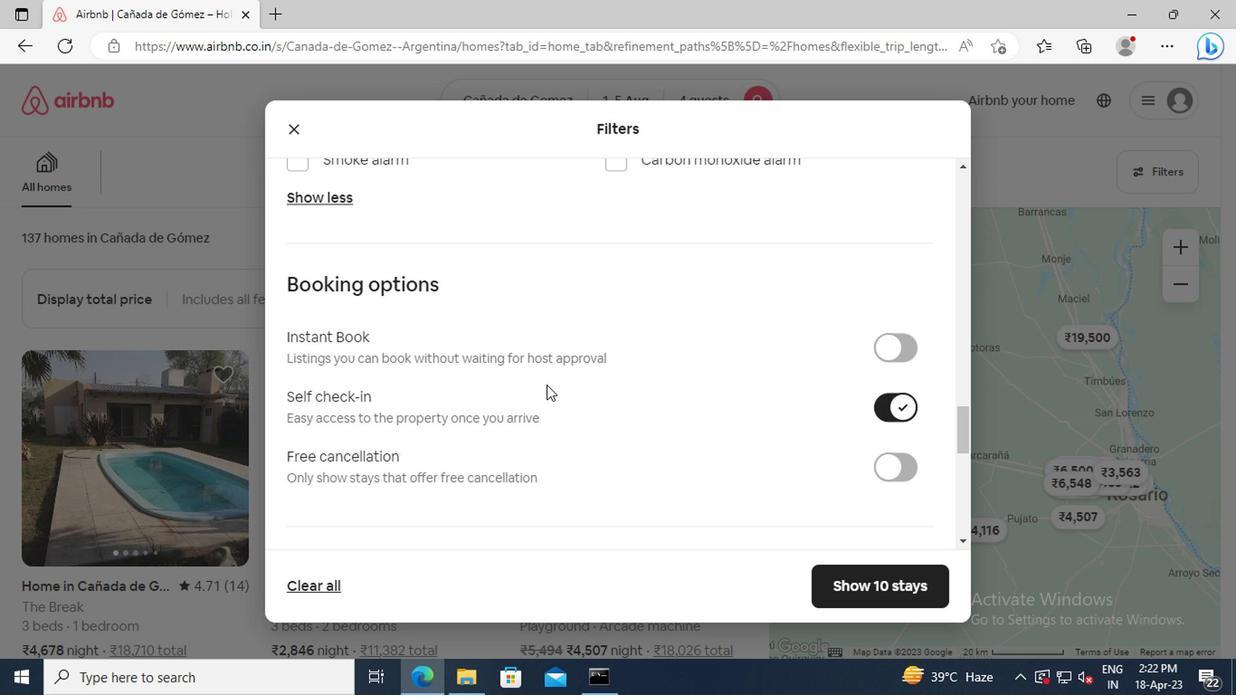 
Action: Mouse scrolled (511, 378) with delta (0, 0)
Screenshot: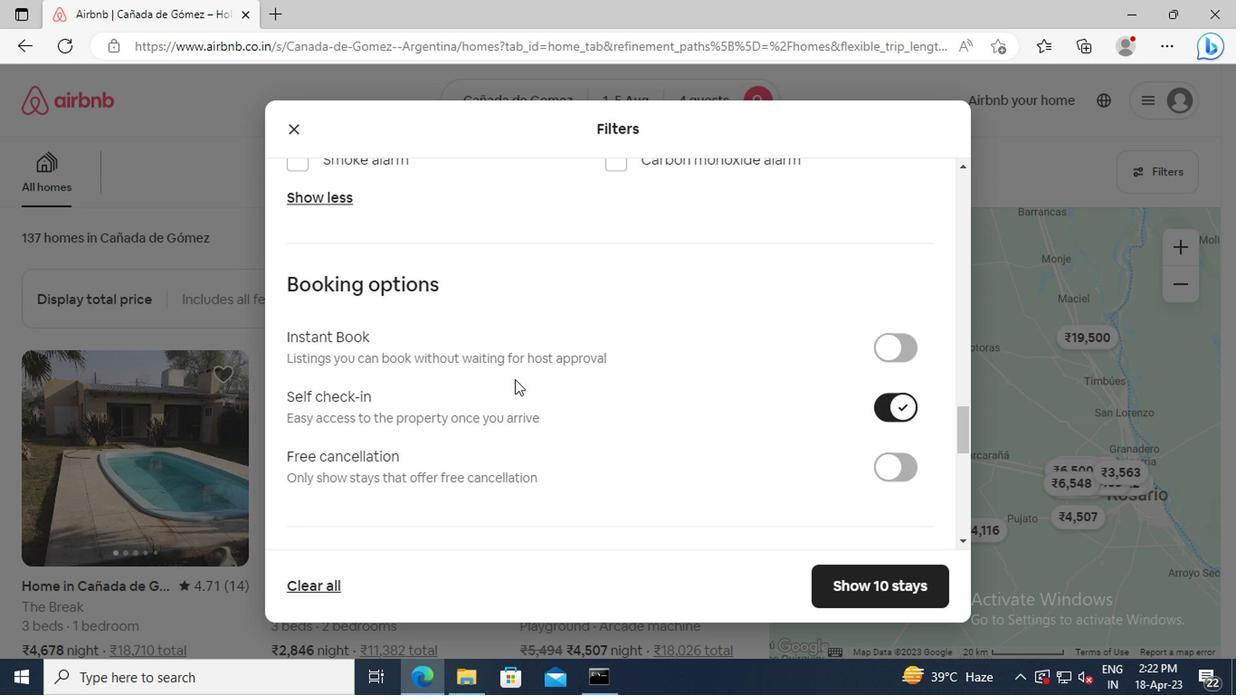 
Action: Mouse scrolled (511, 378) with delta (0, 0)
Screenshot: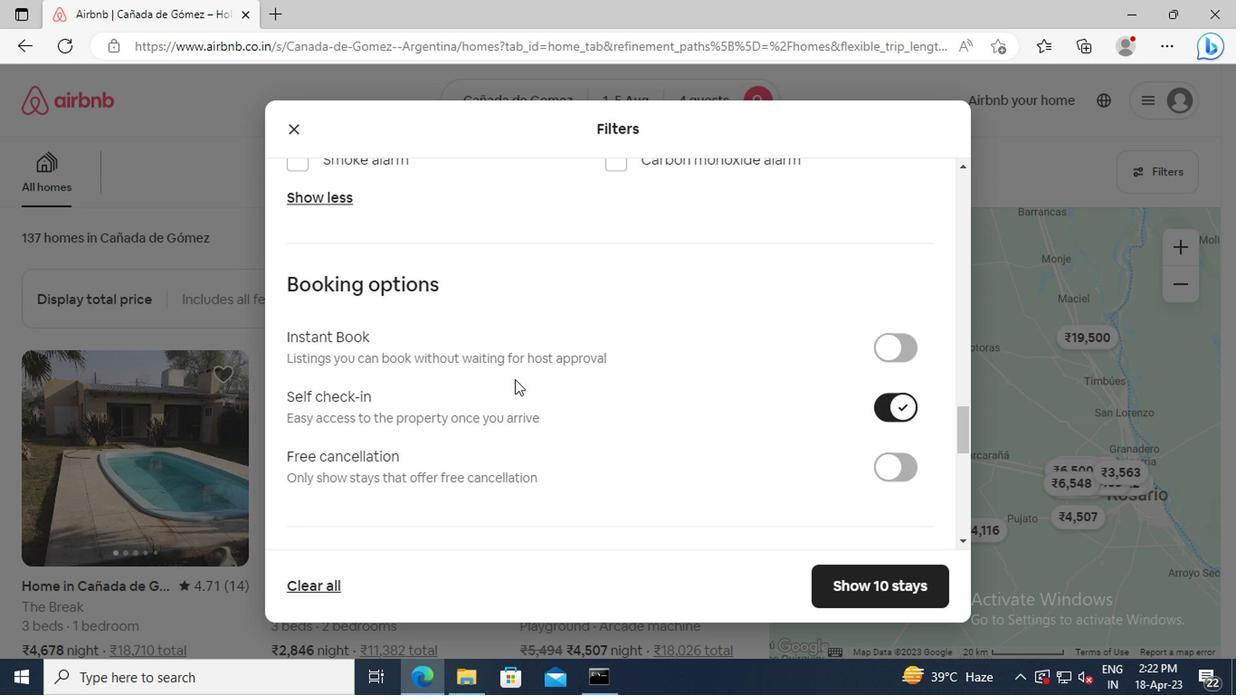 
Action: Mouse scrolled (511, 378) with delta (0, 0)
Screenshot: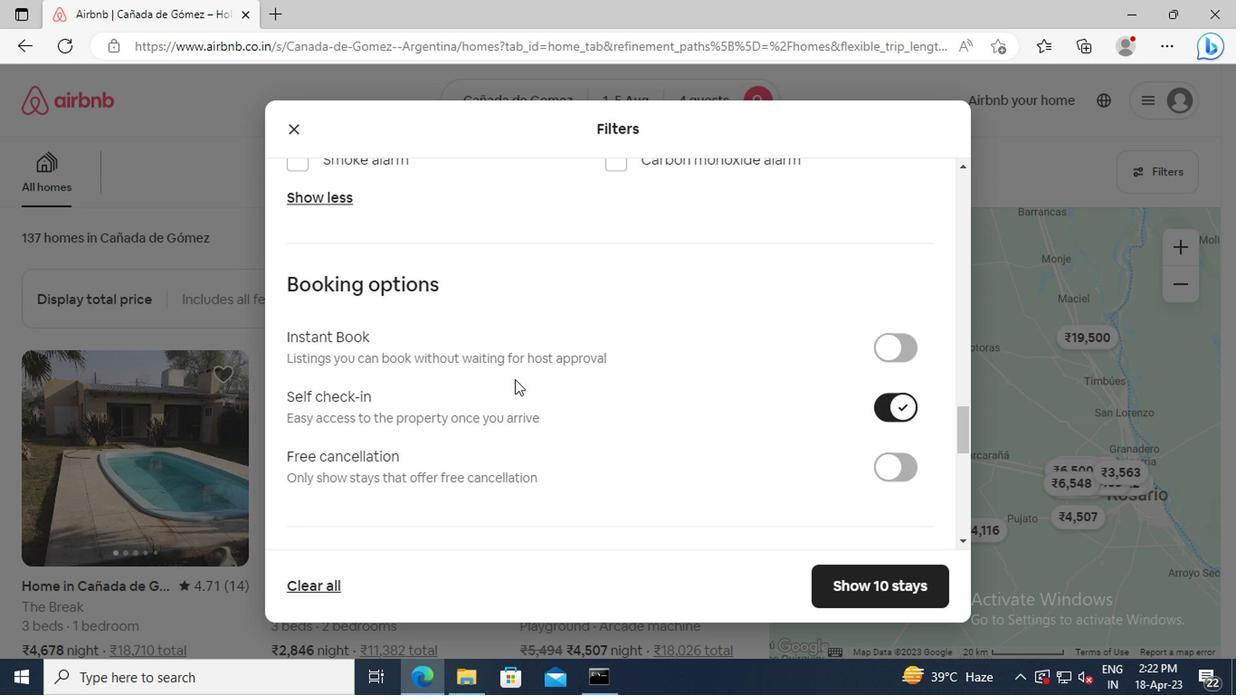 
Action: Mouse scrolled (511, 378) with delta (0, 0)
Screenshot: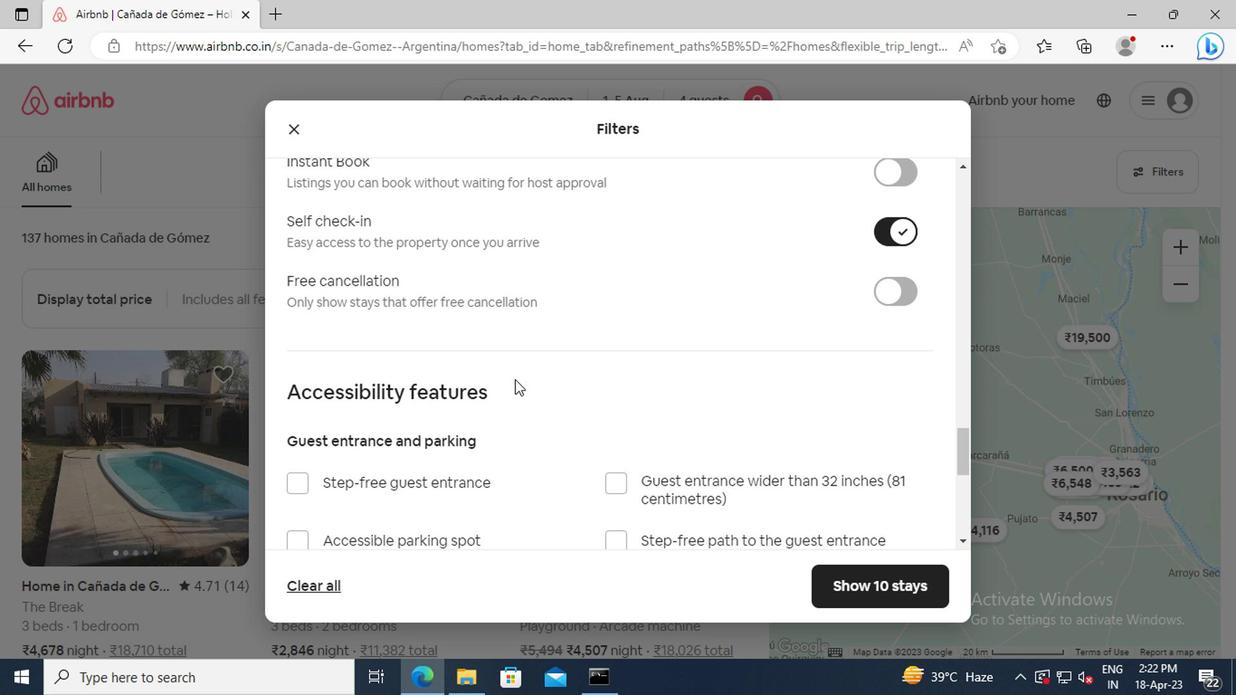 
Action: Mouse scrolled (511, 378) with delta (0, 0)
Screenshot: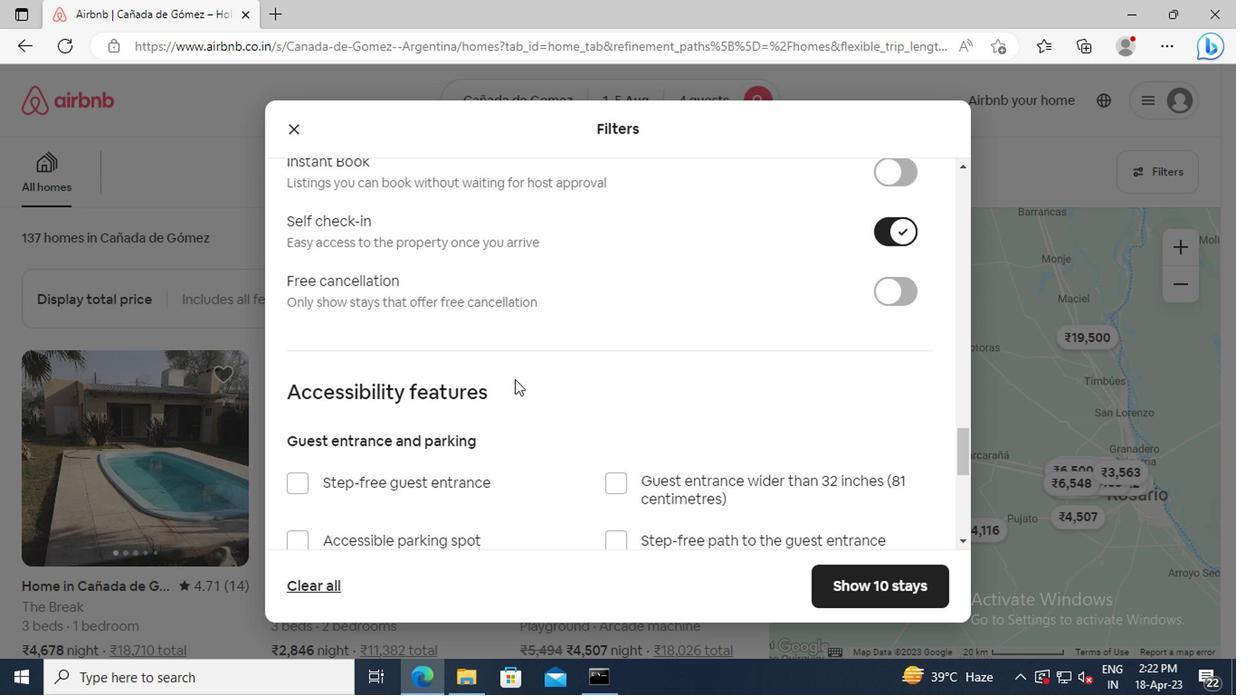 
Action: Mouse scrolled (511, 378) with delta (0, 0)
Screenshot: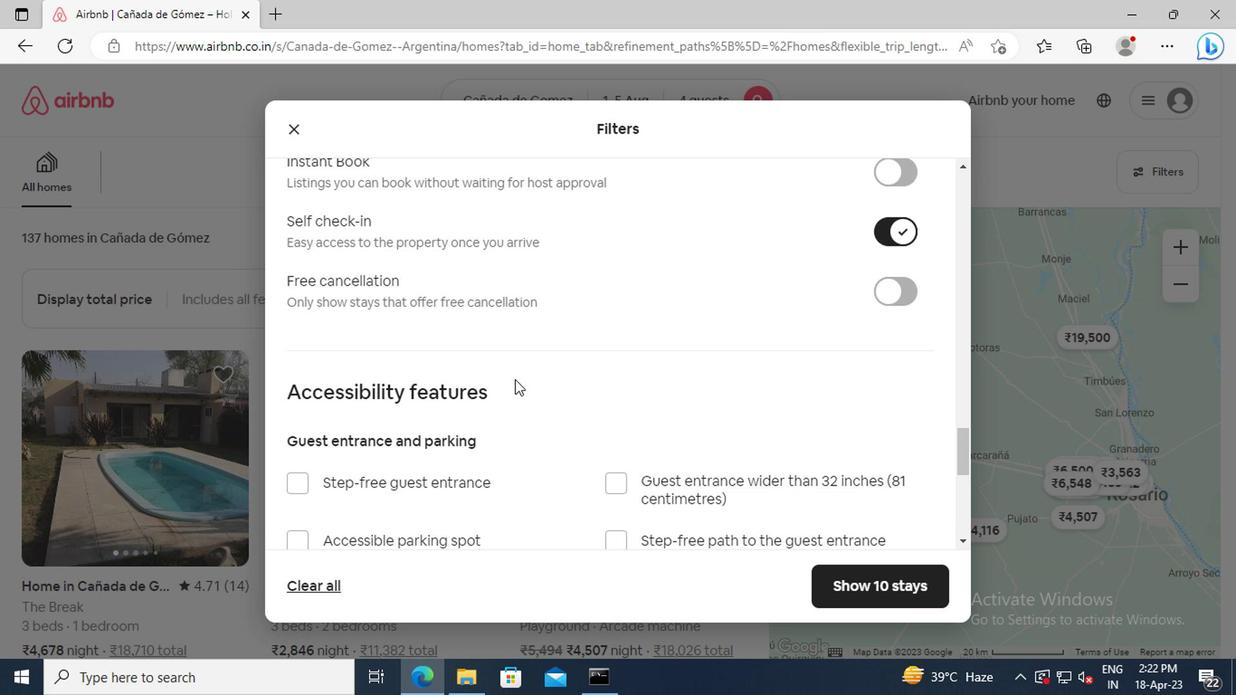 
Action: Mouse scrolled (511, 378) with delta (0, 0)
Screenshot: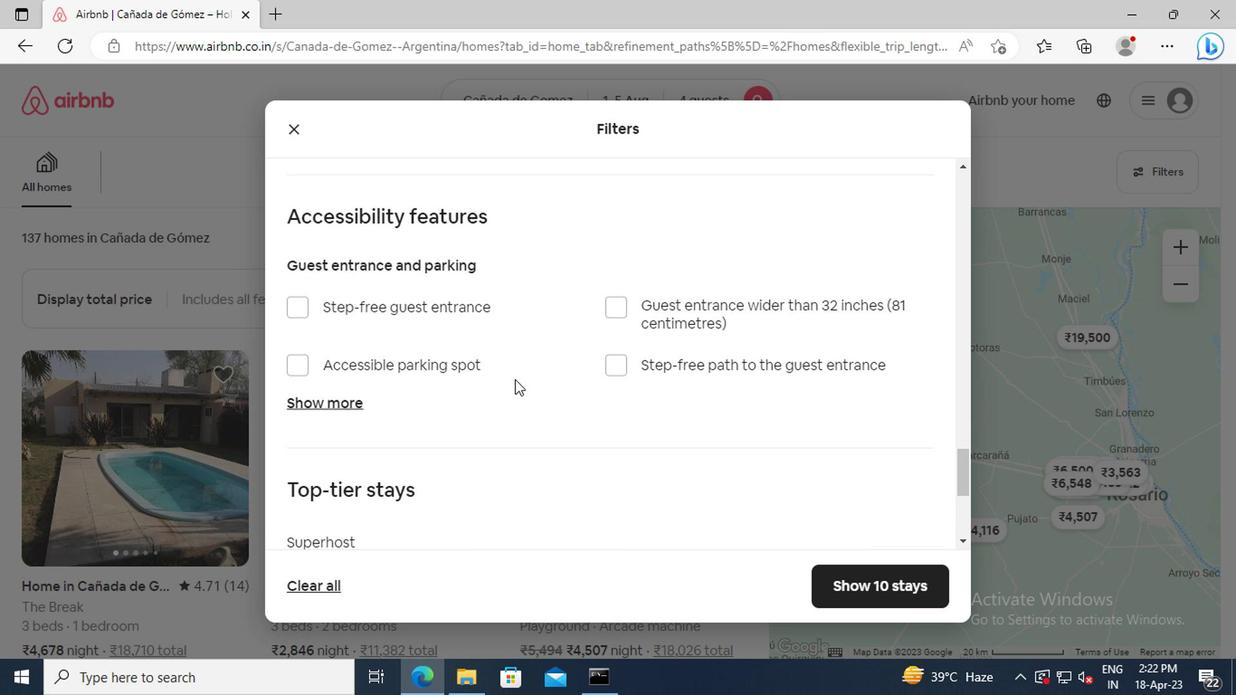 
Action: Mouse scrolled (511, 378) with delta (0, 0)
Screenshot: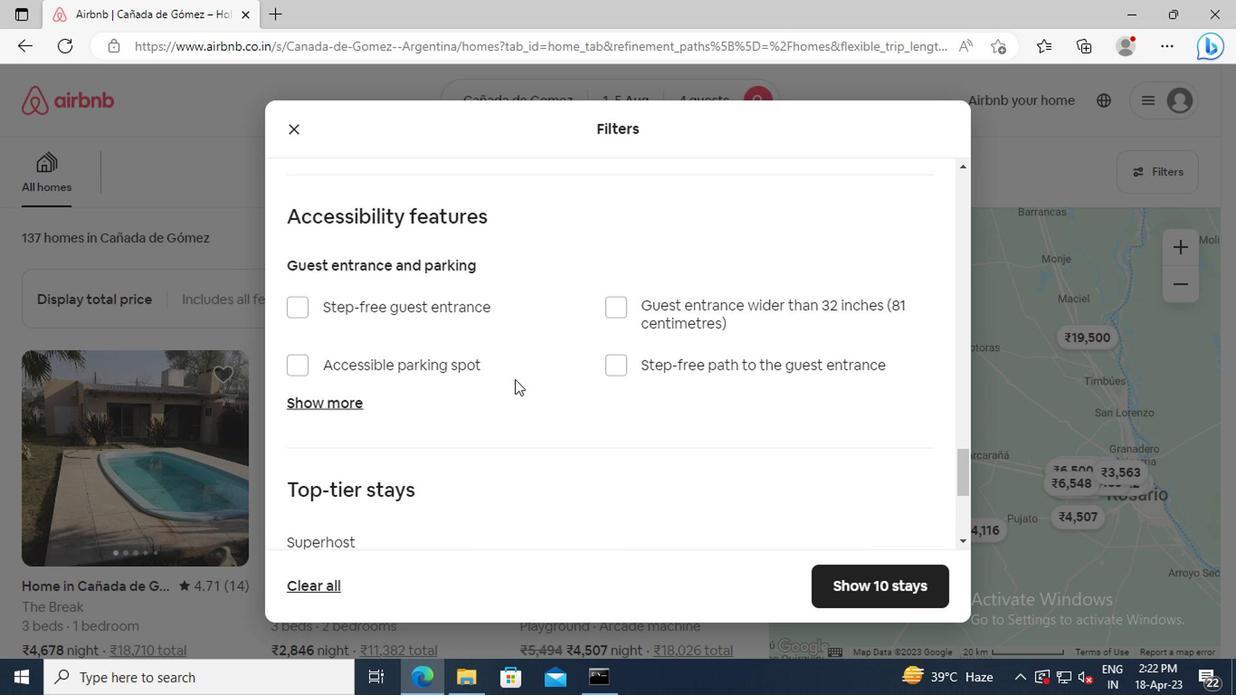 
Action: Mouse scrolled (511, 378) with delta (0, 0)
Screenshot: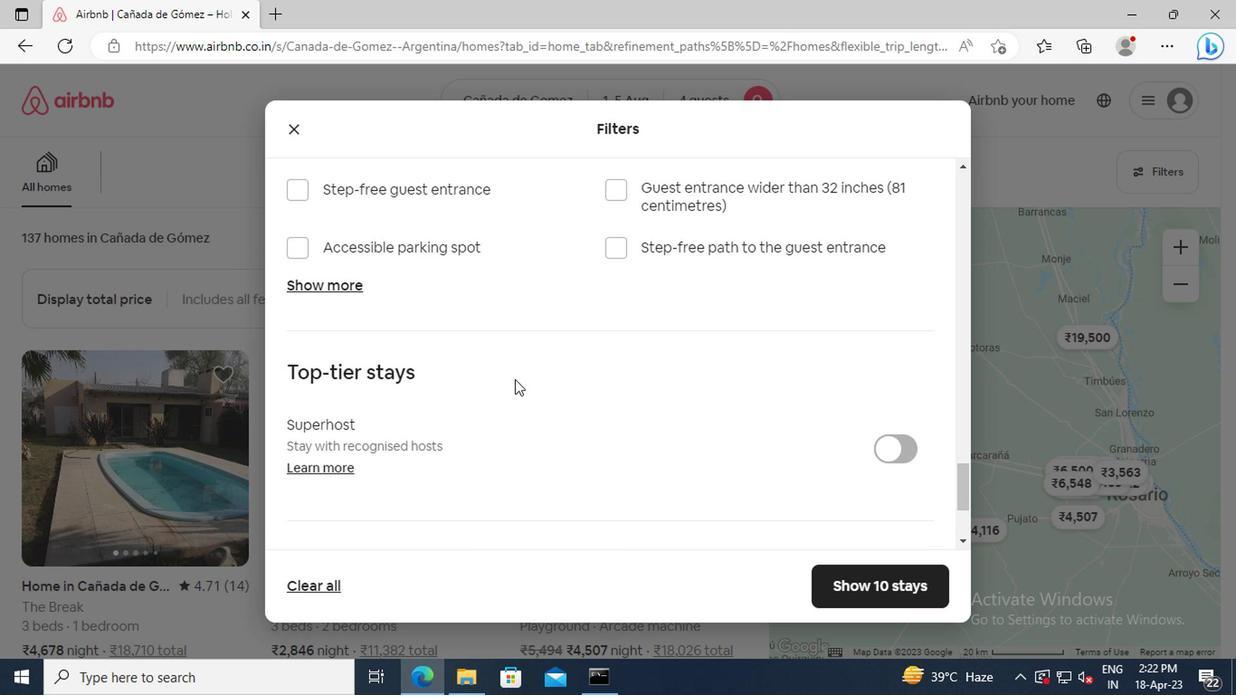 
Action: Mouse scrolled (511, 378) with delta (0, 0)
Screenshot: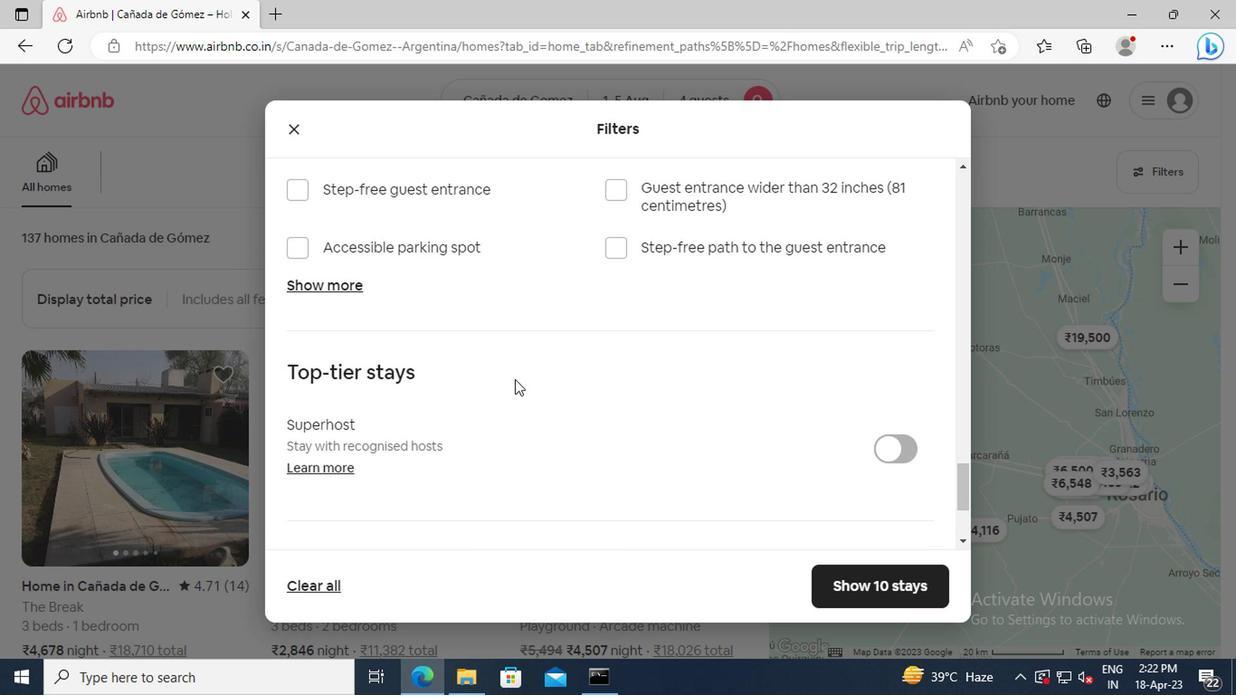 
Action: Mouse scrolled (511, 378) with delta (0, 0)
Screenshot: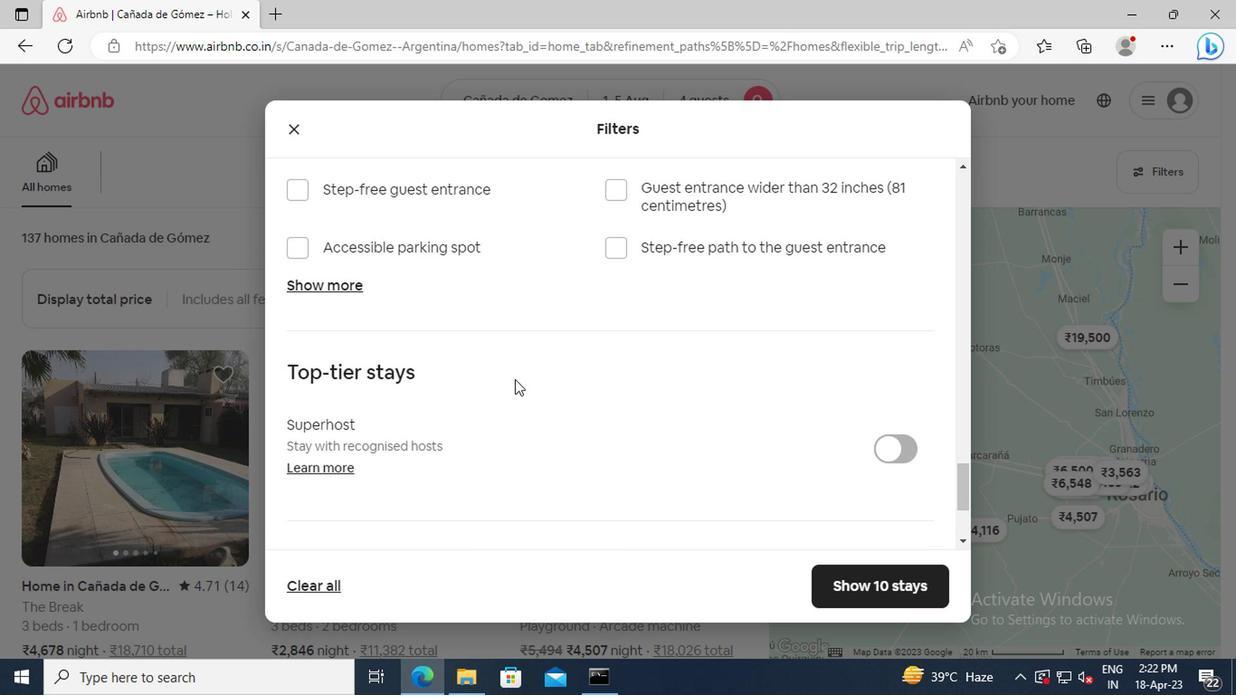 
Action: Mouse scrolled (511, 378) with delta (0, 0)
Screenshot: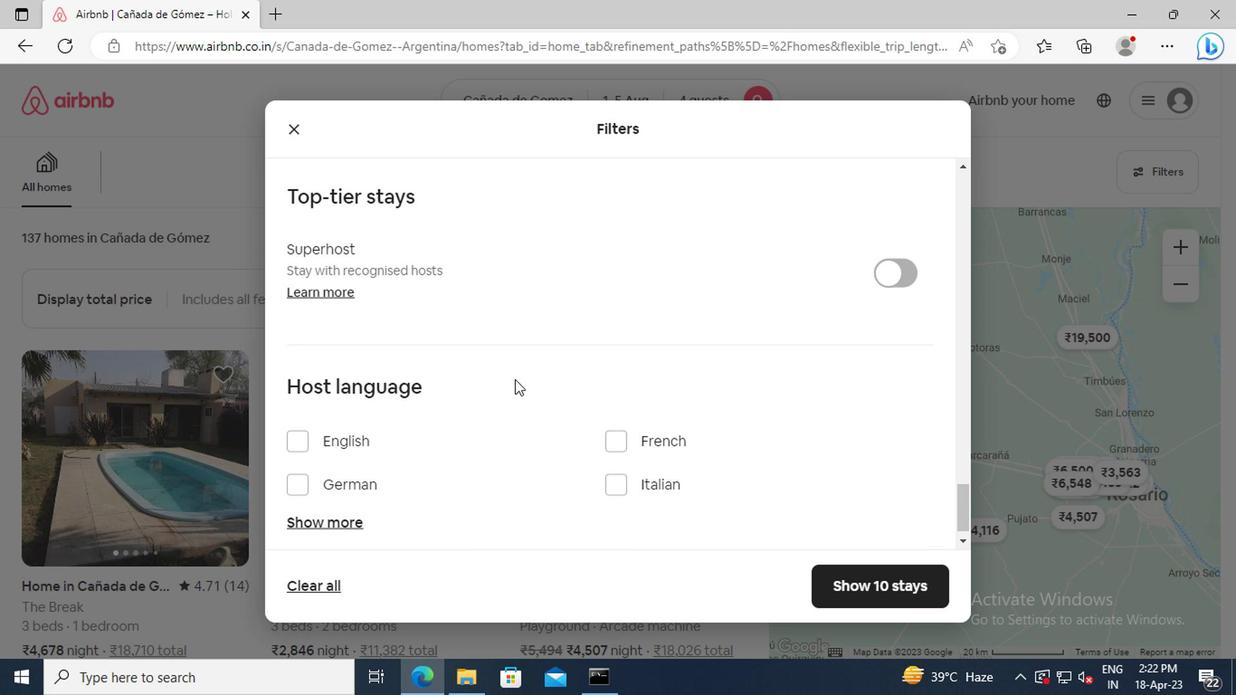 
Action: Mouse moved to (299, 420)
Screenshot: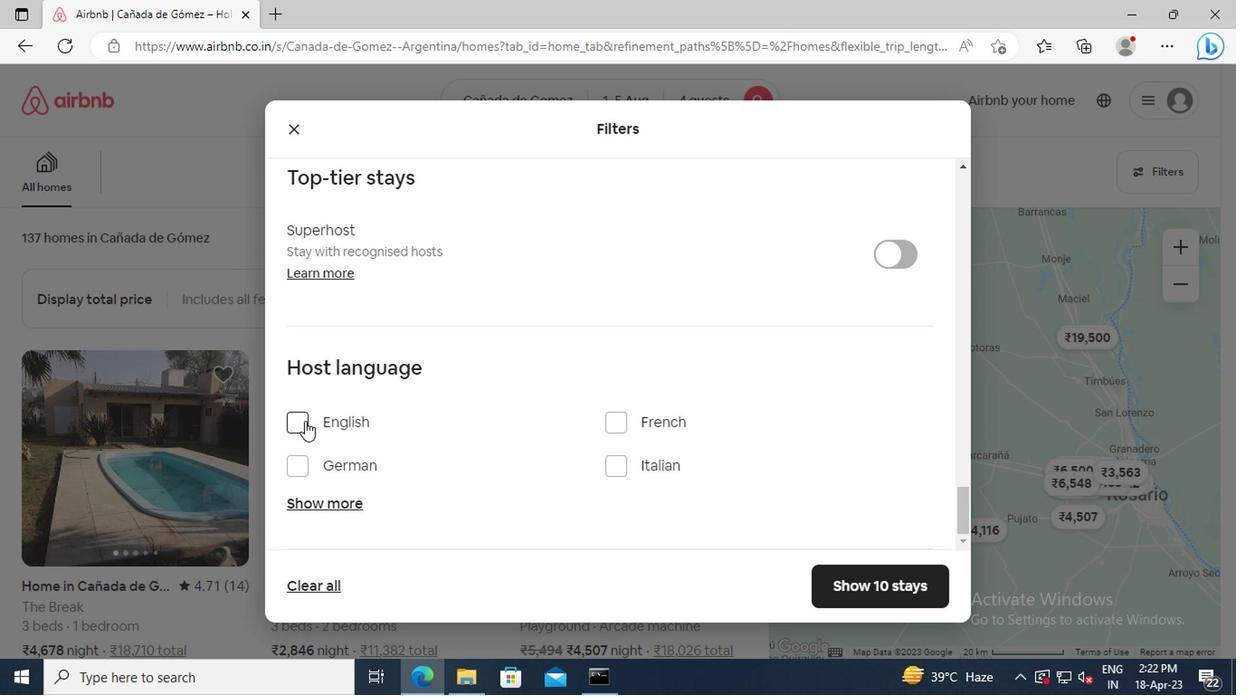 
Action: Mouse pressed left at (299, 420)
Screenshot: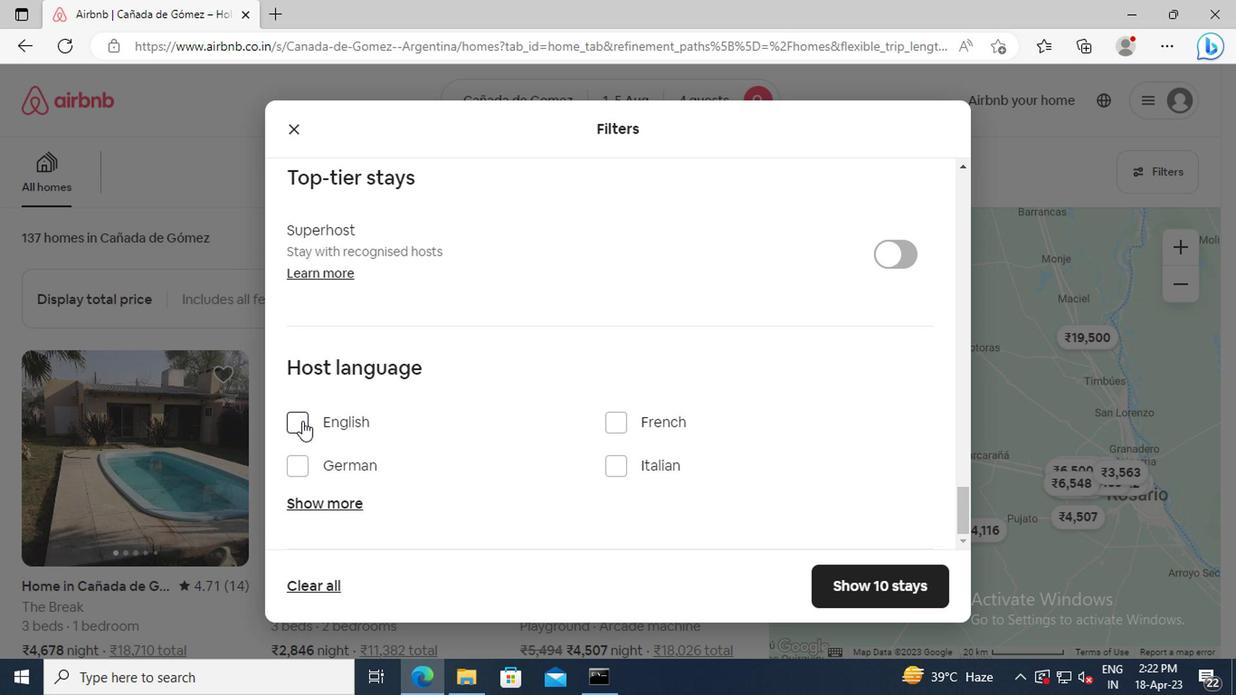 
Action: Mouse moved to (857, 591)
Screenshot: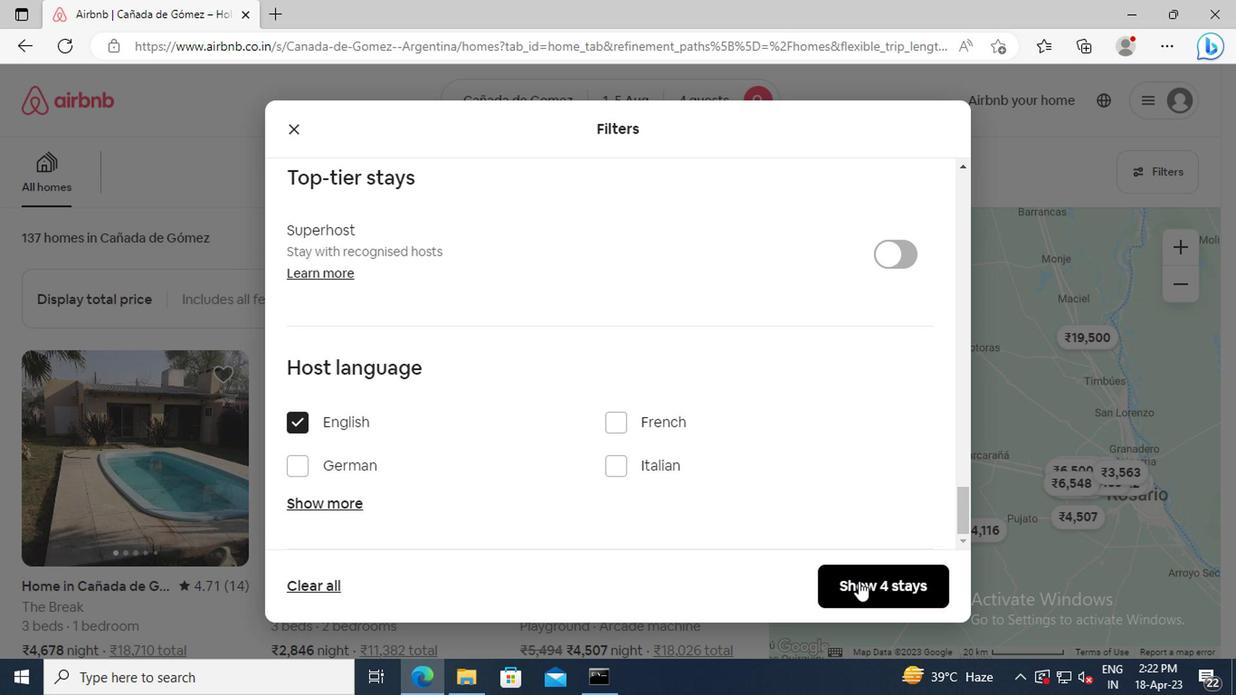 
Action: Mouse pressed left at (857, 591)
Screenshot: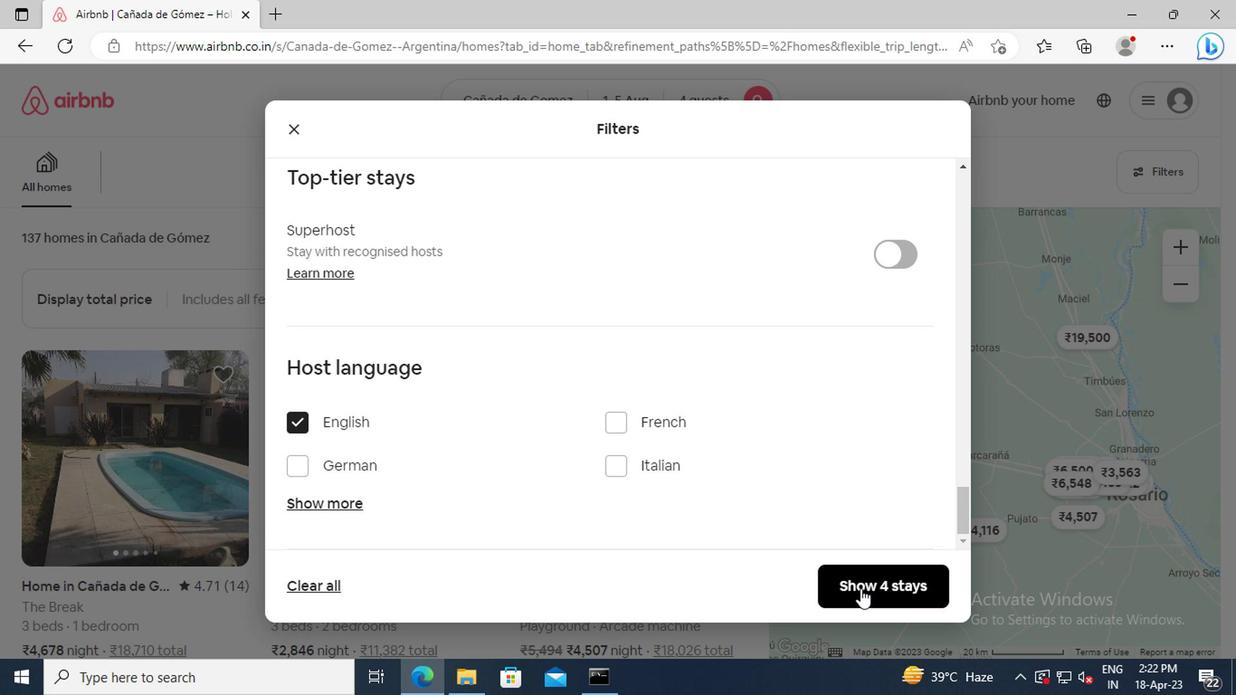 
